 Task: Open a template Informal Letter by  Plum save the file as monologue.odt Remove the following options from template: 'your brand'. Replace Hello Fan with ' Good Morning' and change the date to 21 November, 2023. Replace body of the letter with  I am incredibly grateful for your friendship. Your loyalty and understanding mean everything to me. Thank you for being an amazing friend.; apply Font Style 'Courier New' and font size  18 Add name: Ryan
Action: Mouse moved to (832, 120)
Screenshot: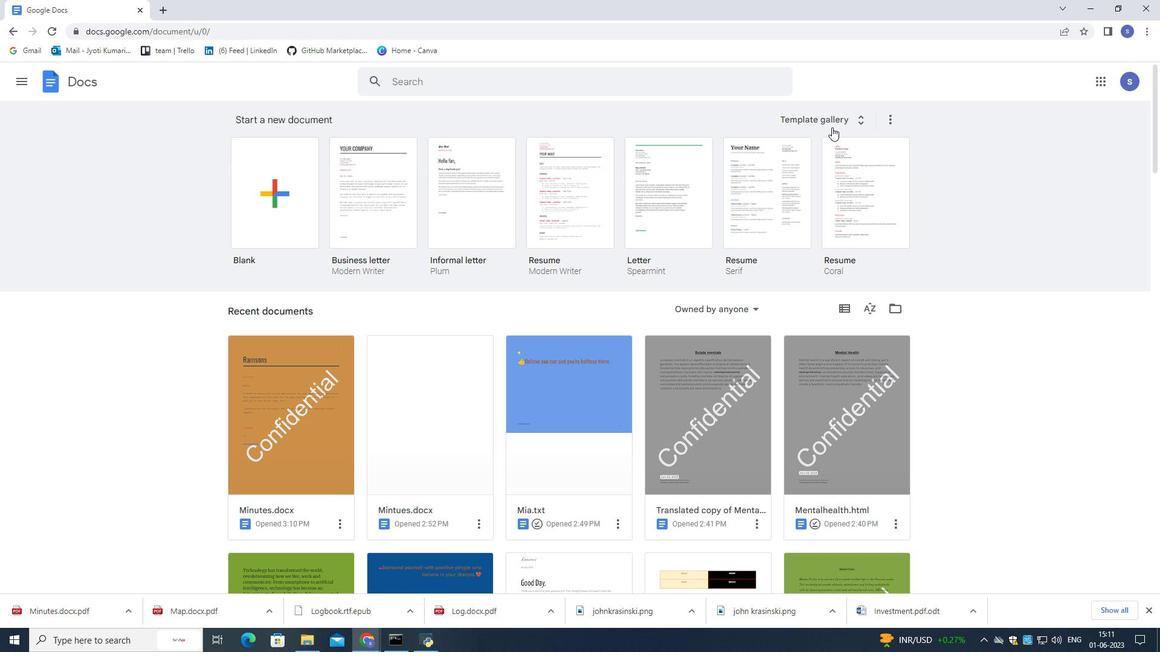 
Action: Mouse pressed left at (832, 120)
Screenshot: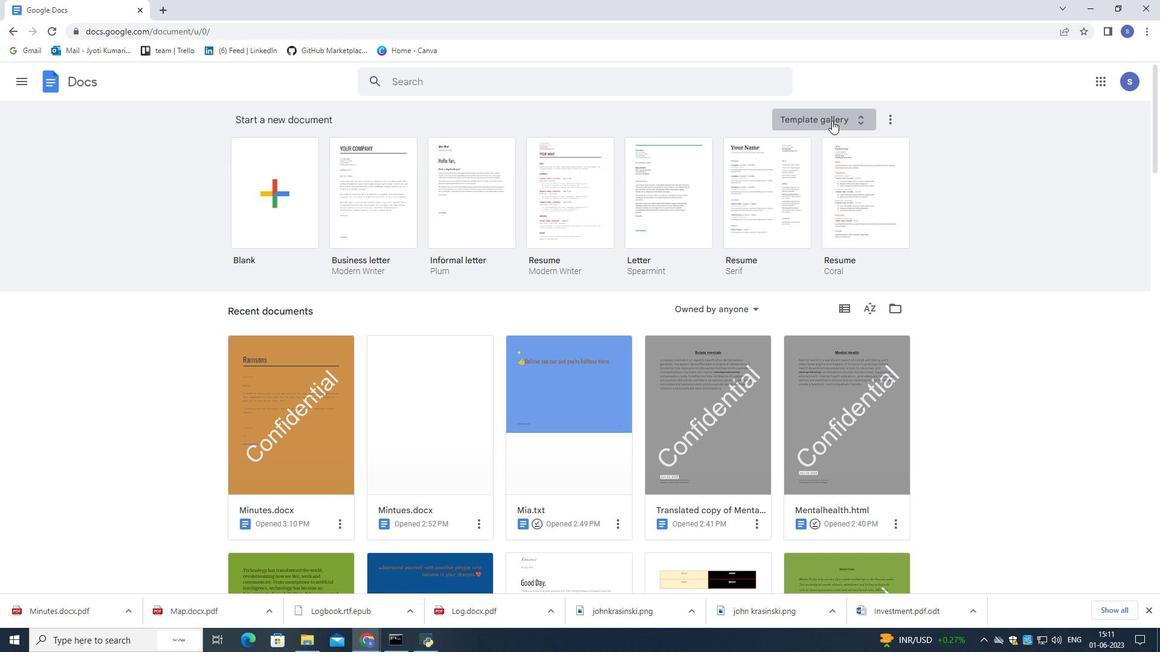 
Action: Mouse moved to (662, 382)
Screenshot: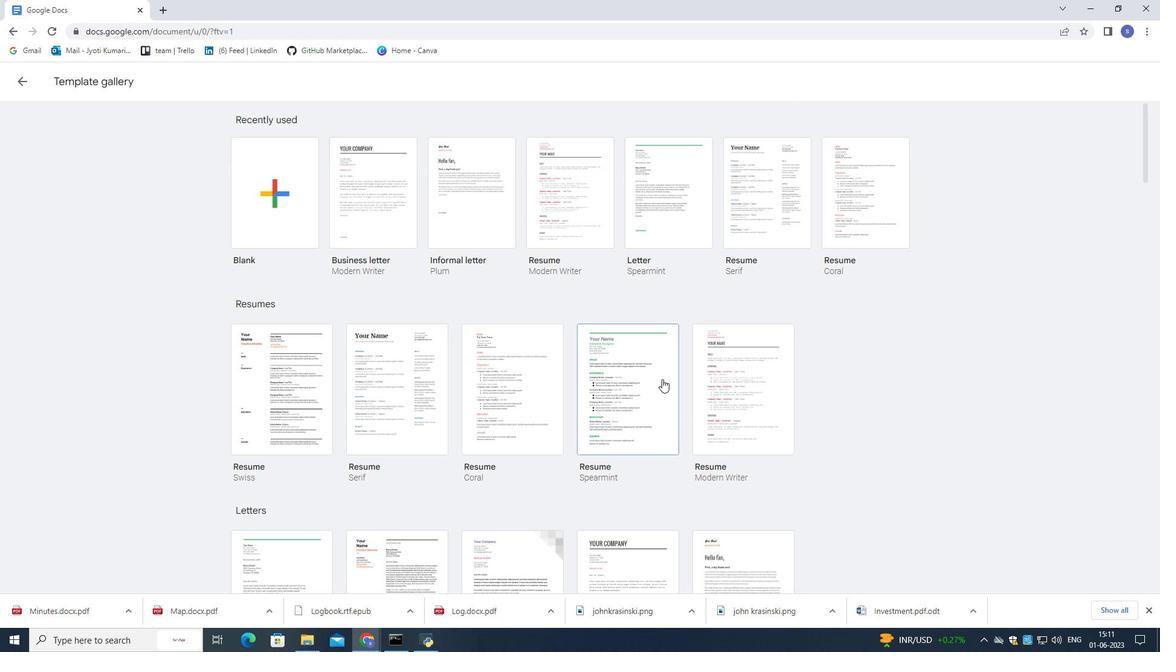 
Action: Mouse scrolled (662, 381) with delta (0, 0)
Screenshot: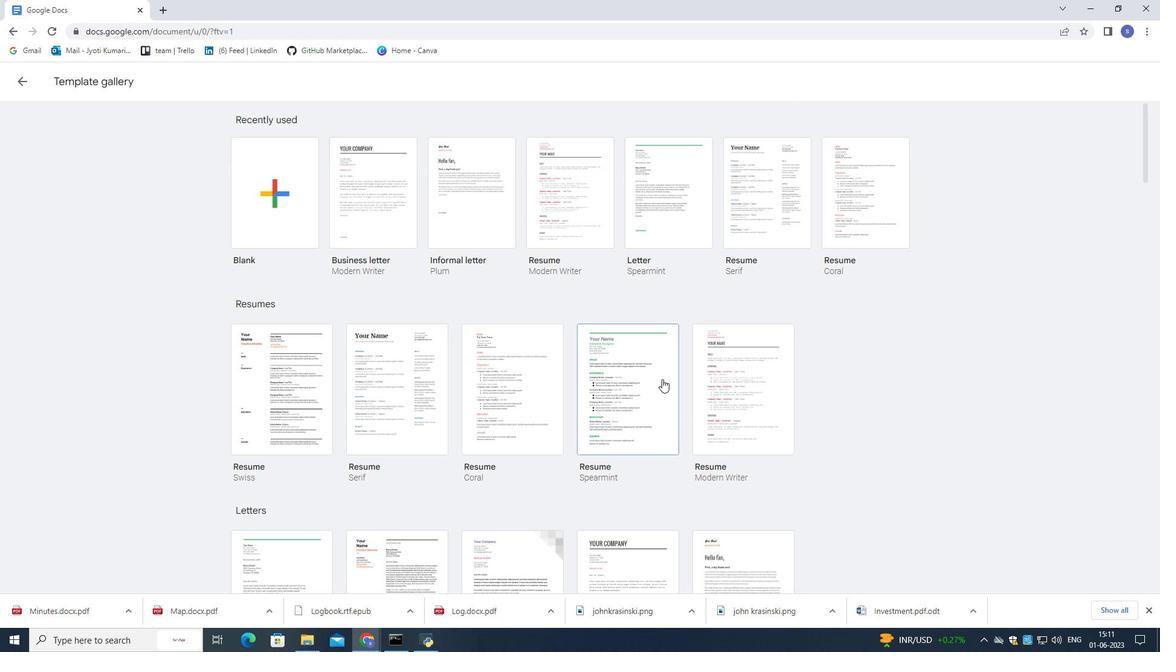 
Action: Mouse moved to (662, 373)
Screenshot: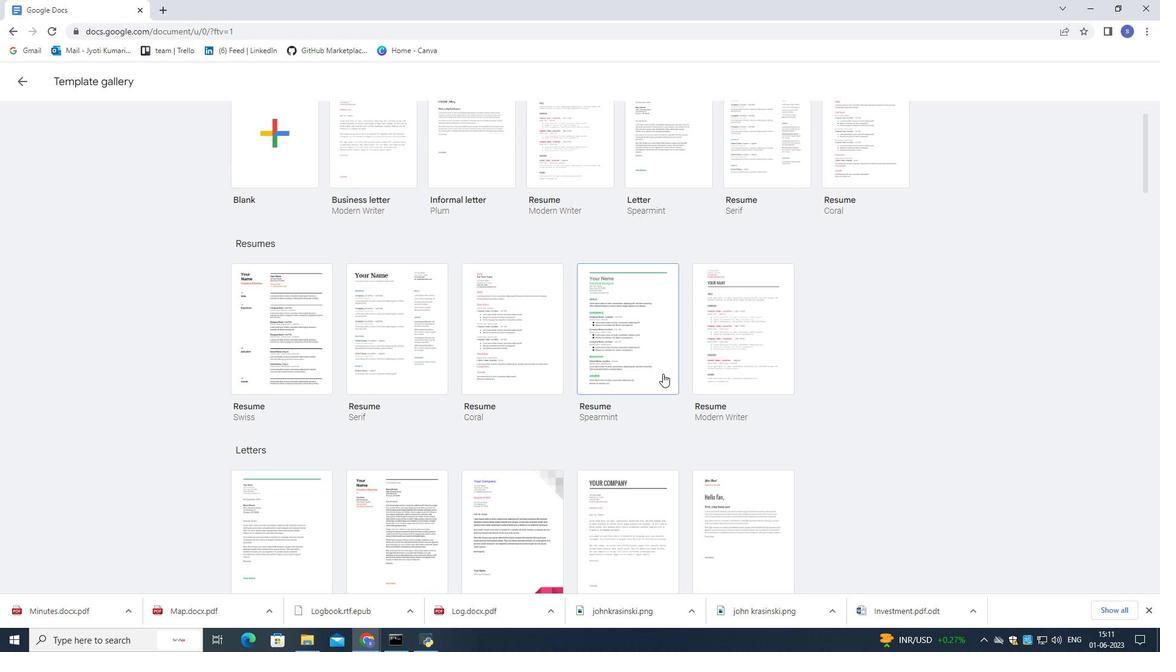 
Action: Mouse scrolled (662, 372) with delta (0, 0)
Screenshot: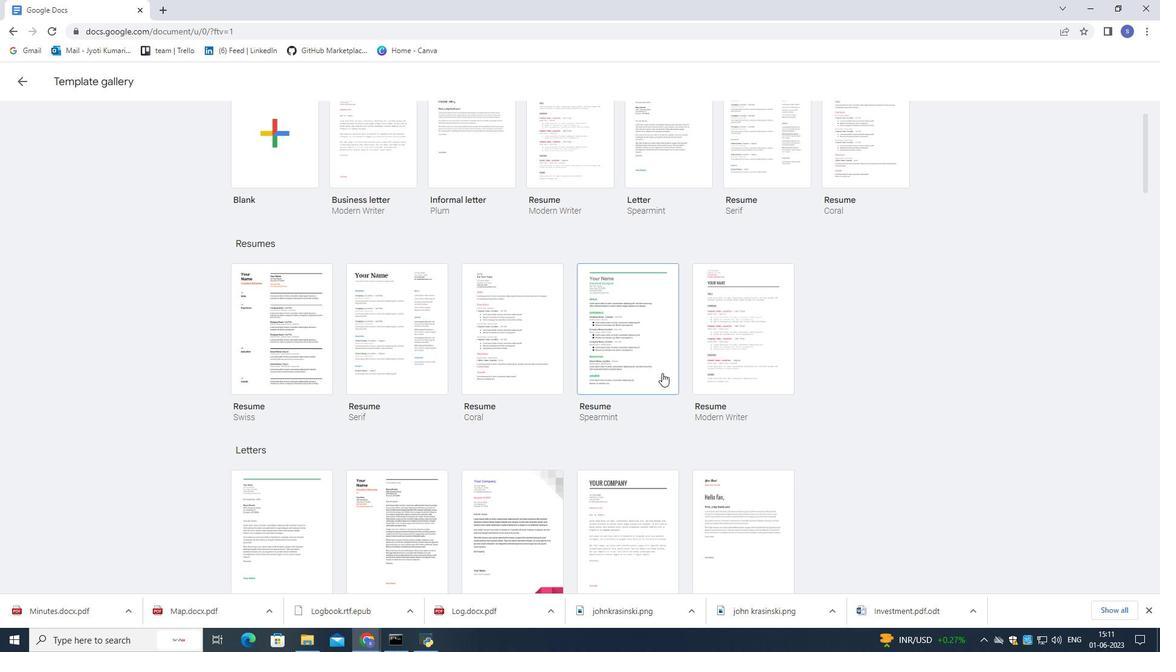 
Action: Mouse scrolled (662, 372) with delta (0, 0)
Screenshot: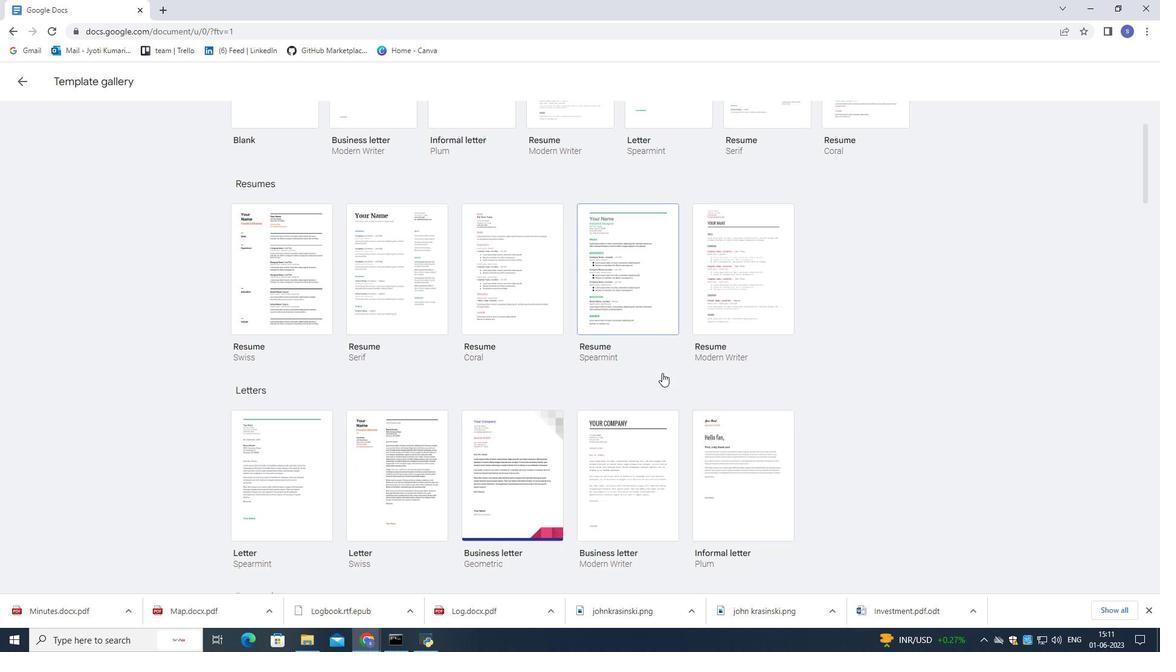 
Action: Mouse scrolled (662, 372) with delta (0, 0)
Screenshot: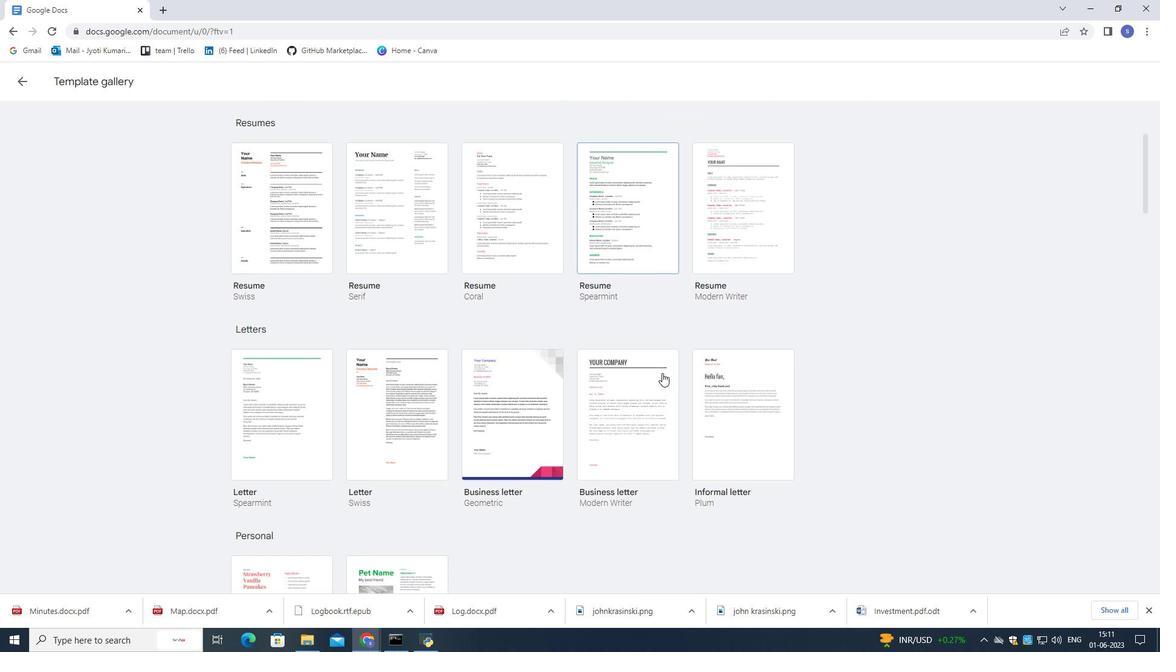 
Action: Mouse moved to (738, 354)
Screenshot: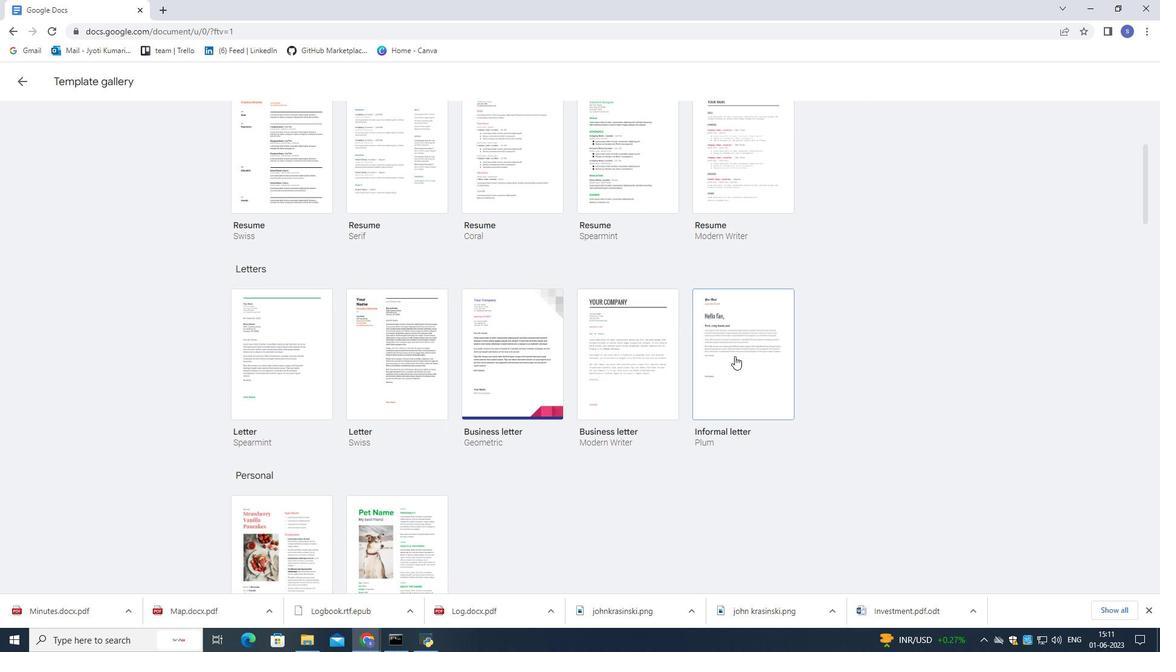 
Action: Mouse pressed left at (738, 354)
Screenshot: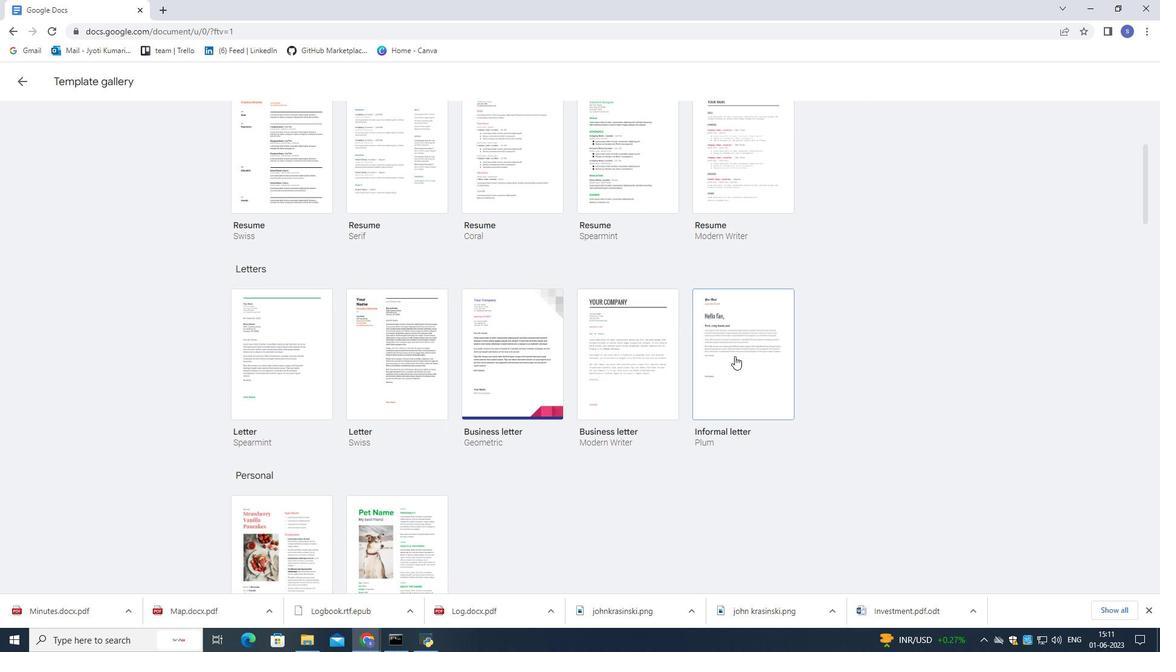 
Action: Mouse moved to (719, 350)
Screenshot: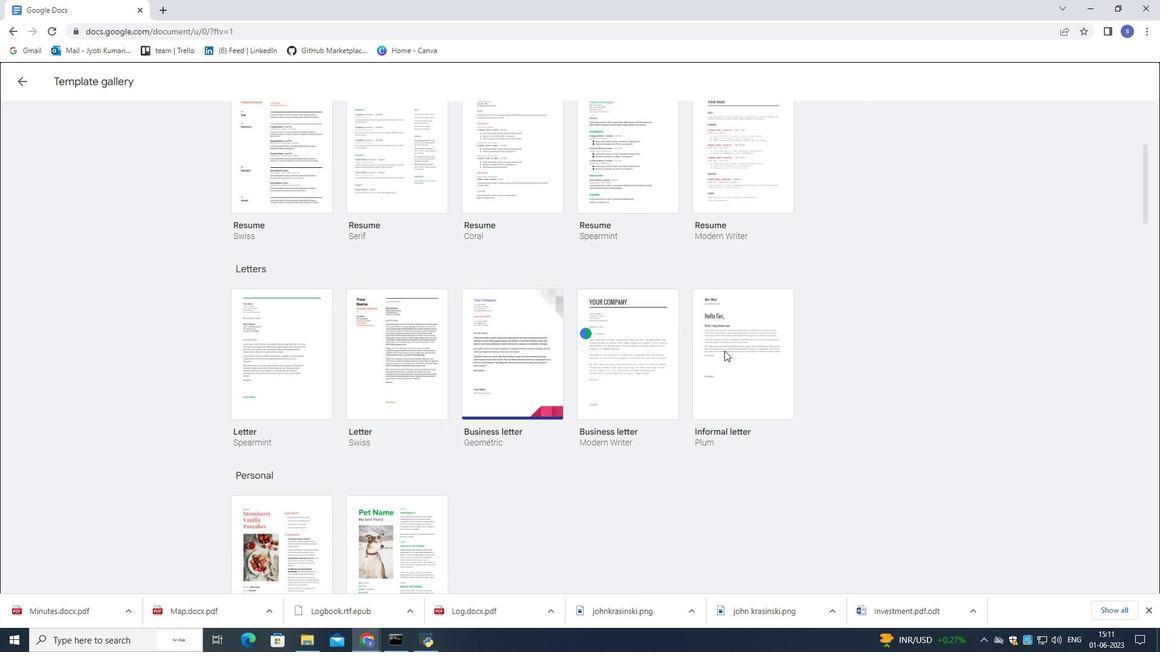 
Action: Mouse pressed left at (719, 350)
Screenshot: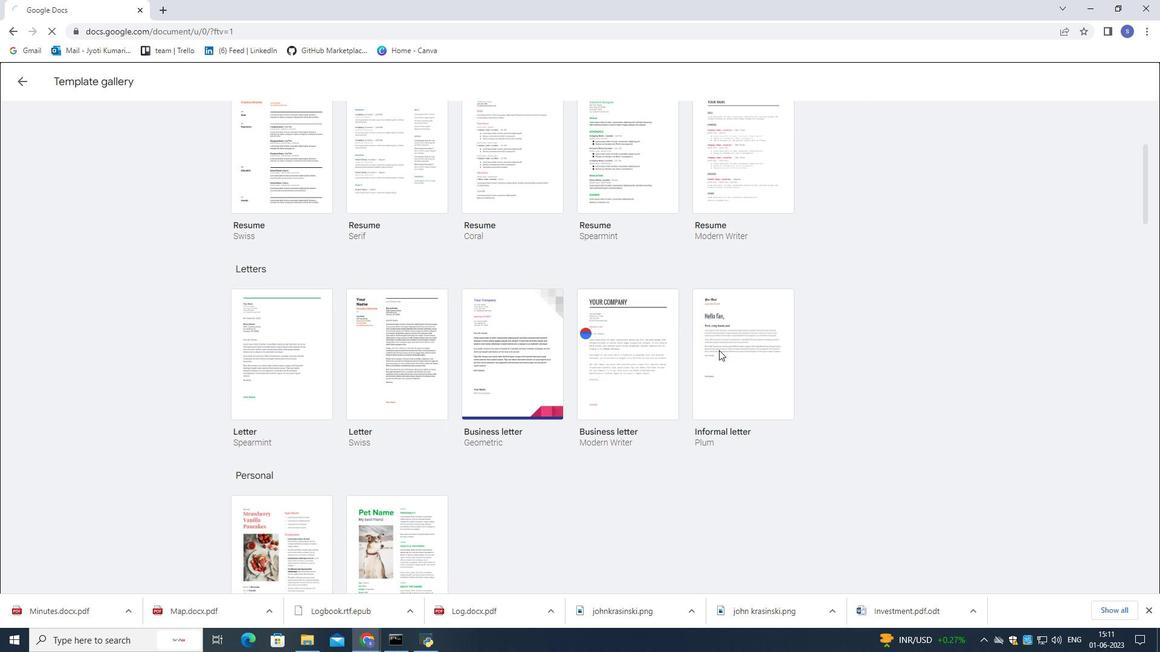 
Action: Mouse pressed left at (719, 350)
Screenshot: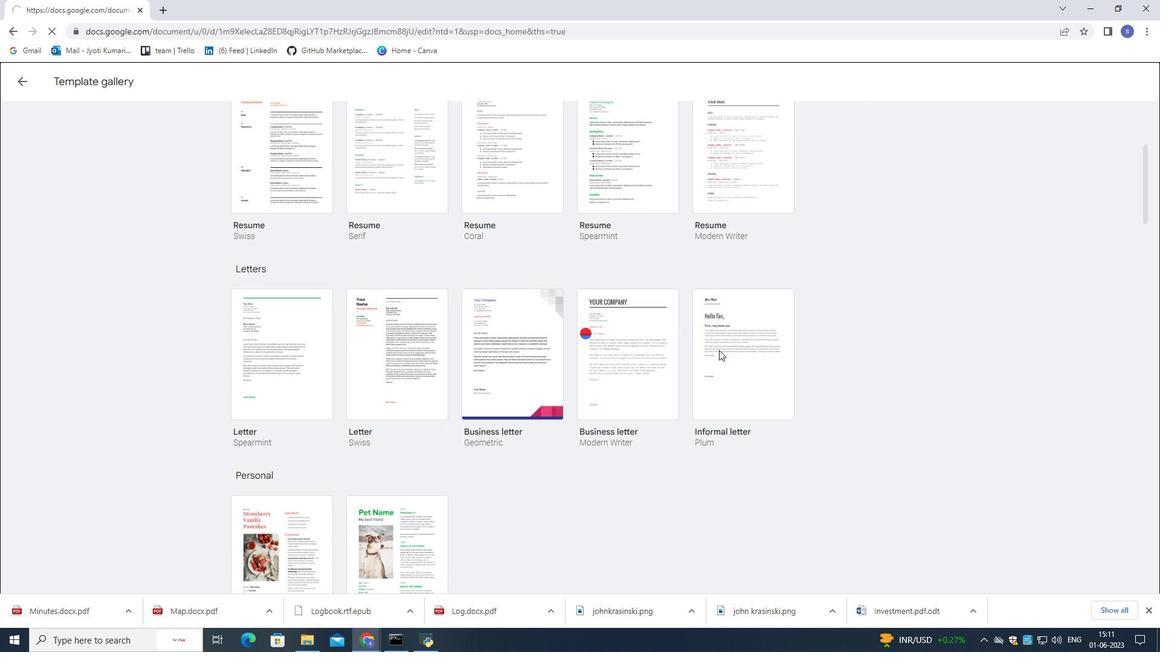 
Action: Mouse moved to (464, 197)
Screenshot: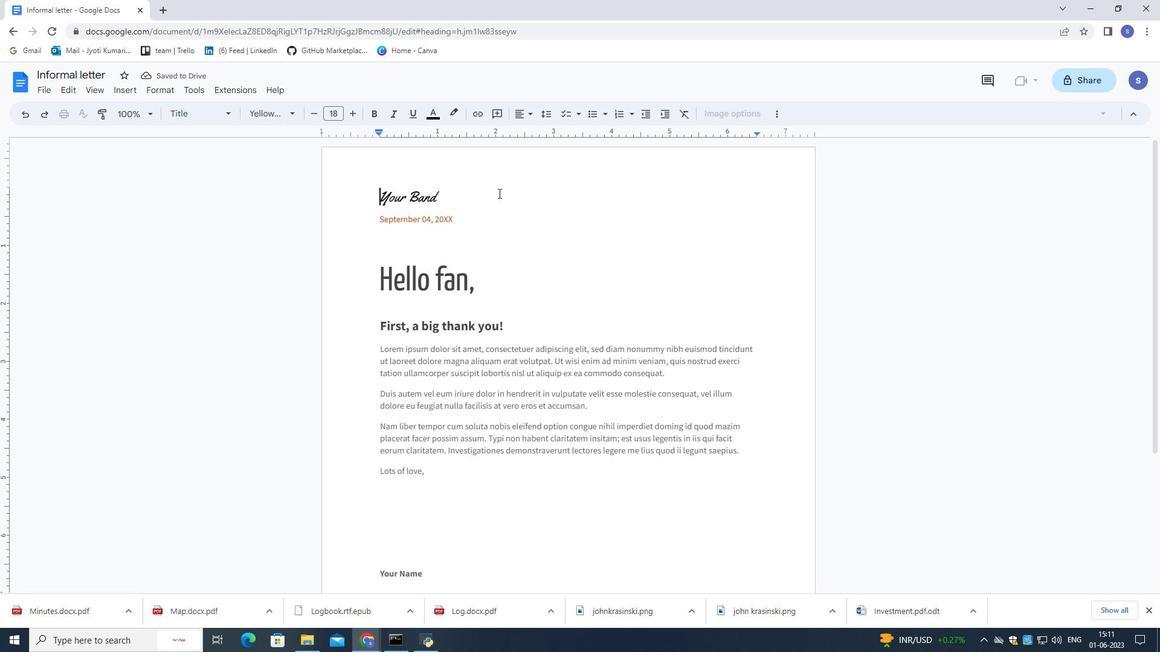 
Action: Mouse pressed left at (464, 197)
Screenshot: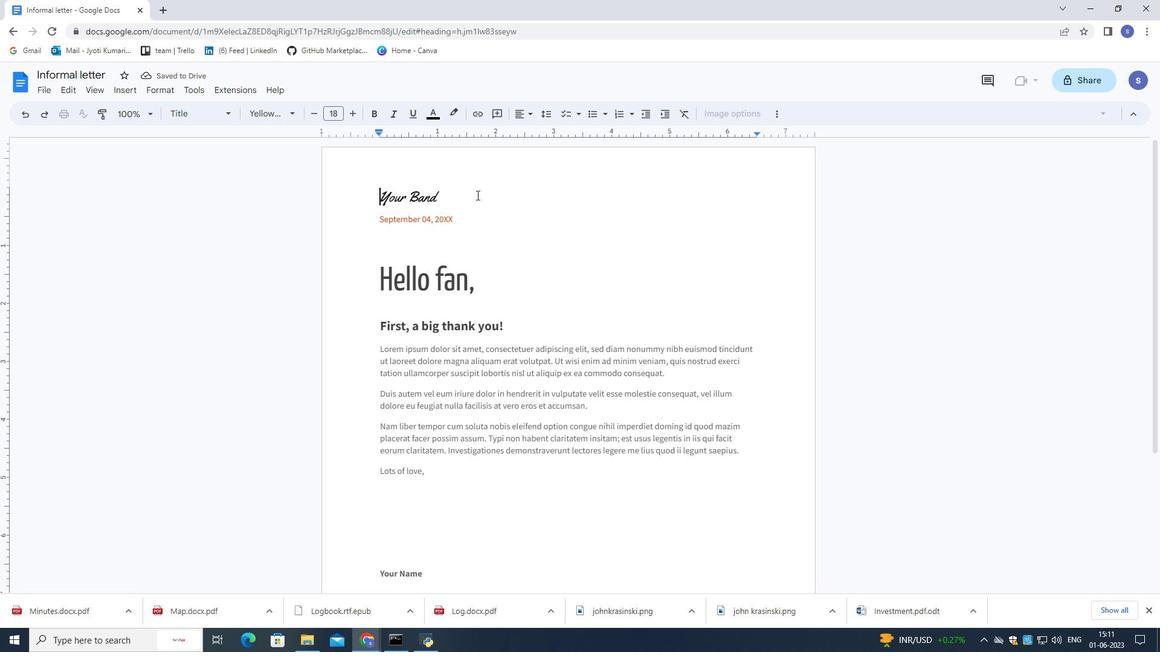 
Action: Mouse pressed left at (464, 197)
Screenshot: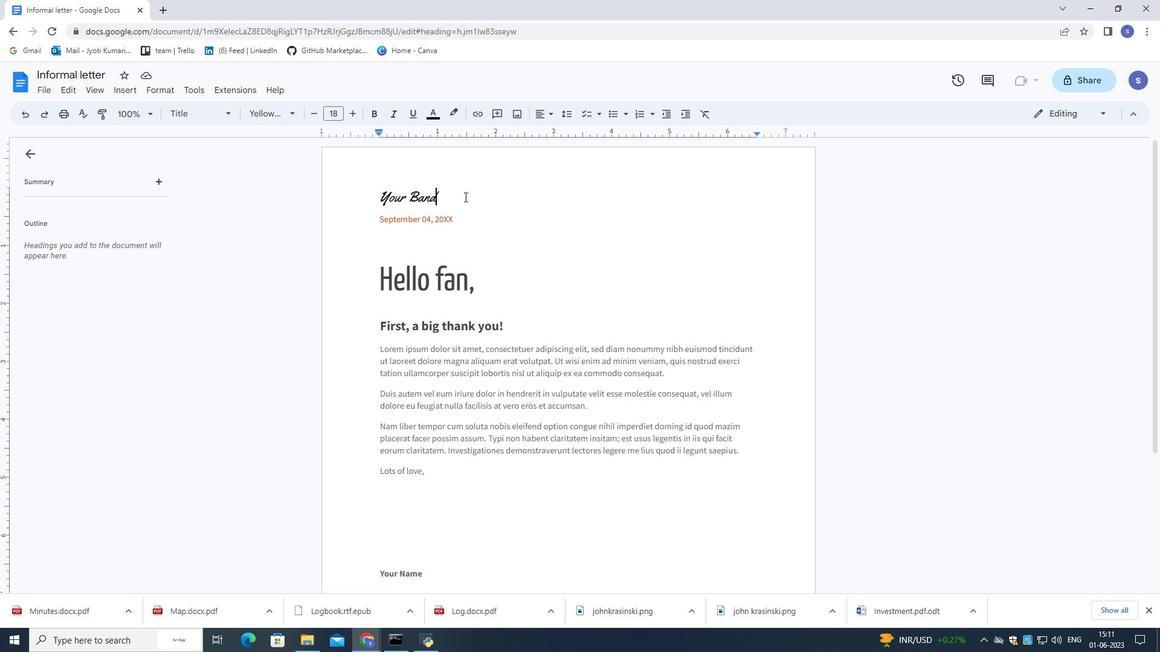 
Action: Mouse pressed left at (464, 197)
Screenshot: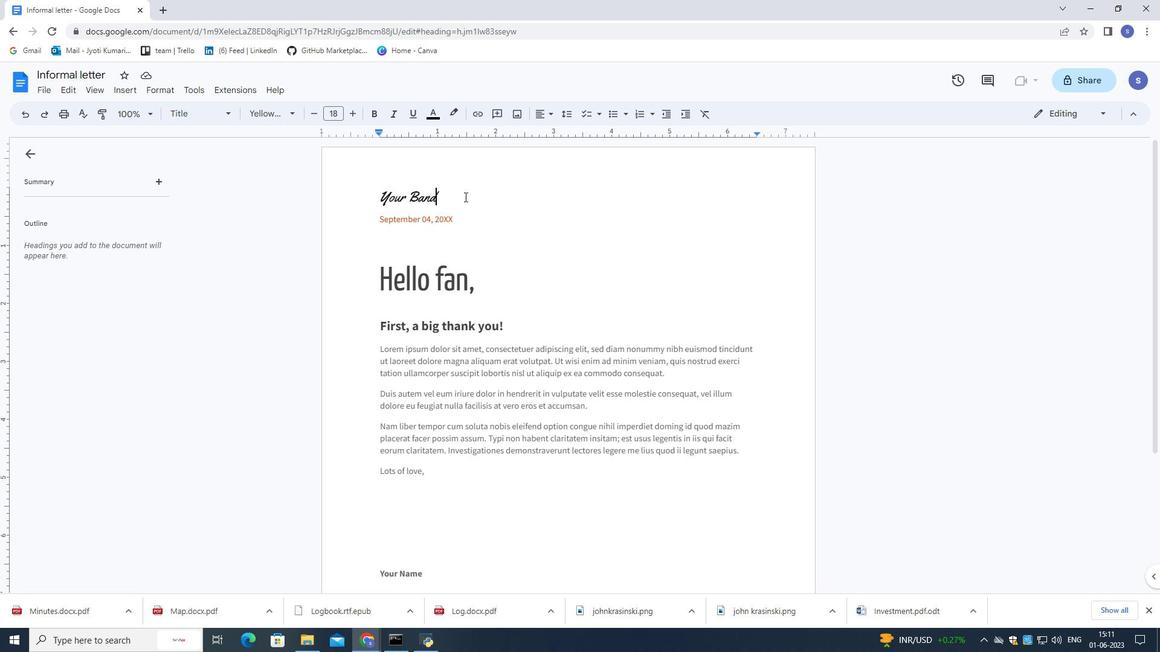 
Action: Mouse moved to (464, 197)
Screenshot: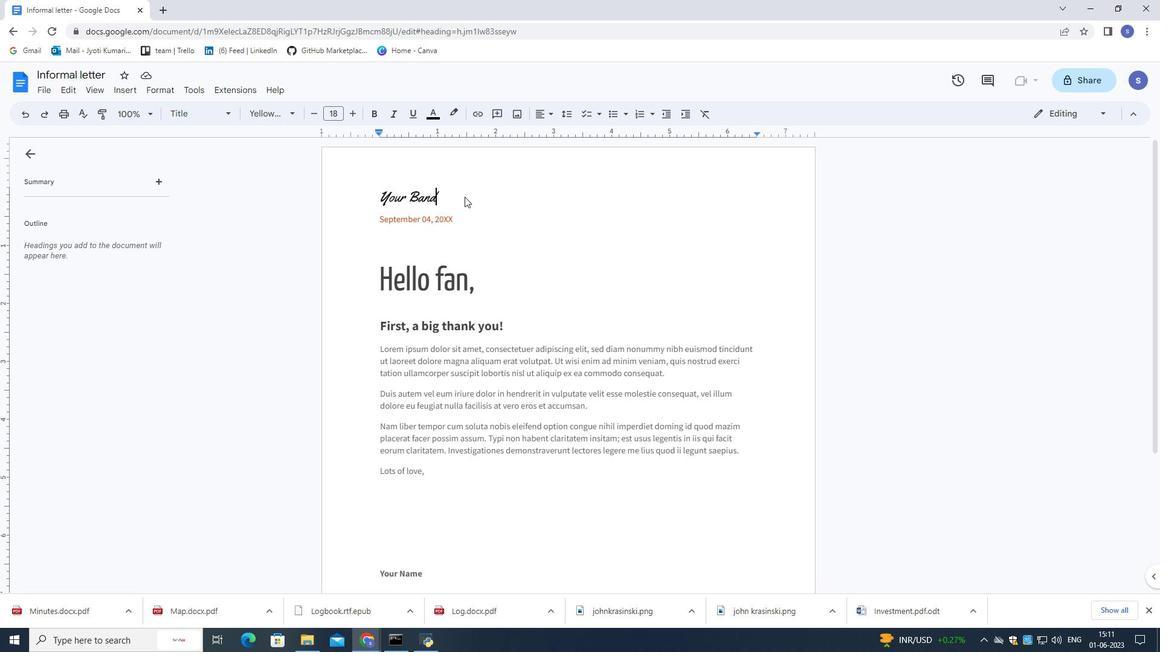 
Action: Mouse pressed left at (464, 197)
Screenshot: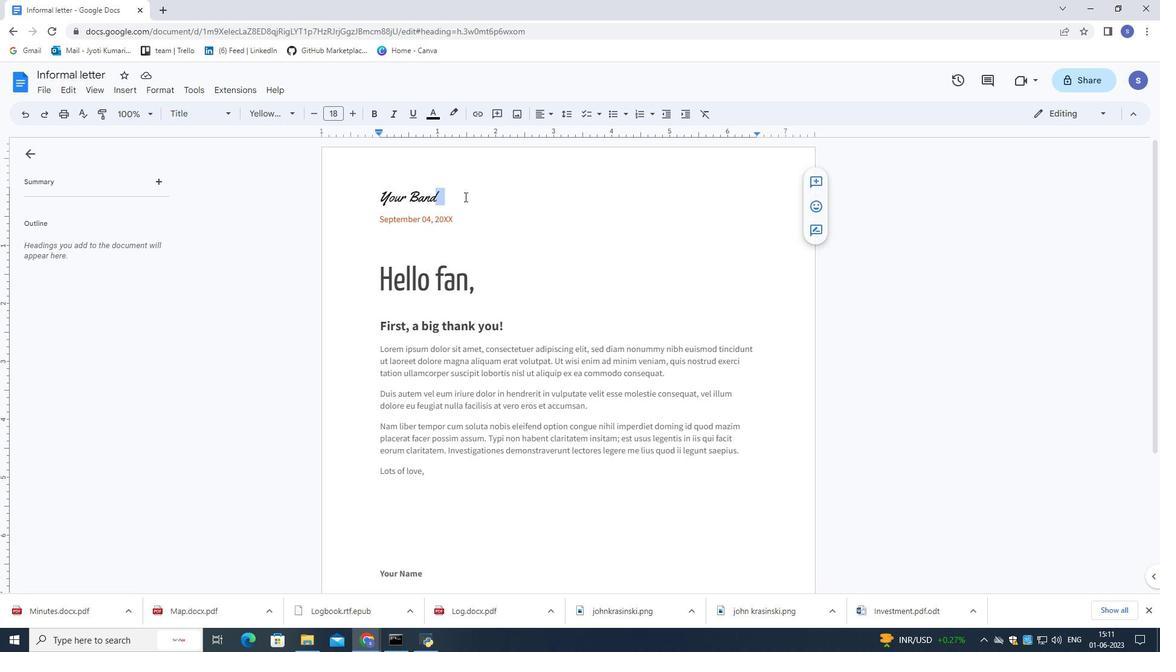 
Action: Mouse pressed left at (464, 197)
Screenshot: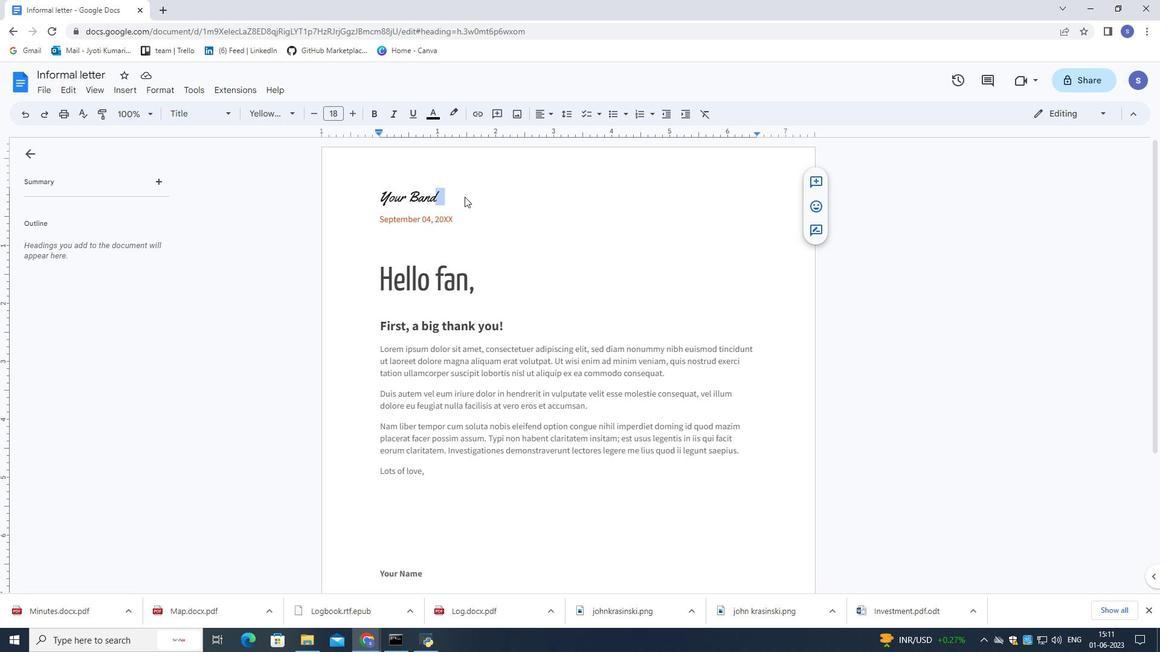 
Action: Mouse moved to (461, 199)
Screenshot: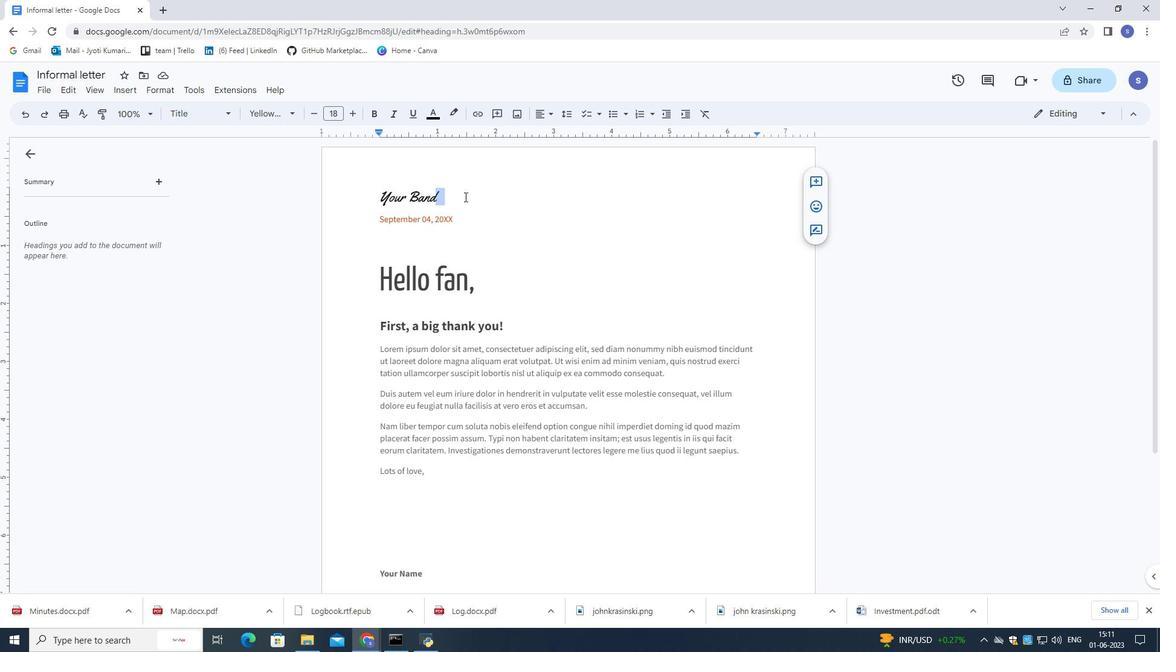 
Action: Mouse pressed left at (461, 199)
Screenshot: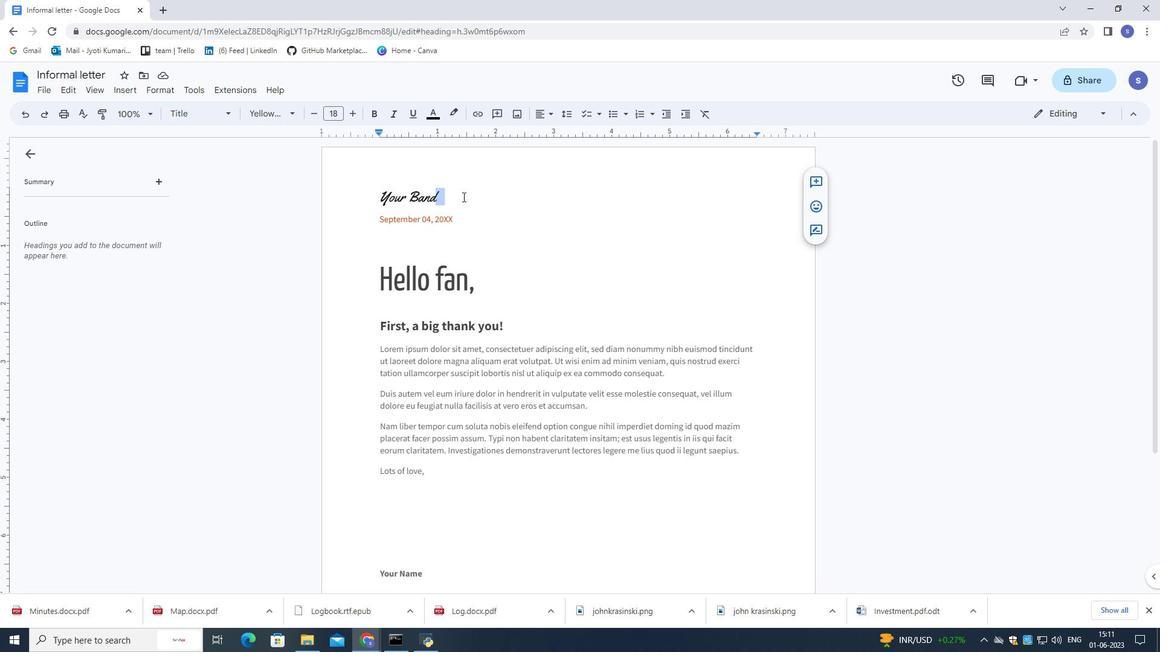 
Action: Mouse moved to (461, 200)
Screenshot: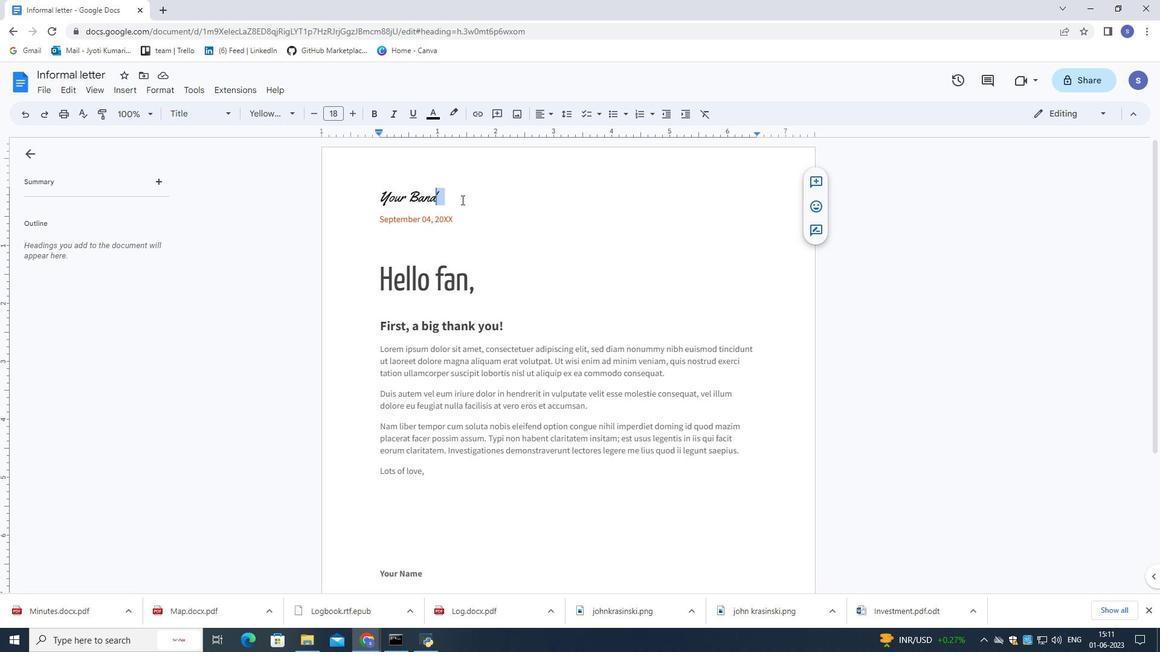 
Action: Mouse pressed left at (461, 200)
Screenshot: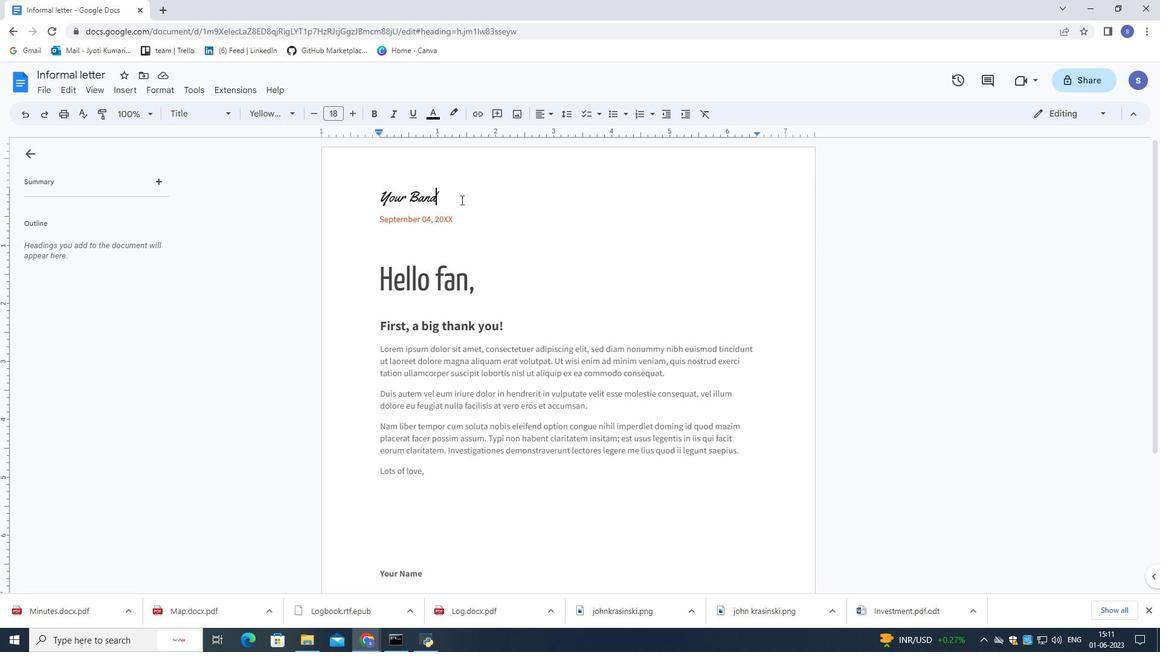 
Action: Mouse pressed left at (461, 200)
Screenshot: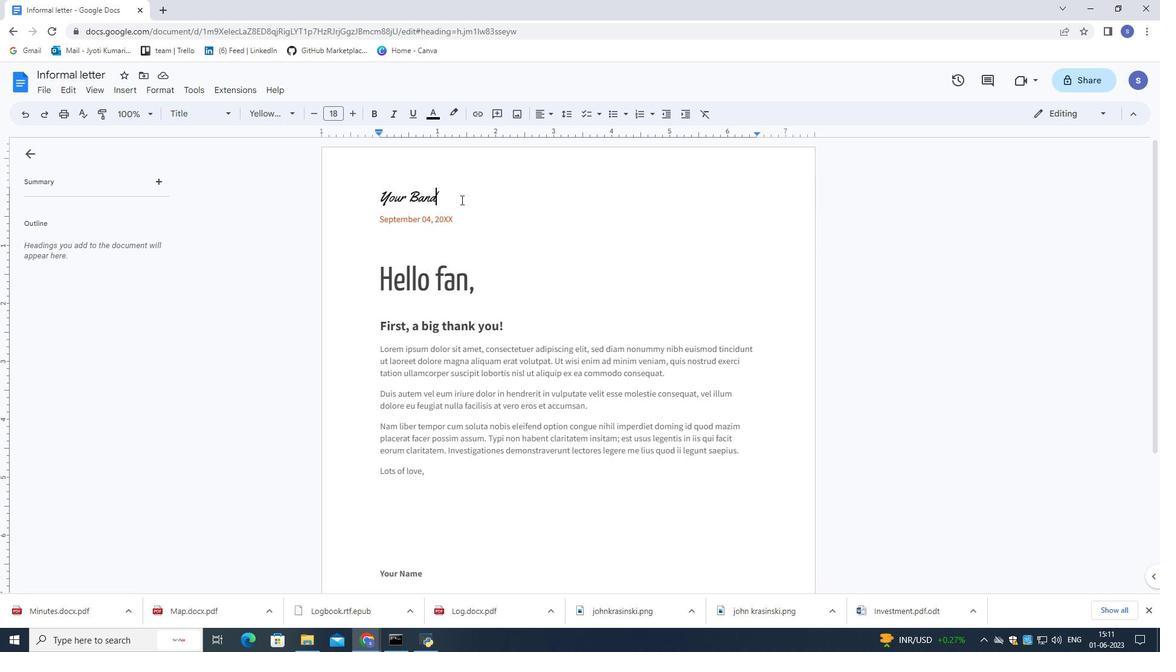 
Action: Mouse moved to (460, 199)
Screenshot: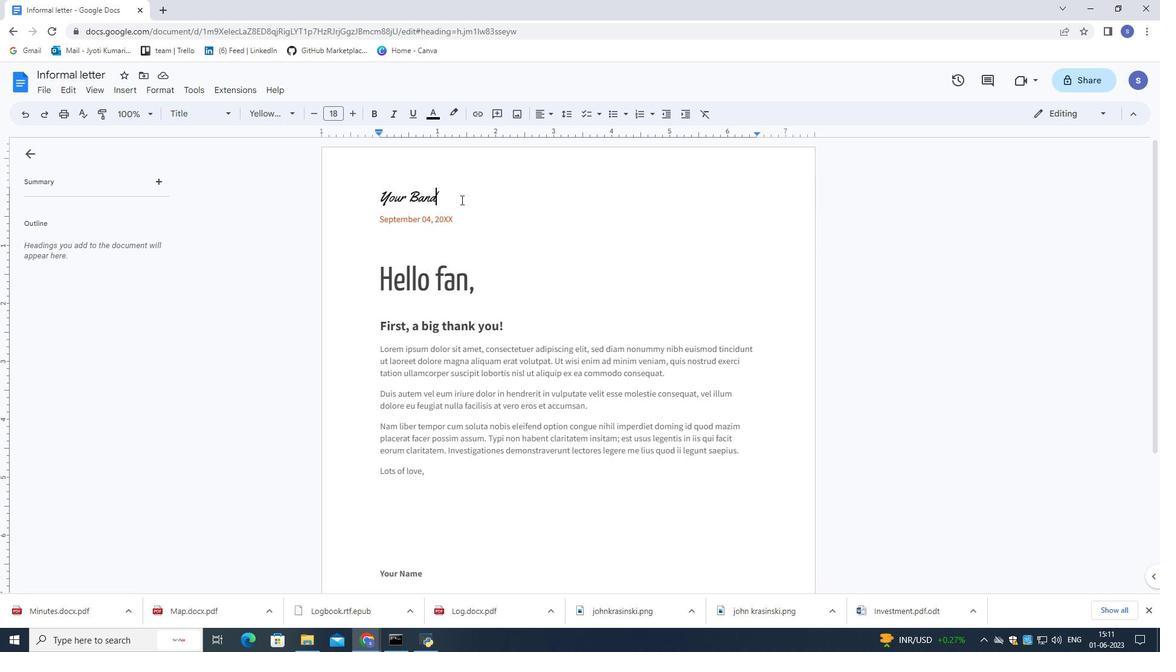 
Action: Mouse pressed left at (460, 199)
Screenshot: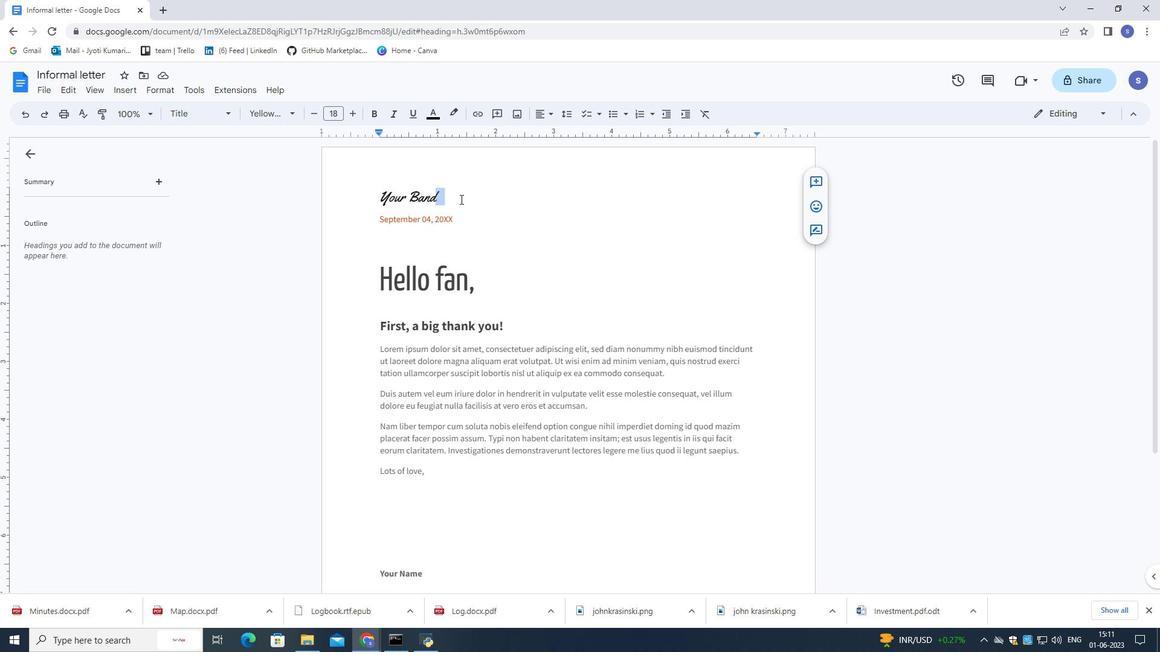 
Action: Mouse pressed left at (460, 199)
Screenshot: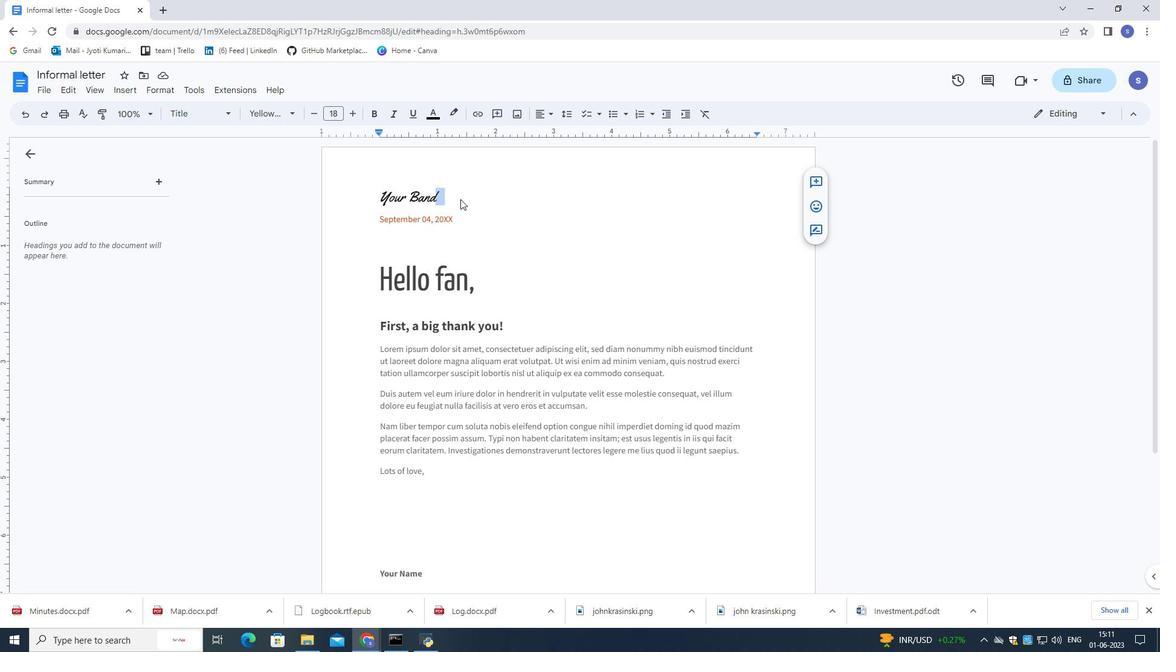 
Action: Mouse pressed left at (460, 199)
Screenshot: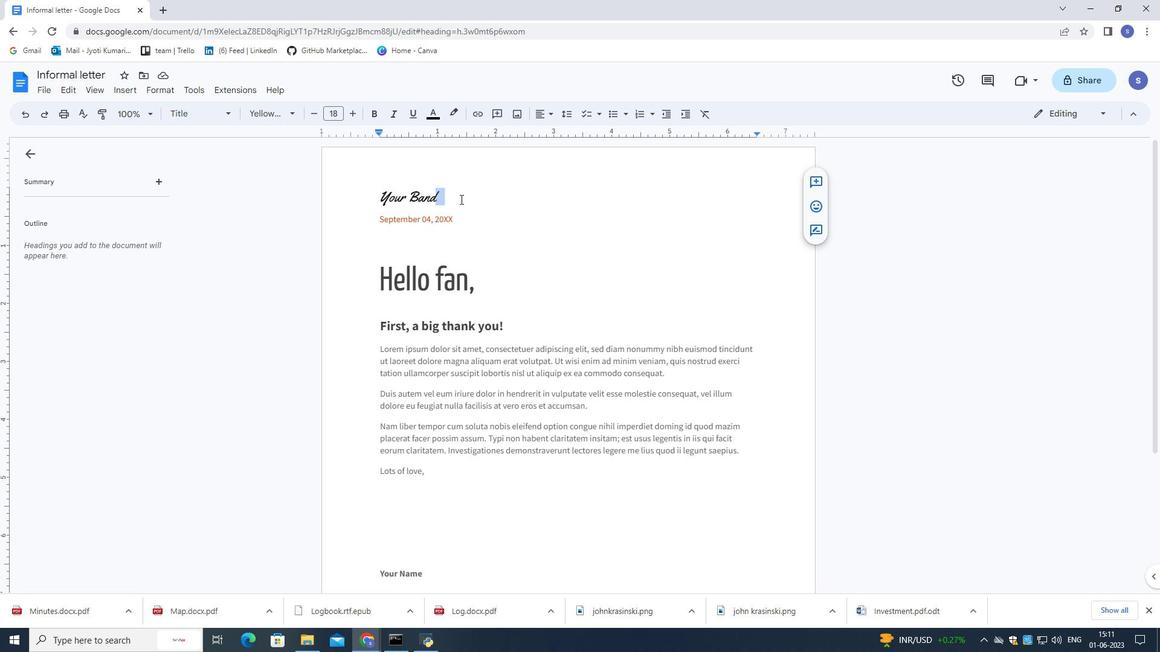 
Action: Mouse moved to (445, 180)
Screenshot: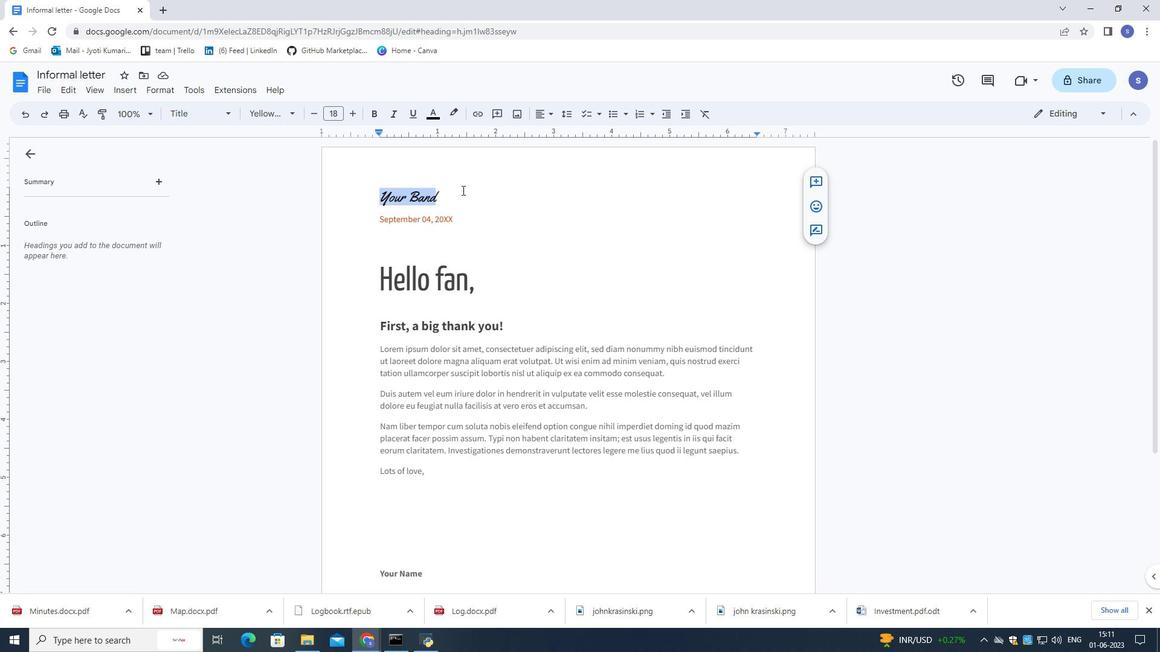 
Action: Key pressed <Key.delete>
Screenshot: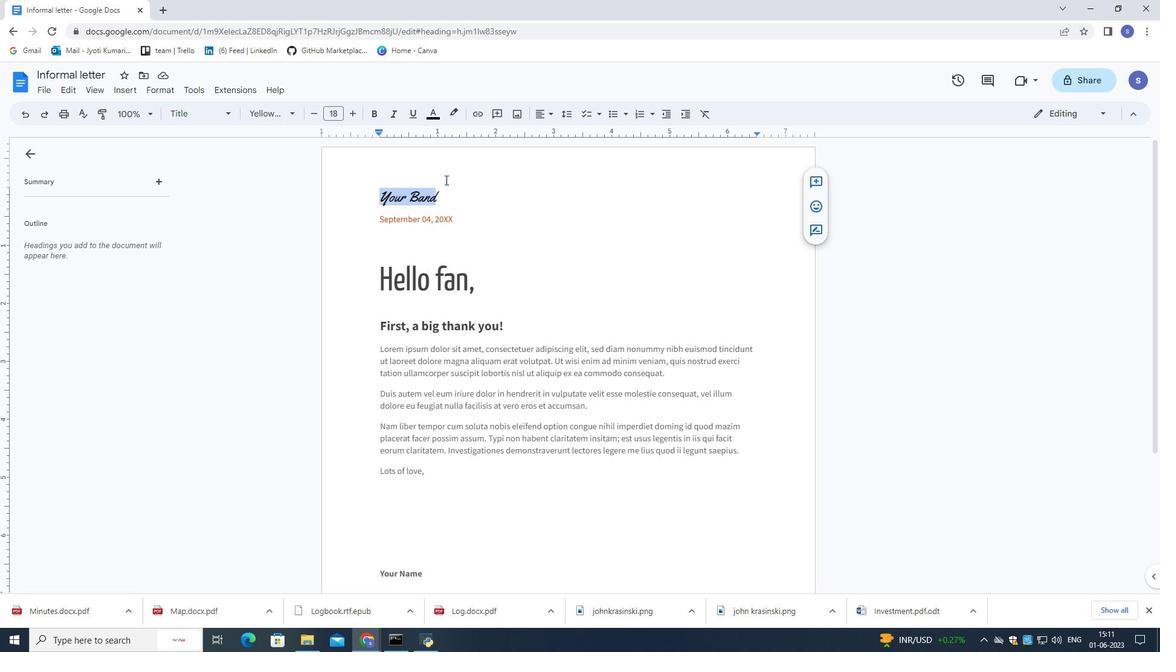 
Action: Mouse moved to (479, 288)
Screenshot: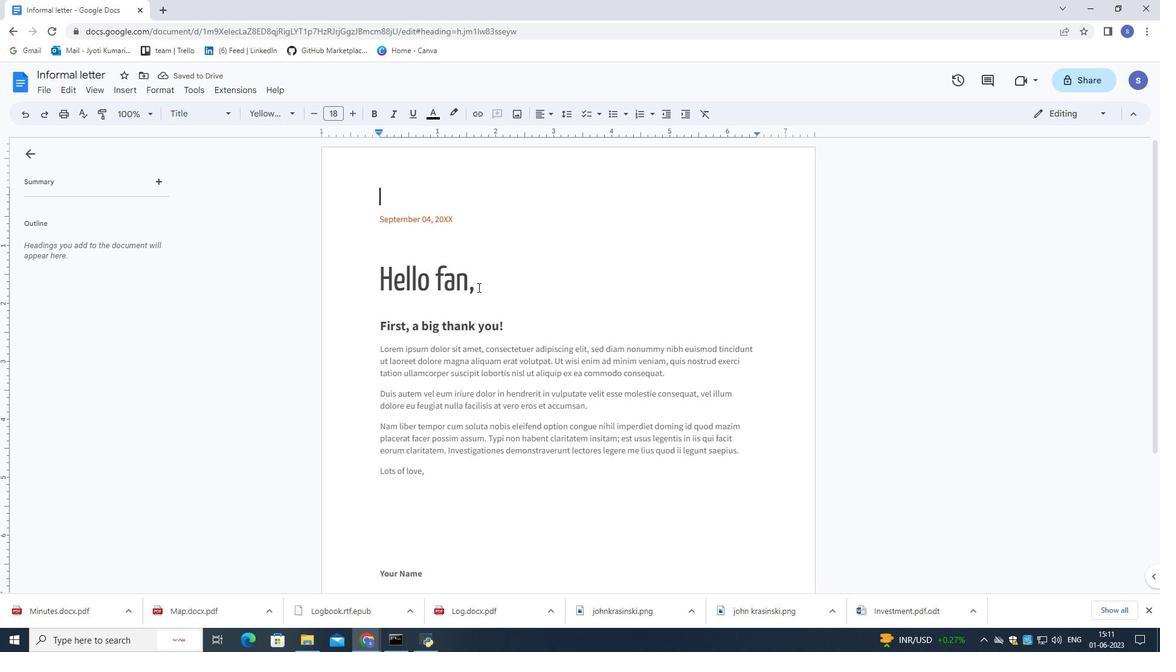 
Action: Mouse pressed left at (479, 288)
Screenshot: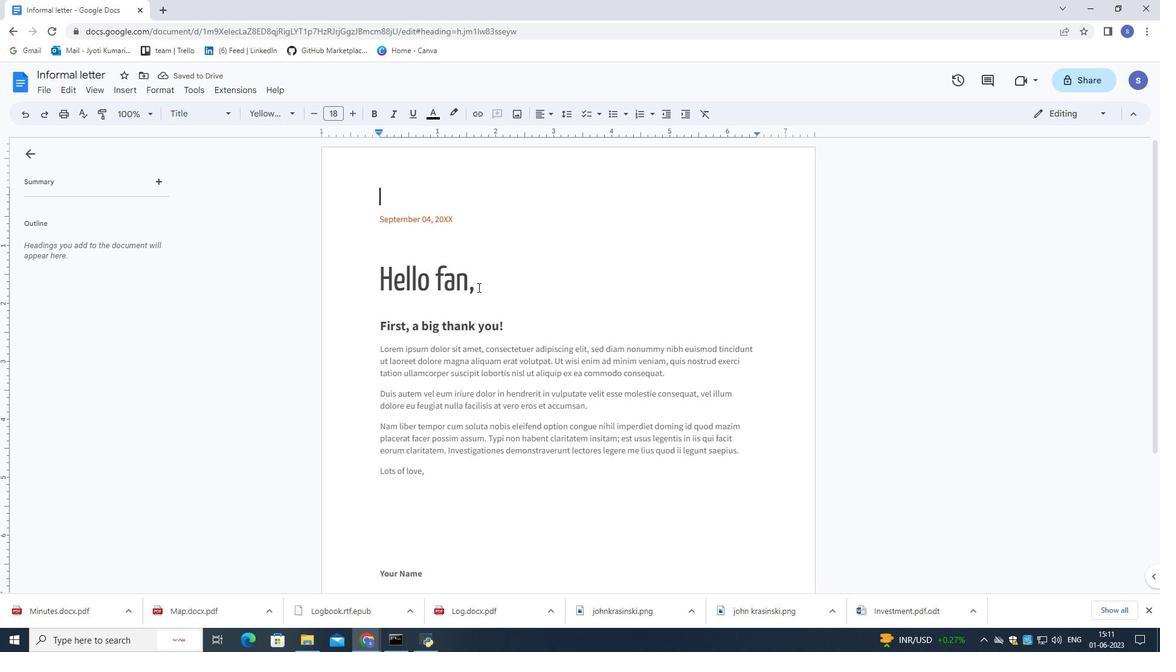 
Action: Mouse pressed left at (479, 288)
Screenshot: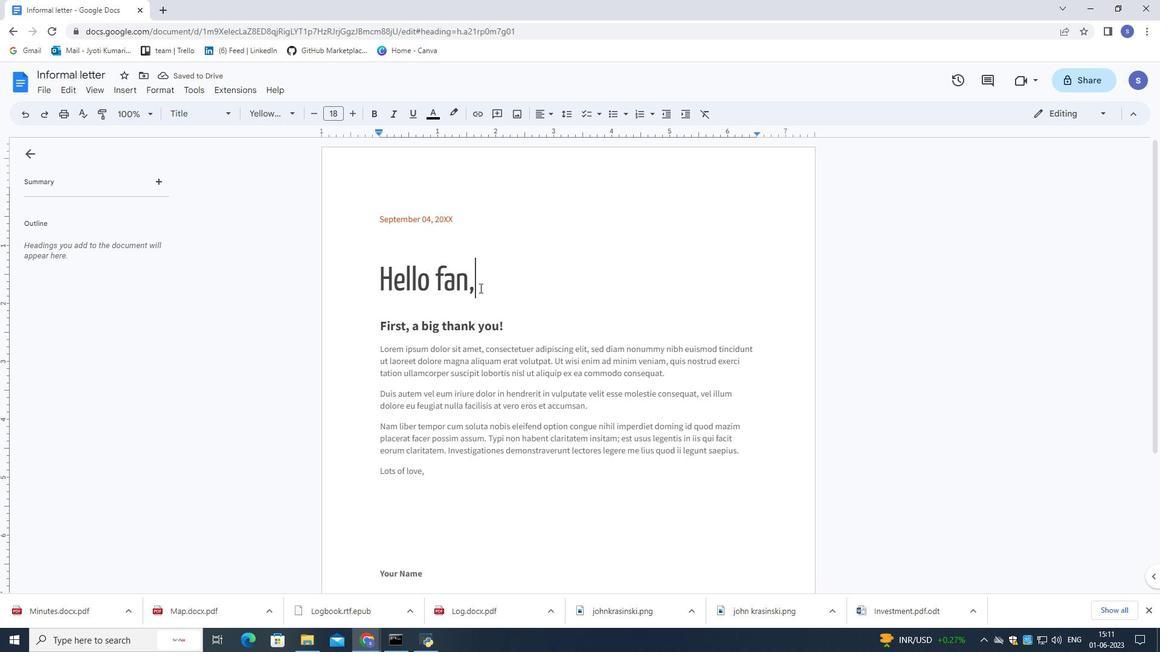 
Action: Mouse moved to (480, 288)
Screenshot: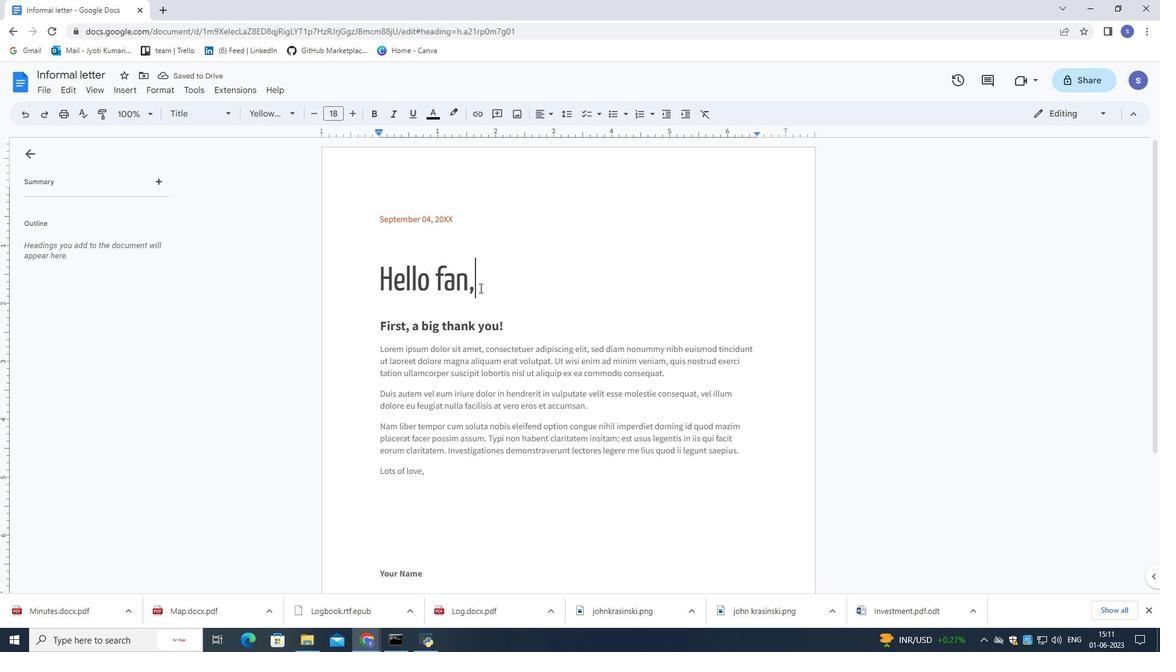 
Action: Mouse pressed left at (480, 288)
Screenshot: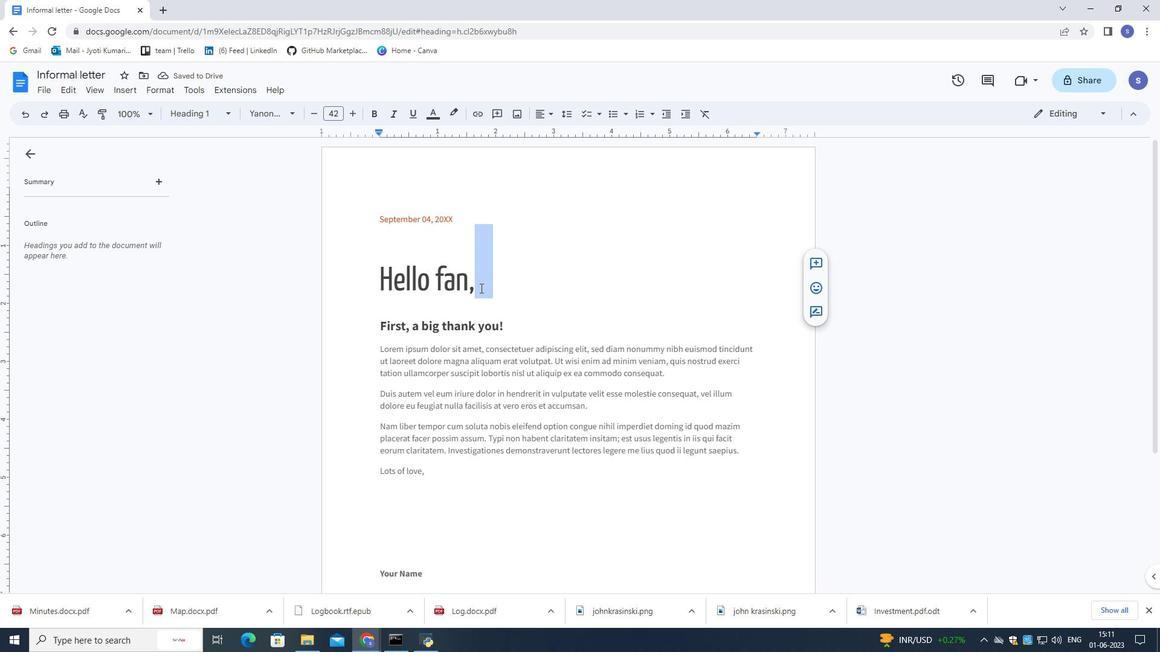 
Action: Mouse pressed left at (480, 288)
Screenshot: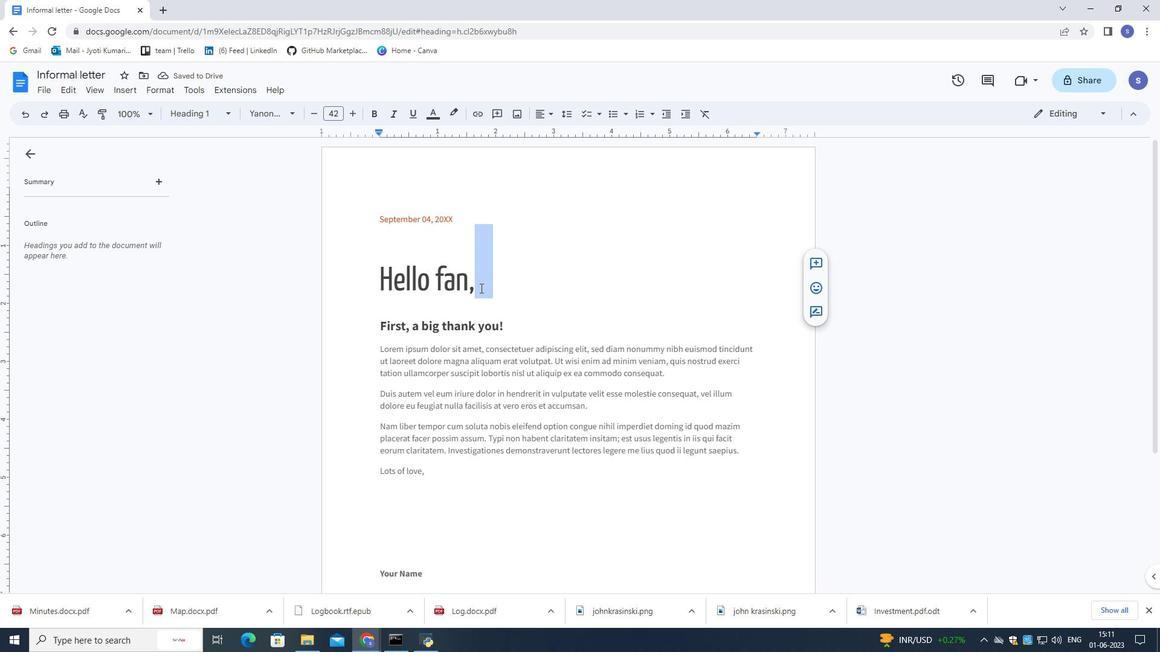 
Action: Mouse pressed left at (480, 288)
Screenshot: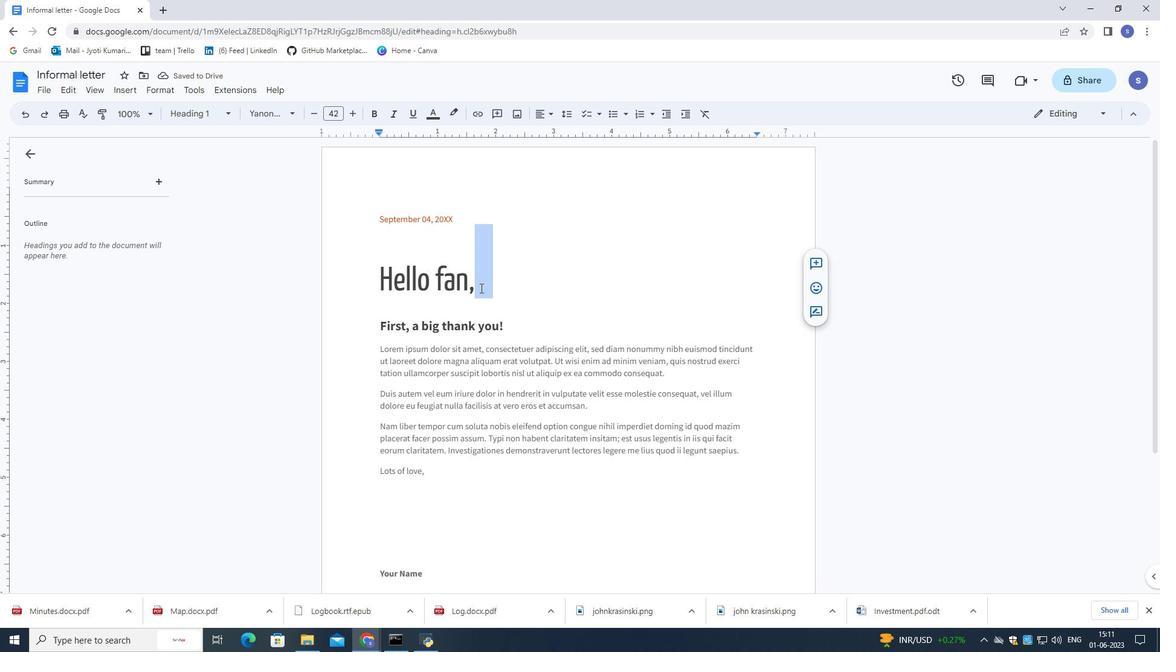 
Action: Mouse pressed left at (480, 288)
Screenshot: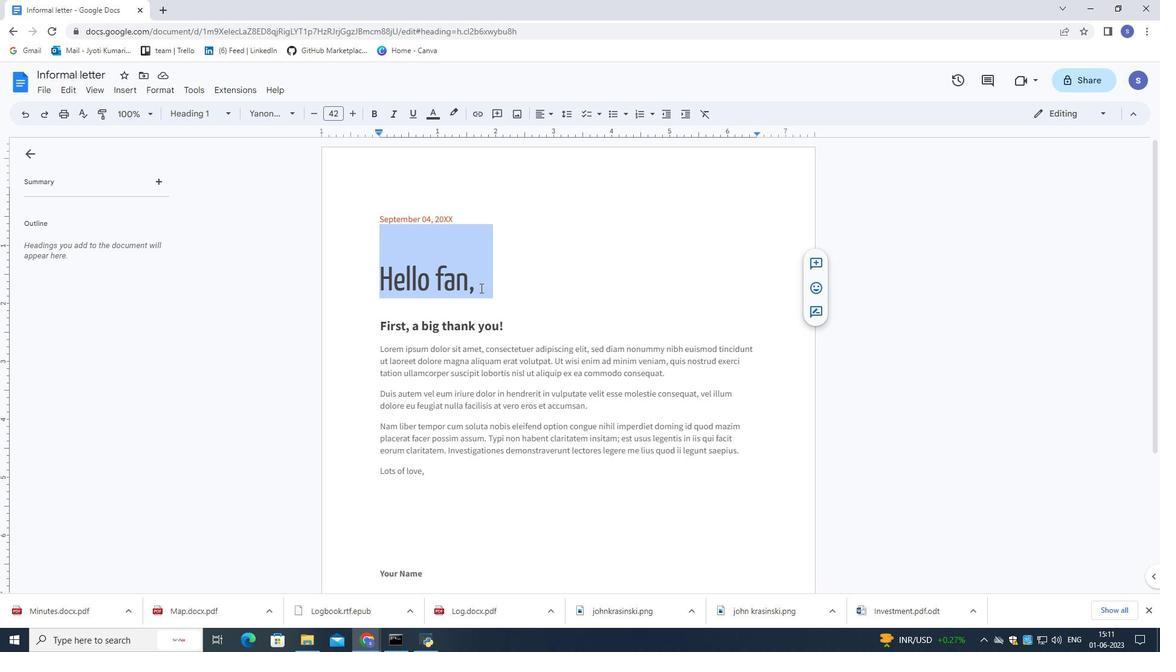 
Action: Mouse pressed left at (480, 288)
Screenshot: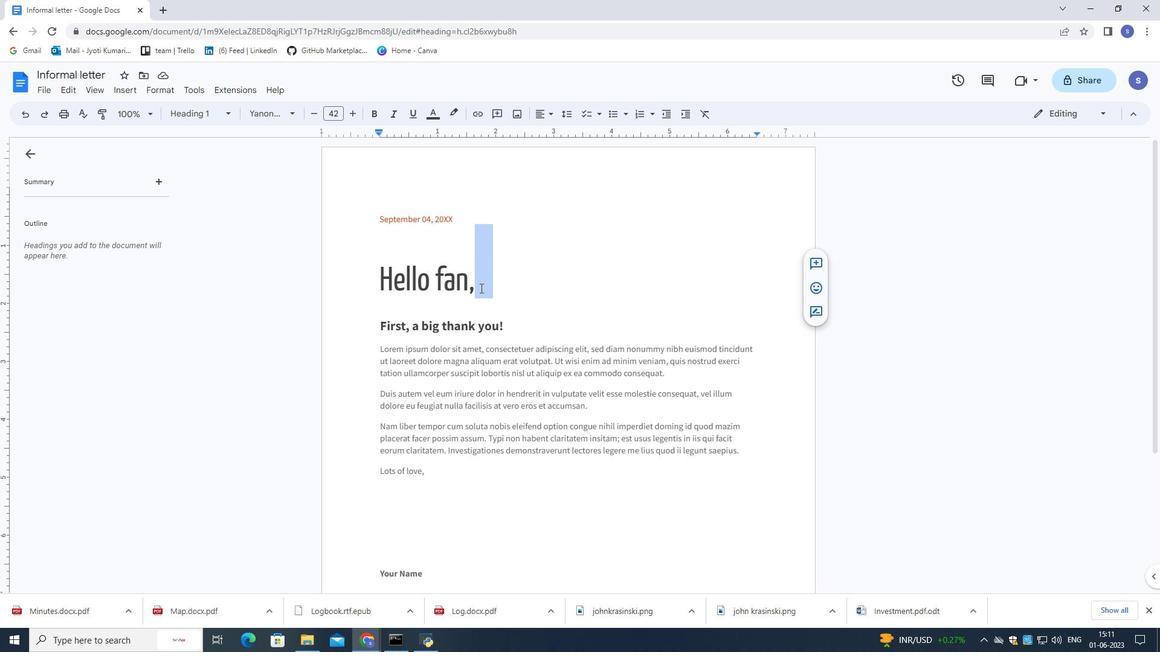 
Action: Mouse moved to (480, 288)
Screenshot: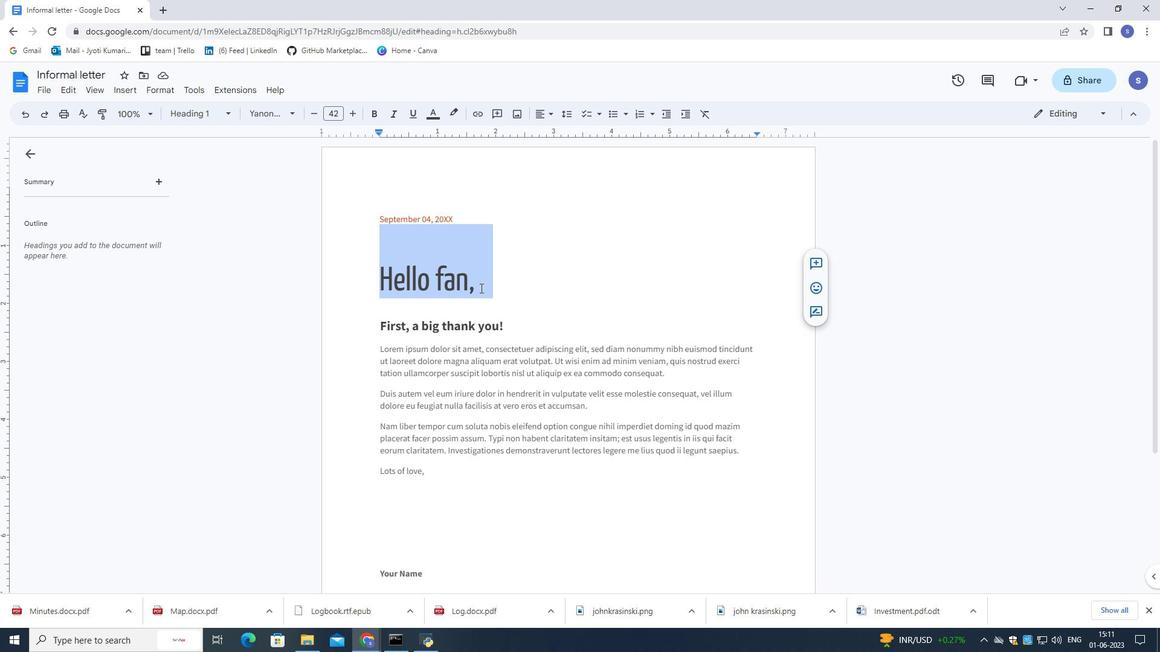 
Action: Key pressed <Key.shift>Good<Key.space><Key.shift>Morning
Screenshot: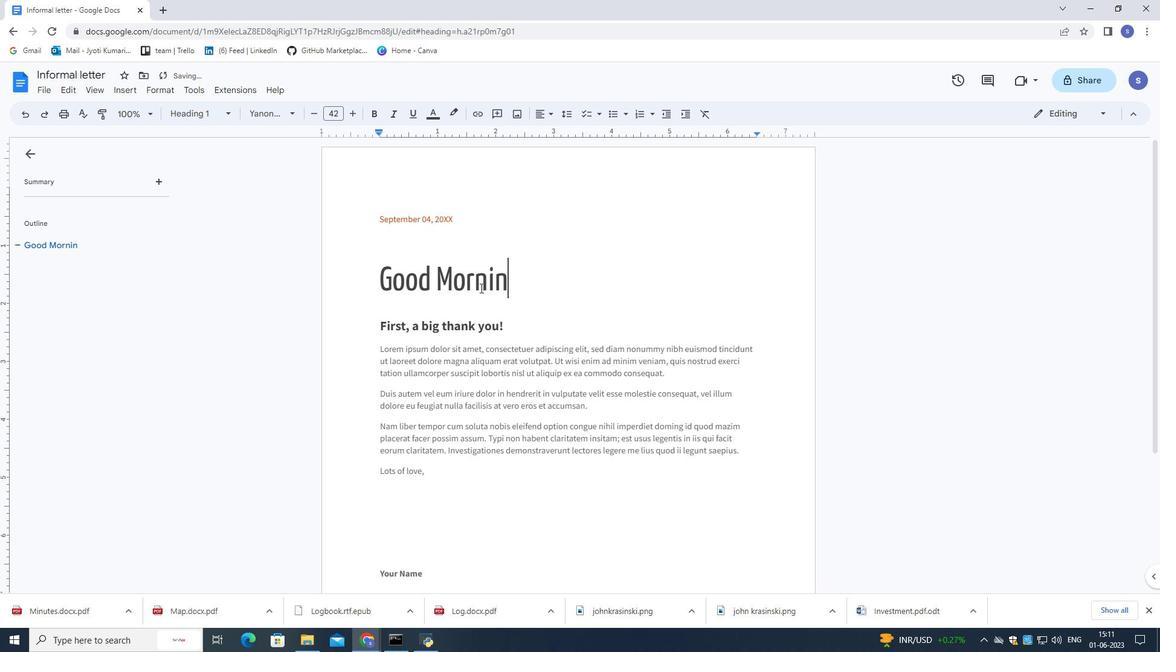 
Action: Mouse moved to (538, 325)
Screenshot: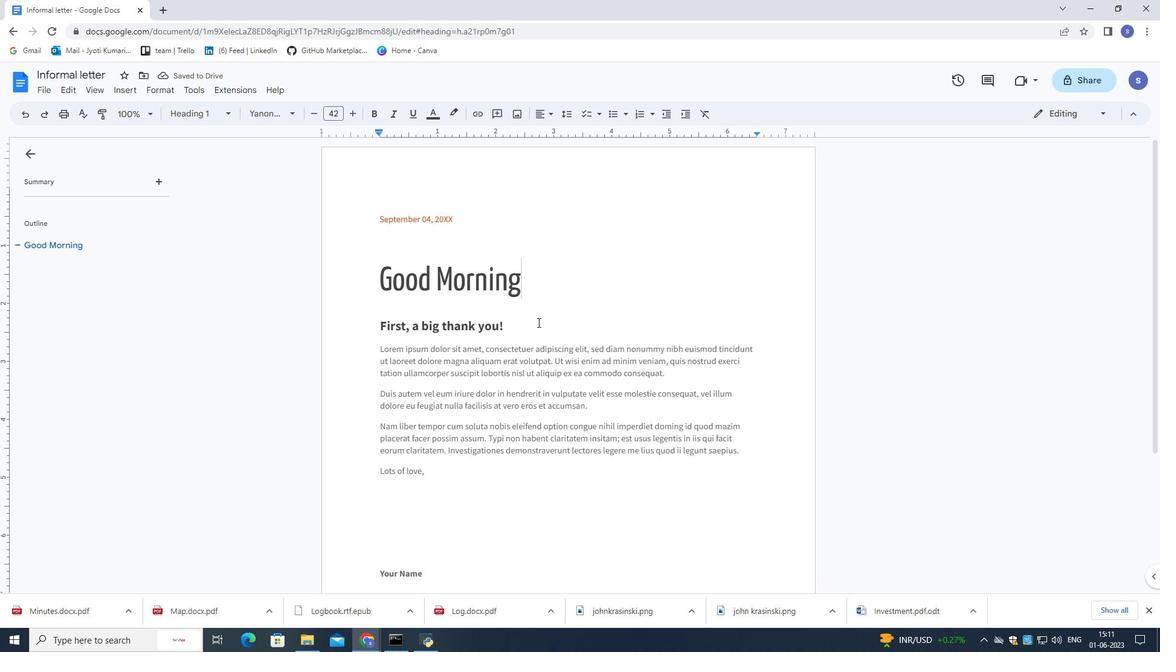 
Action: Mouse pressed left at (538, 325)
Screenshot: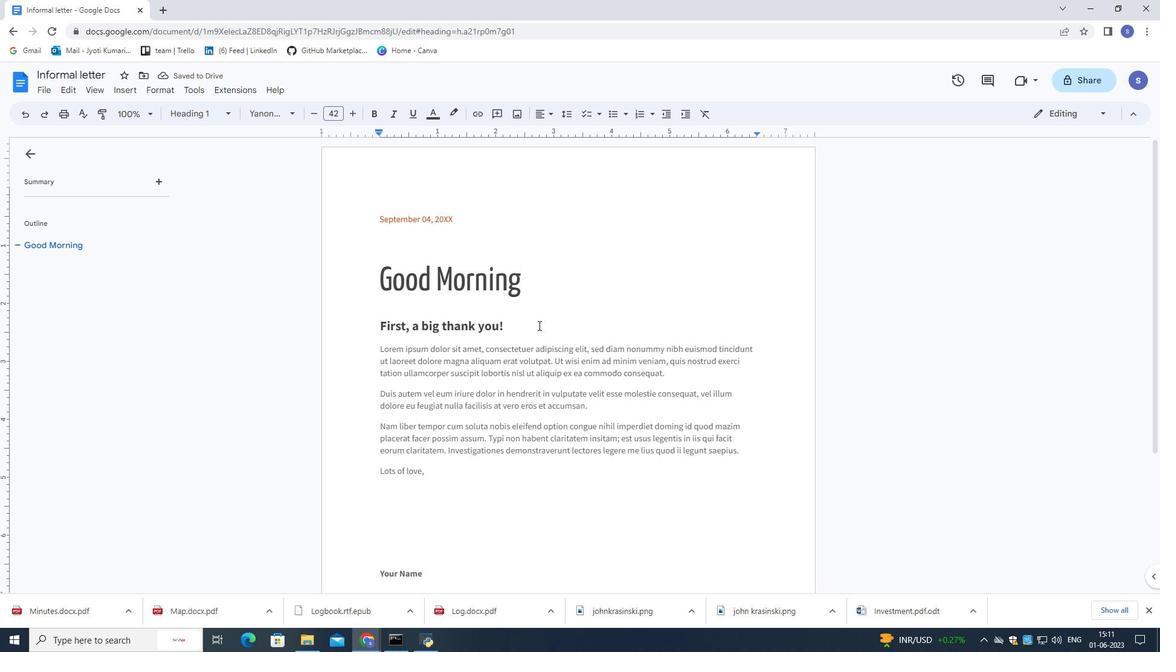 
Action: Mouse moved to (464, 218)
Screenshot: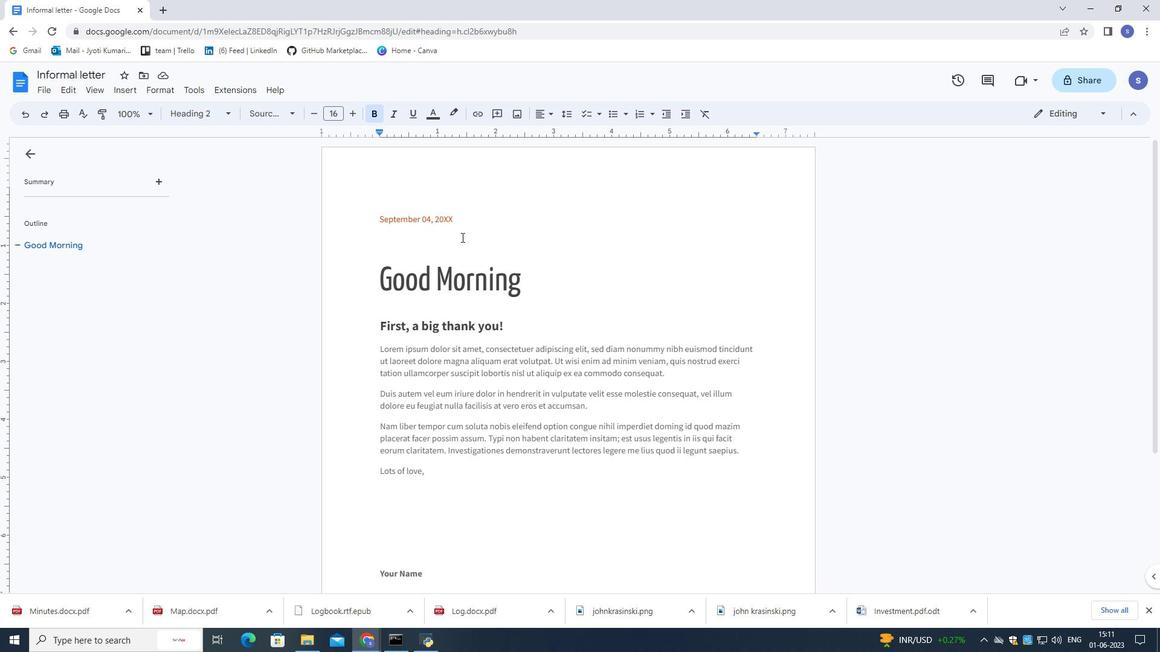 
Action: Mouse pressed left at (464, 218)
Screenshot: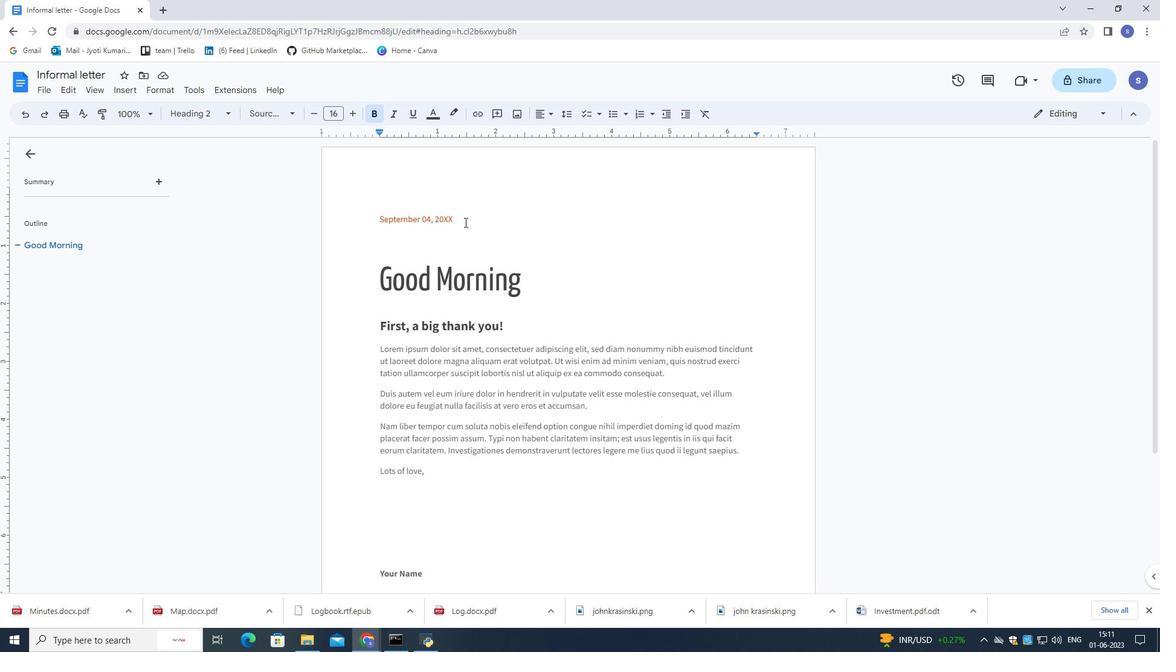 
Action: Mouse pressed left at (464, 218)
Screenshot: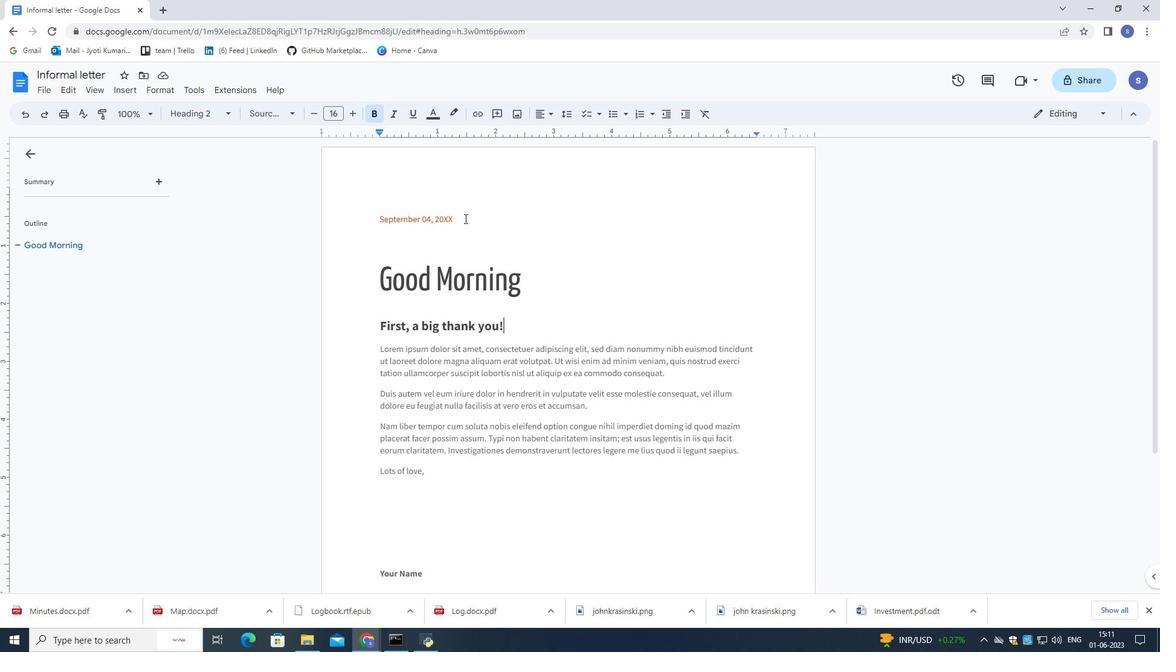 
Action: Mouse pressed left at (464, 218)
Screenshot: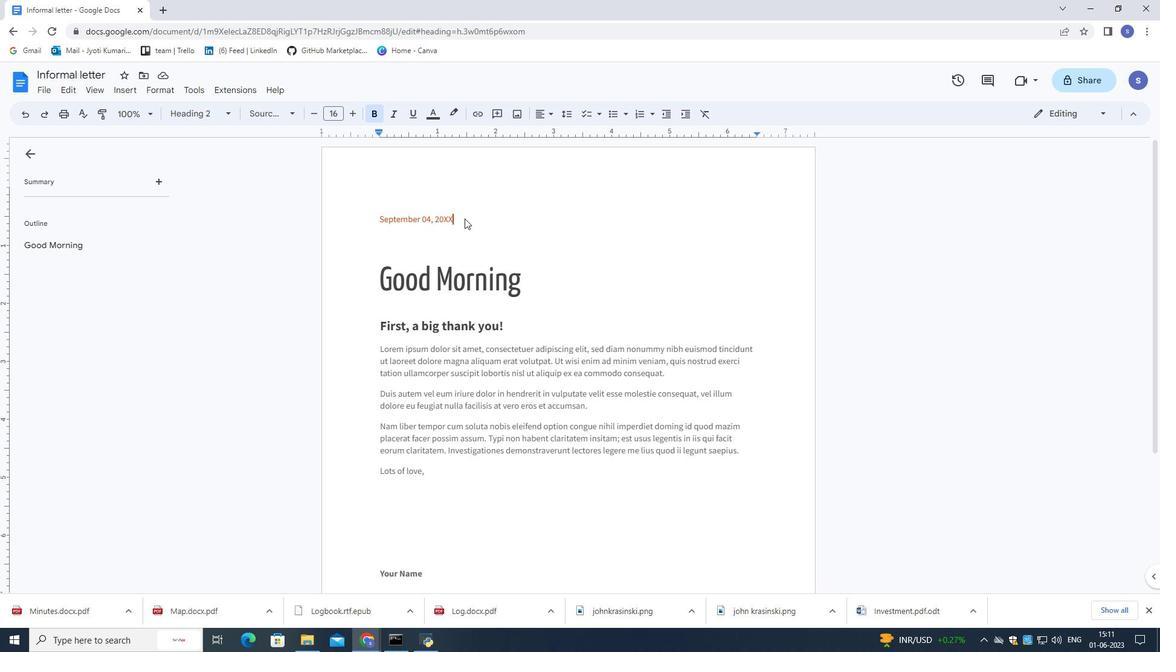 
Action: Mouse moved to (464, 218)
Screenshot: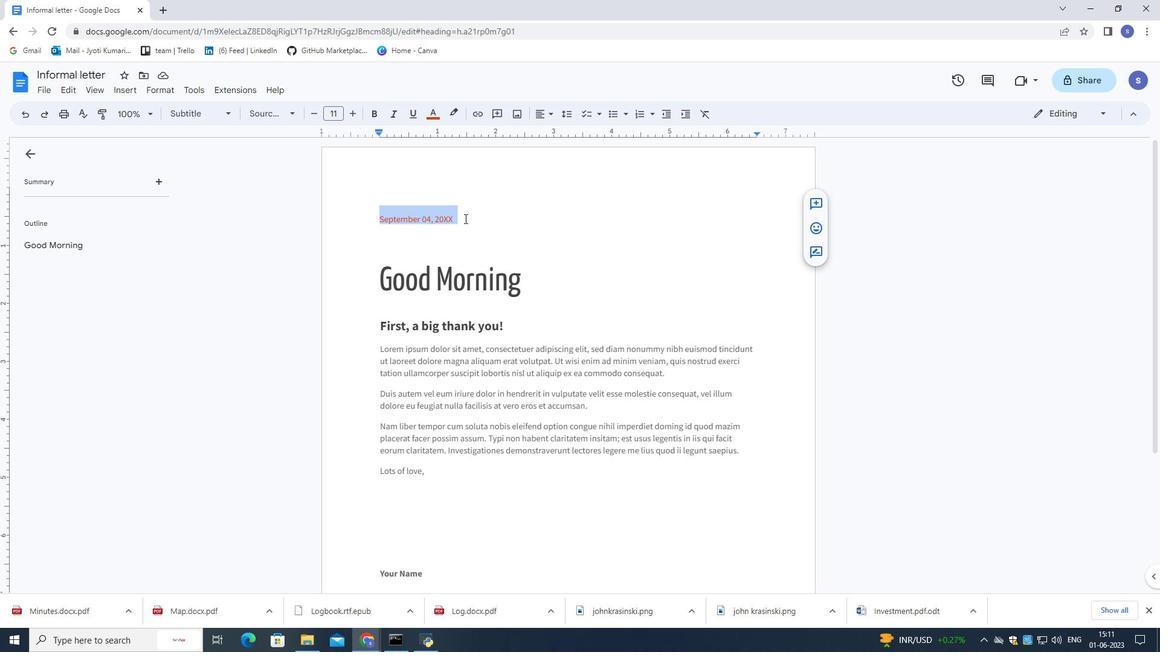
Action: Key pressed 21<Key.space><Key.shift>November,<Key.space>2023
Screenshot: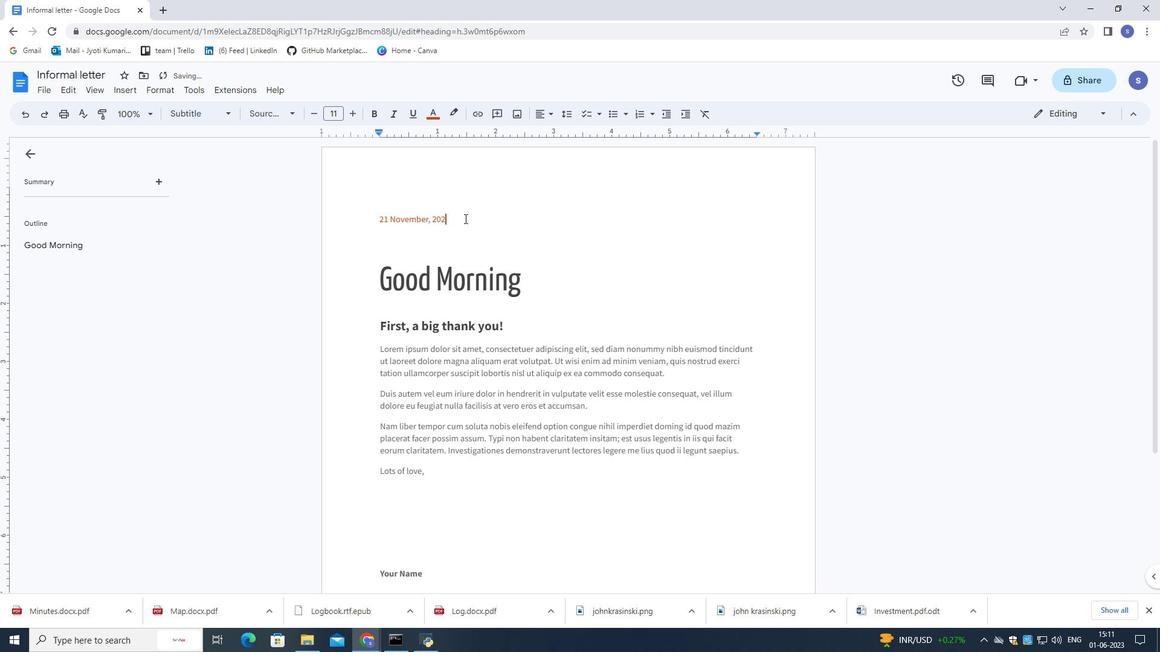 
Action: Mouse moved to (375, 328)
Screenshot: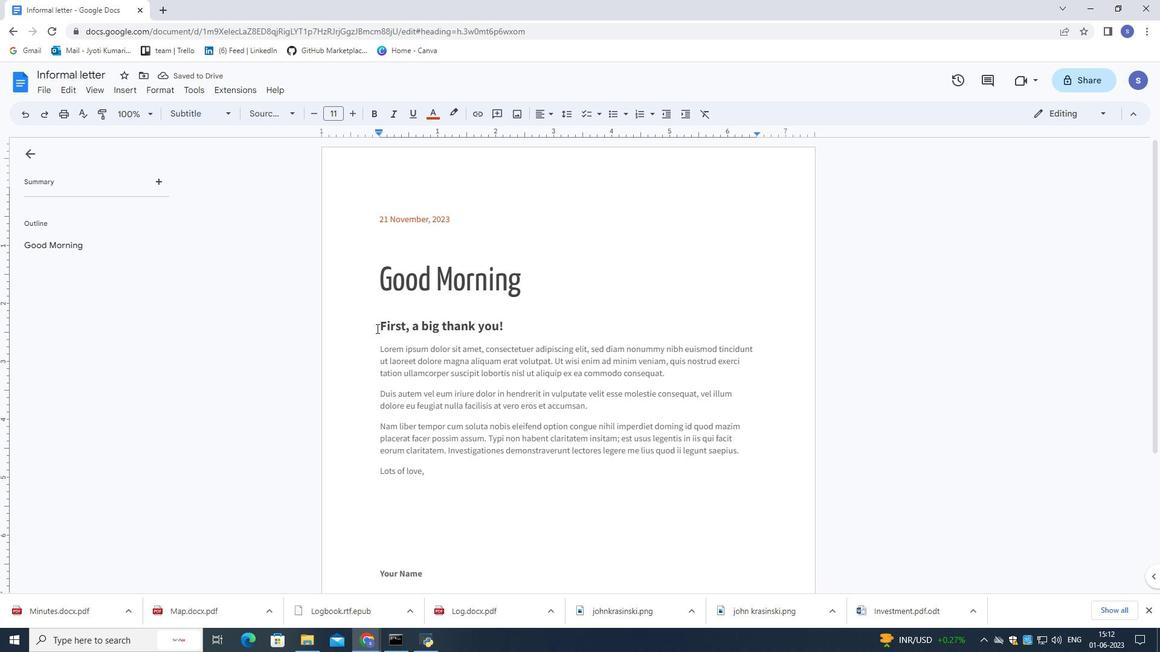 
Action: Mouse pressed left at (375, 328)
Screenshot: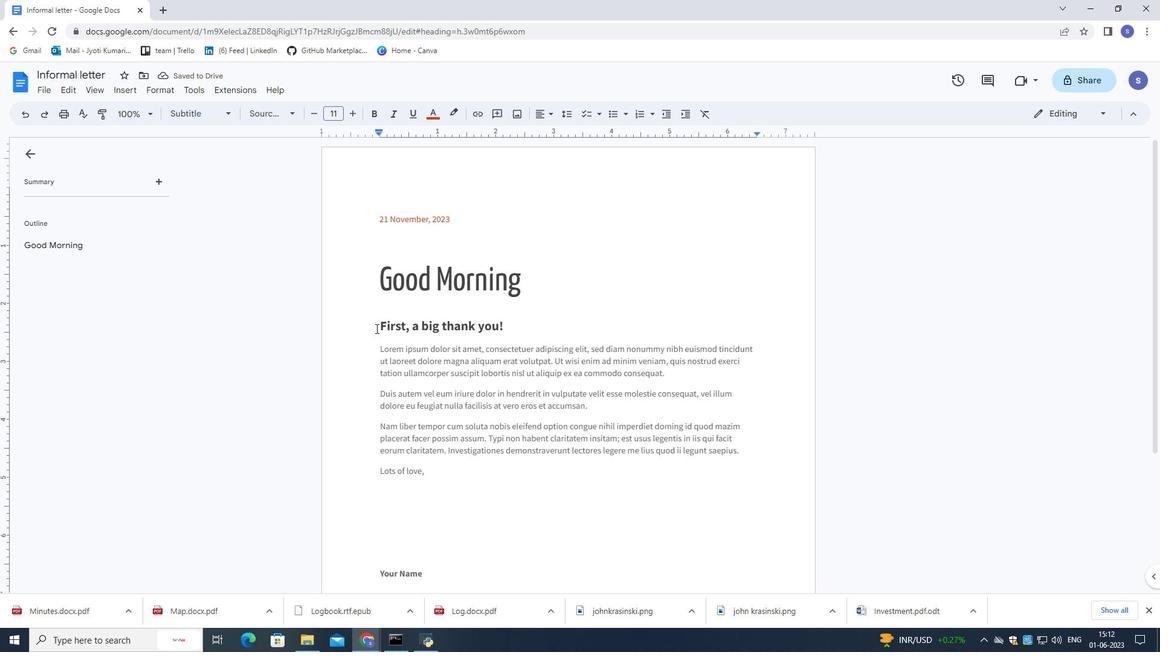 
Action: Mouse moved to (441, 472)
Screenshot: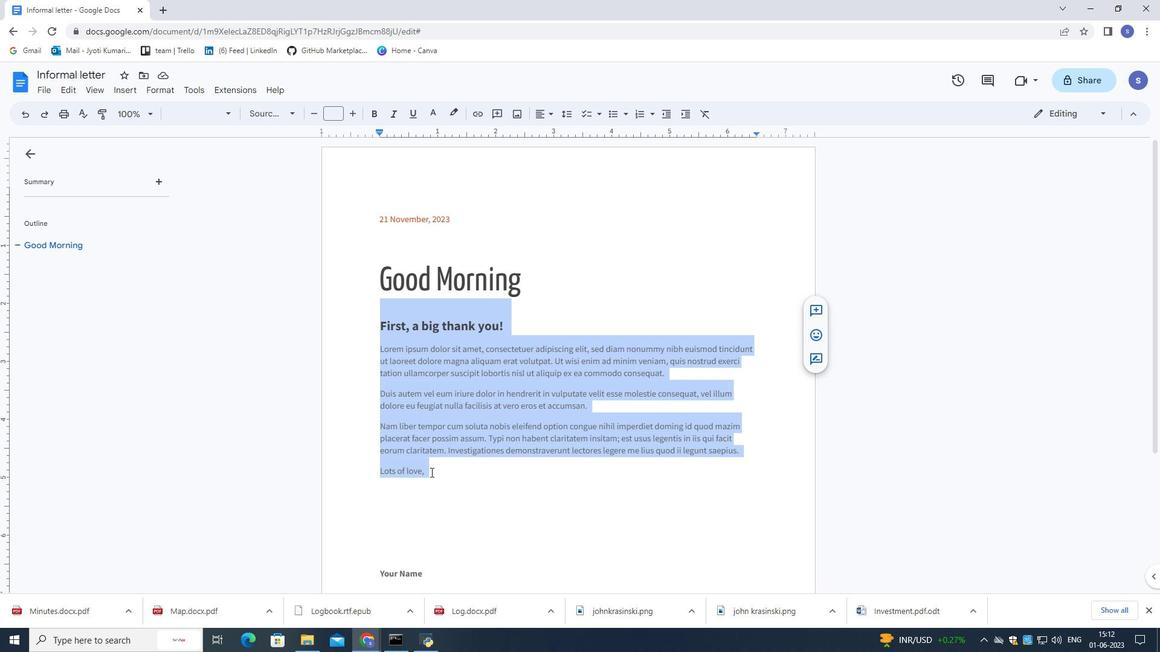 
Action: Key pressed <Key.delete><Key.shift>I<Key.space>am<Key.space>incredibly<Key.space>grateful<Key.space>for<Key.space>your<Key.space>friendship.<Key.space><Key.shift>Your<Key.space>loyalty<Key.space>and<Key.space>understanding<Key.space>mean<Key.space>everything<Key.space>to<Key.space>me.<Key.space><Key.shift>Thank<Key.space>you<Key.space>for<Key.space>being<Key.space>an<Key.space>amazing<Key.space>friiend.
Screenshot: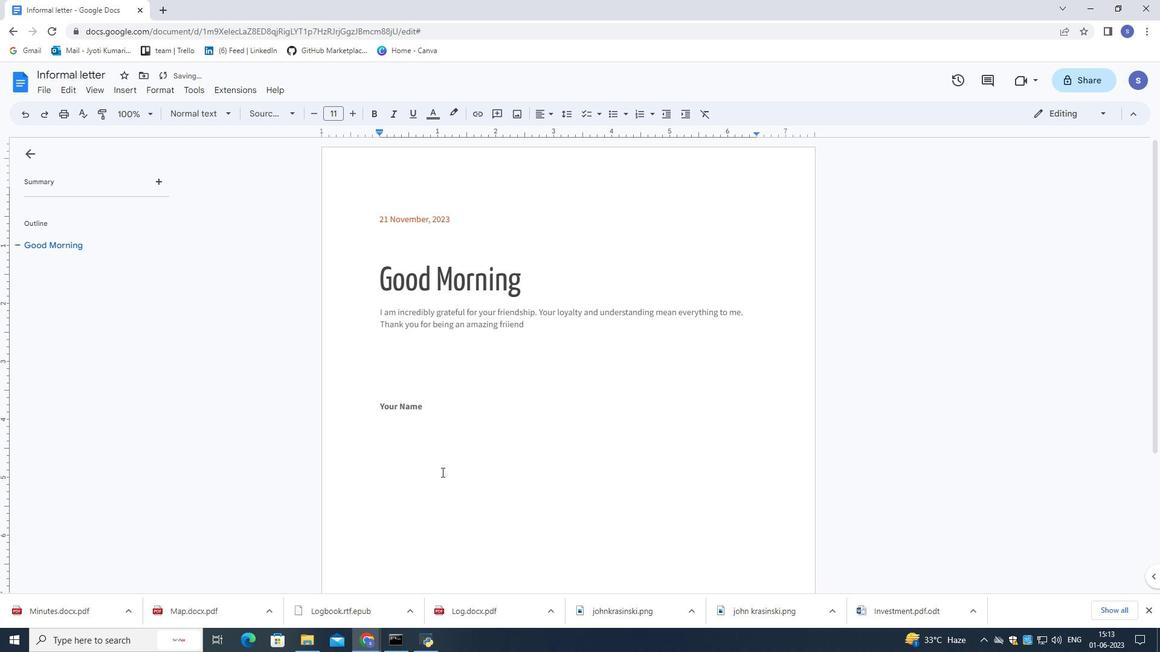 
Action: Mouse moved to (513, 328)
Screenshot: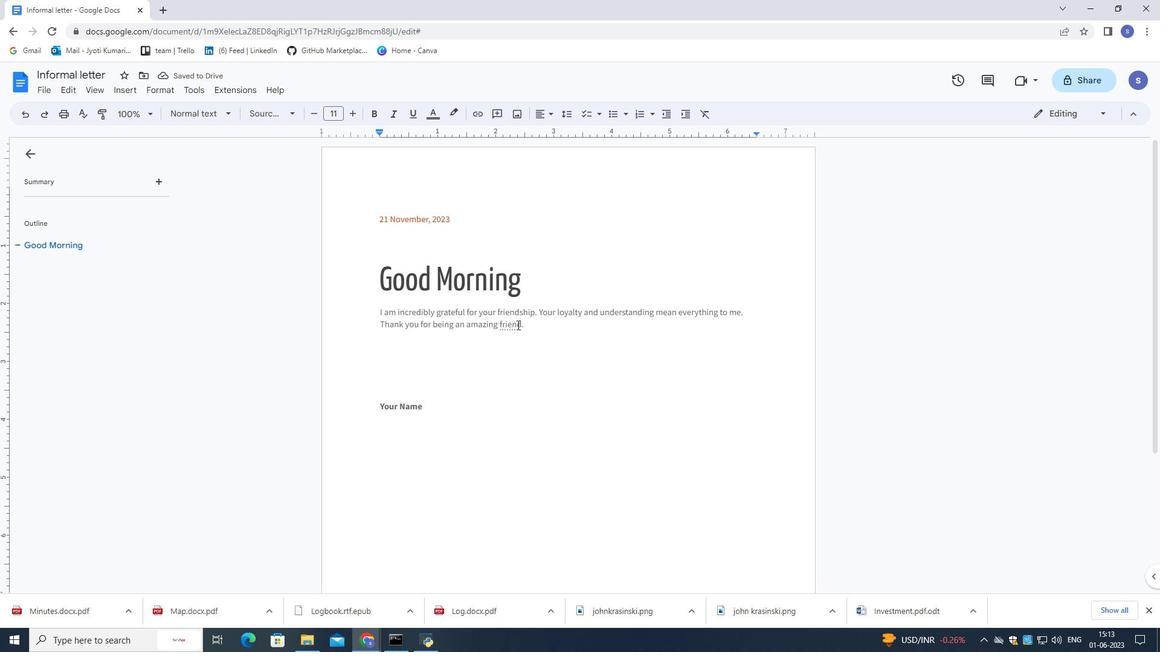 
Action: Mouse pressed left at (513, 328)
Screenshot: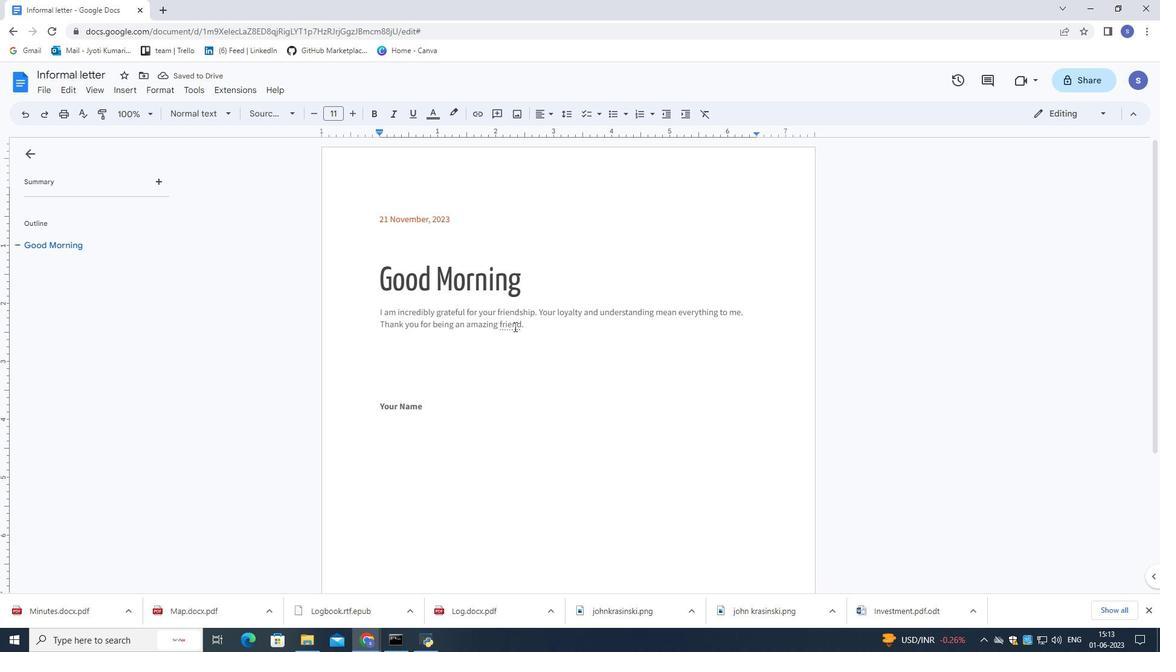 
Action: Mouse moved to (534, 322)
Screenshot: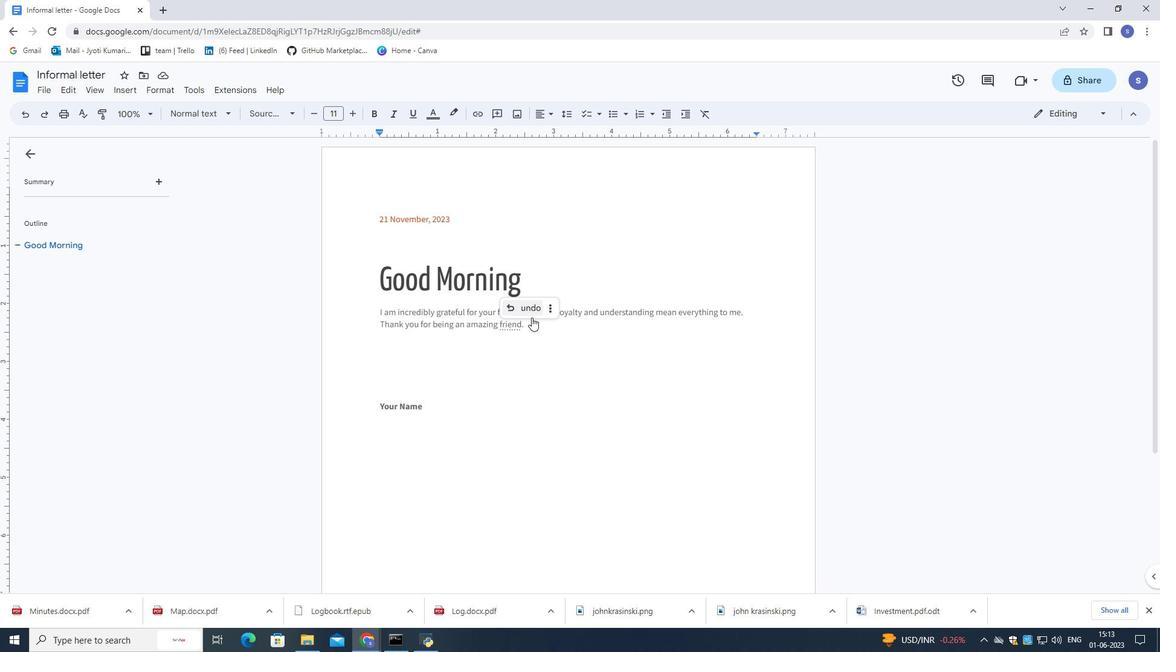 
Action: Mouse pressed left at (534, 322)
Screenshot: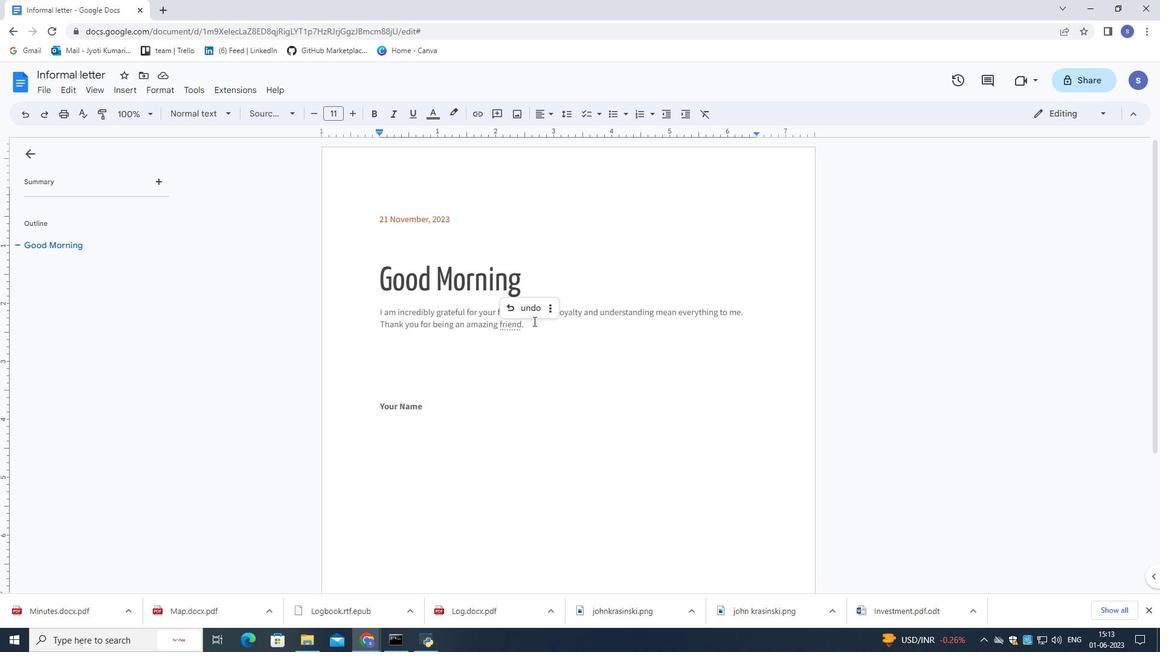 
Action: Mouse moved to (542, 332)
Screenshot: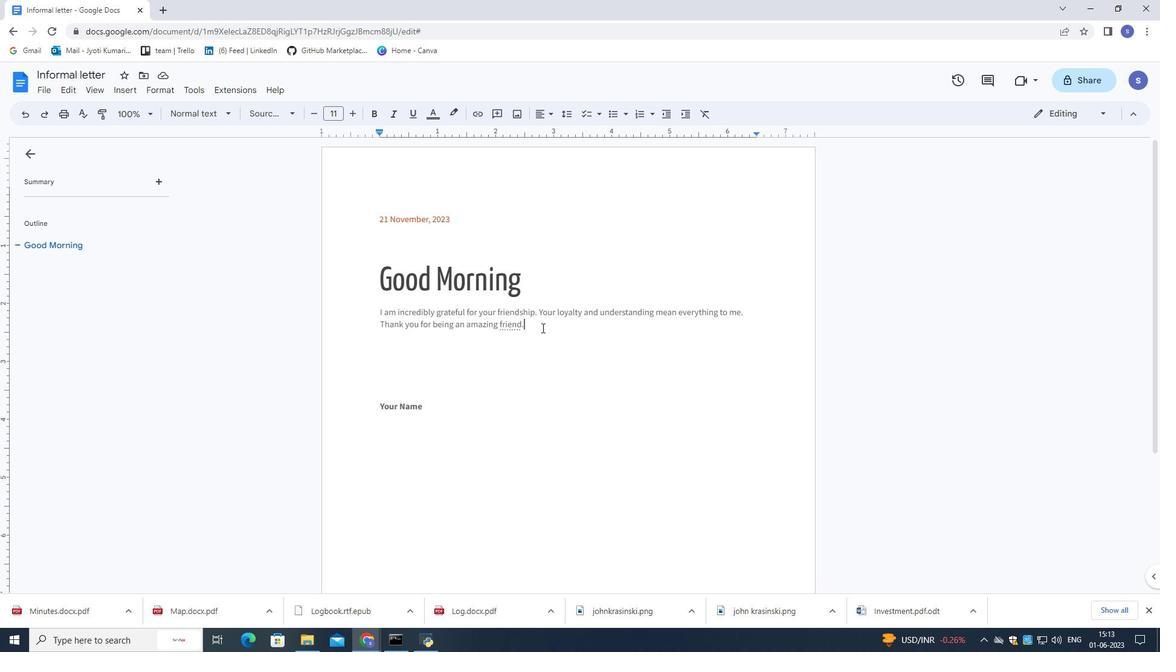 
Action: Key pressed <Key.backspace>
Screenshot: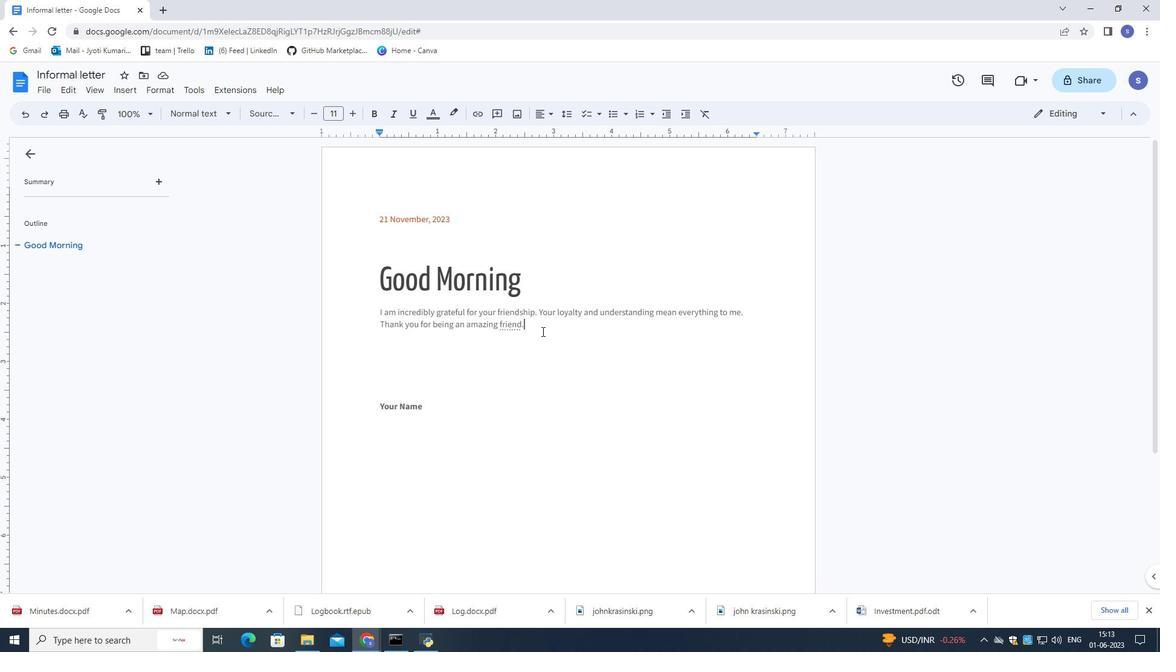 
Action: Mouse moved to (566, 347)
Screenshot: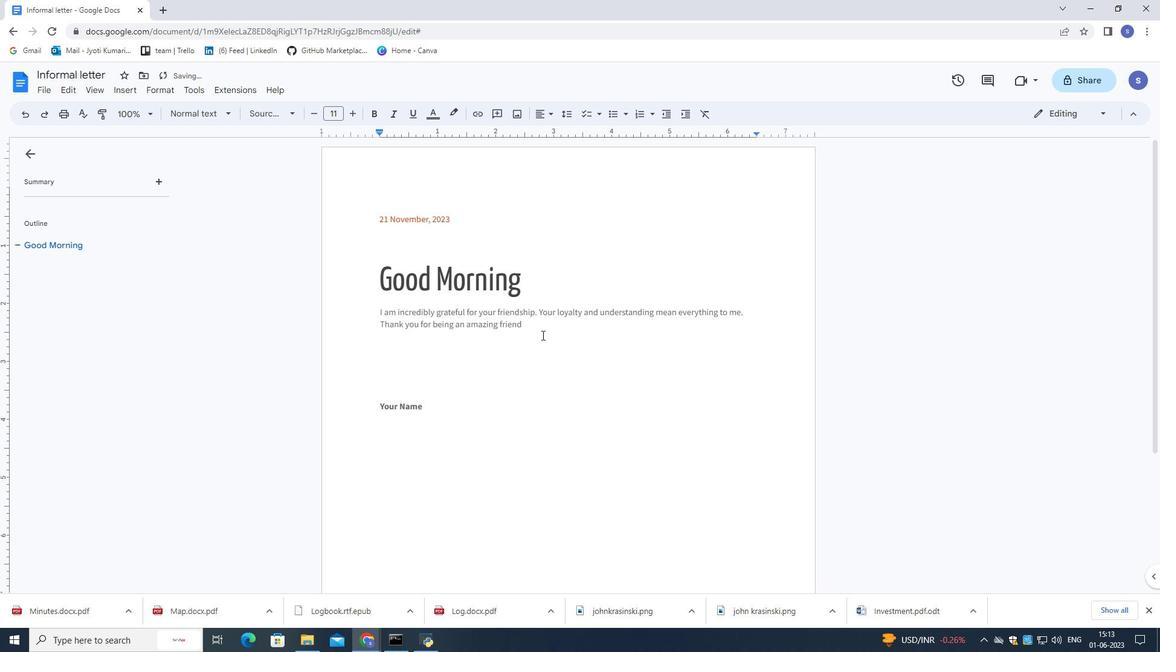 
Action: Key pressed <Key.space>.
Screenshot: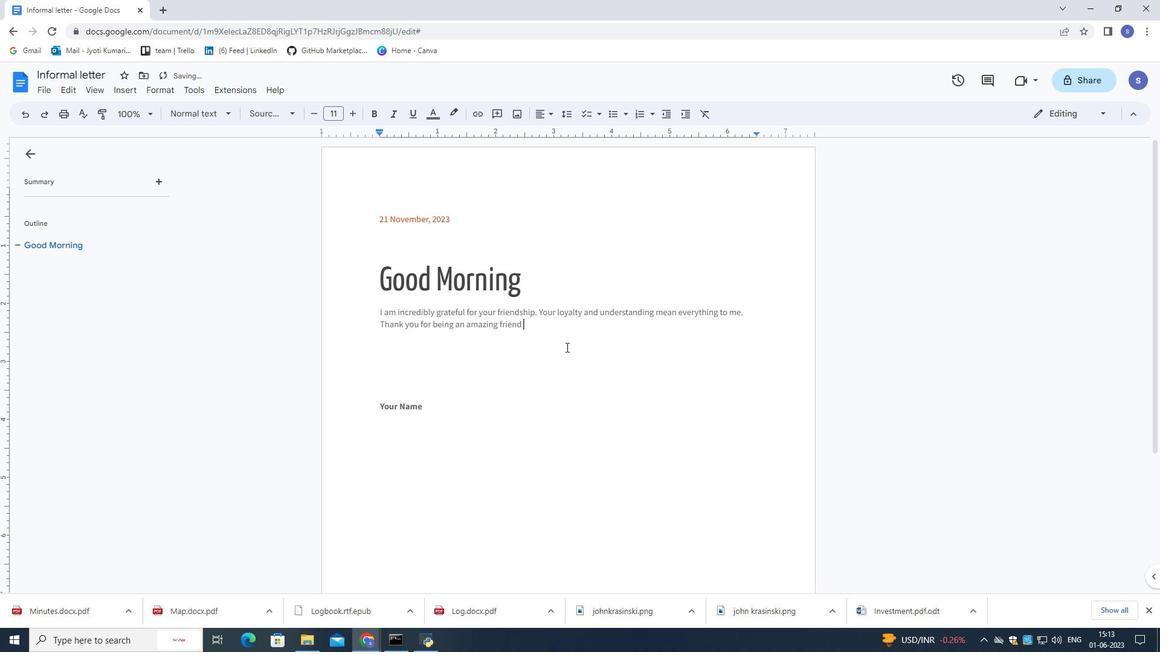 
Action: Mouse moved to (547, 326)
Screenshot: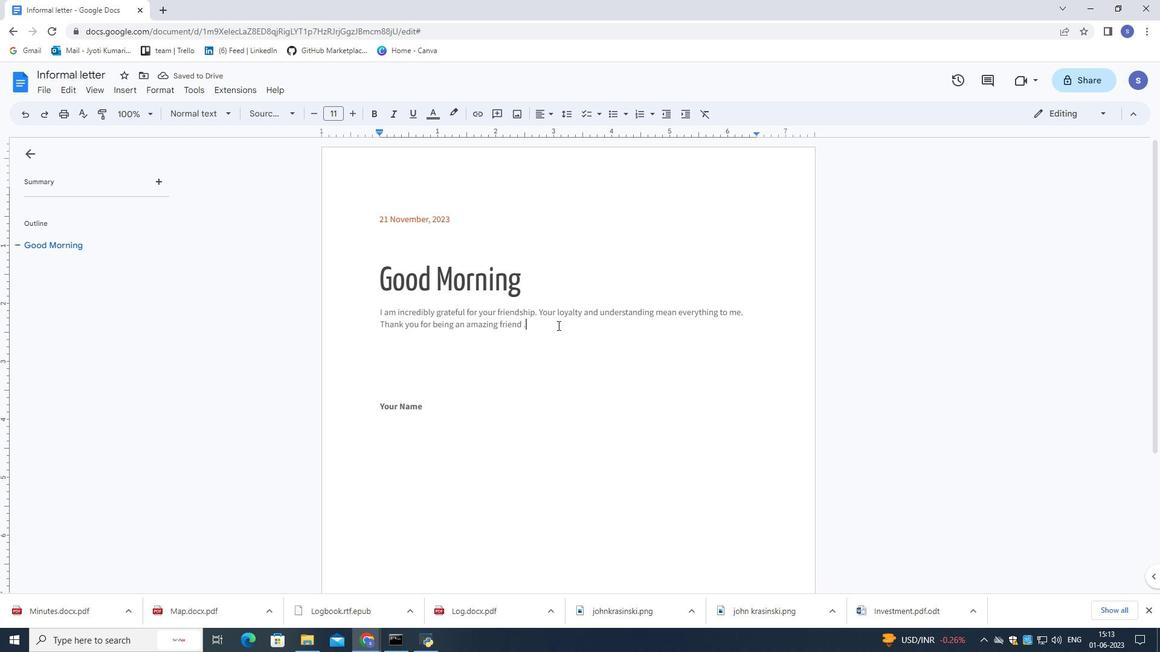 
Action: Mouse pressed left at (547, 326)
Screenshot: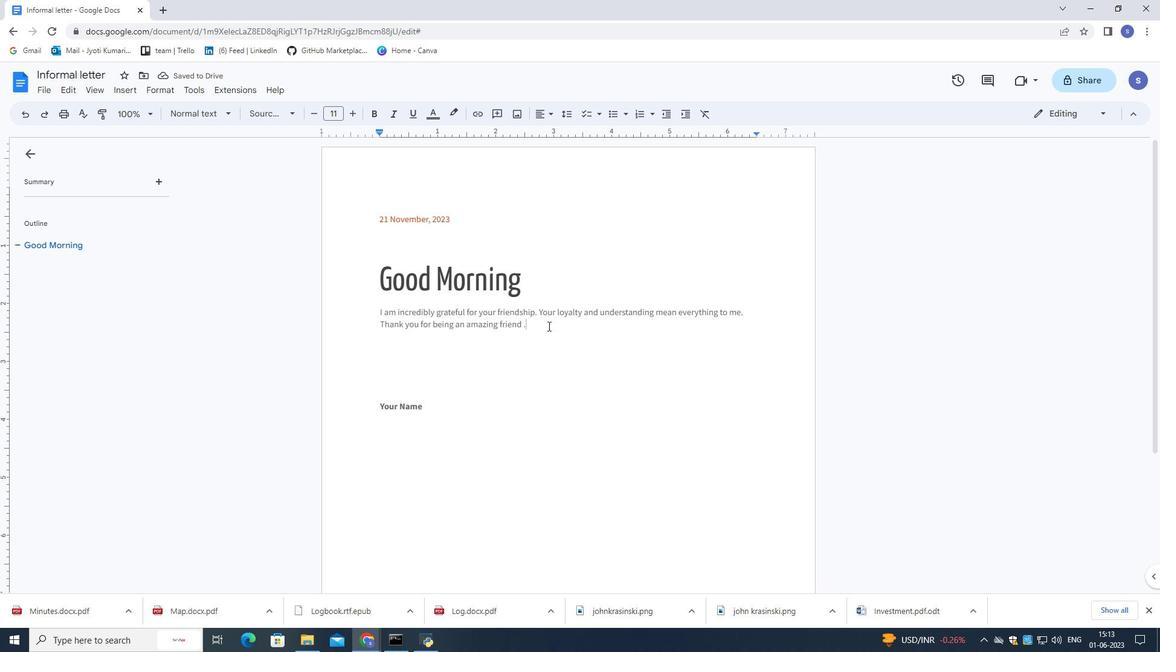 
Action: Mouse moved to (536, 359)
Screenshot: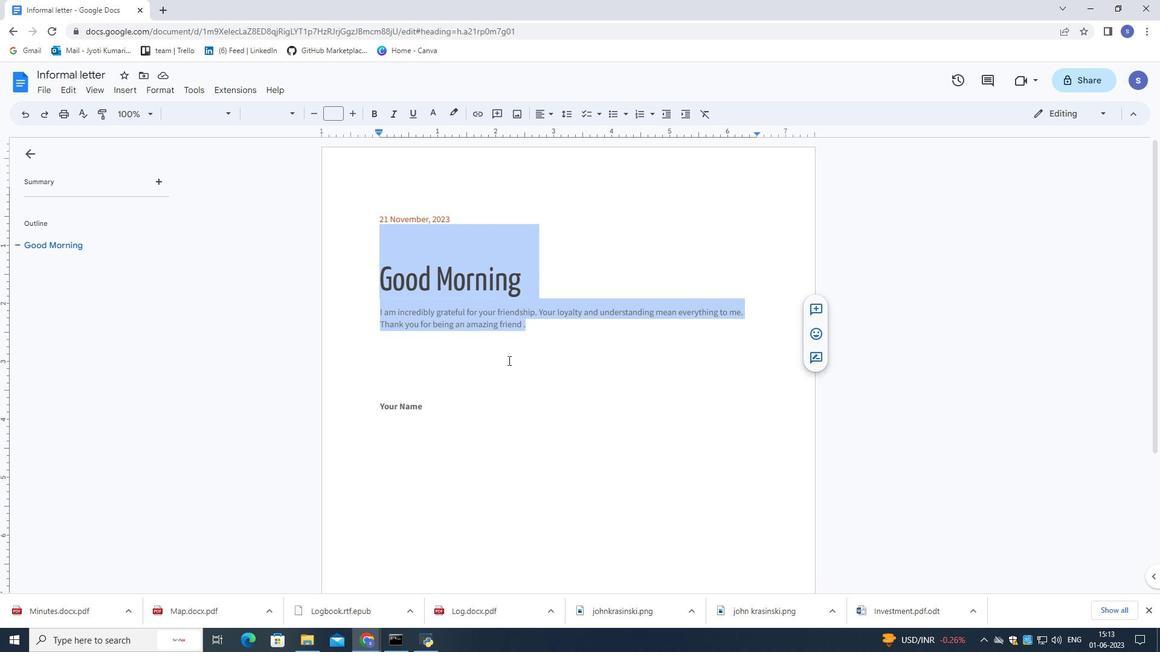 
Action: Mouse pressed left at (536, 359)
Screenshot: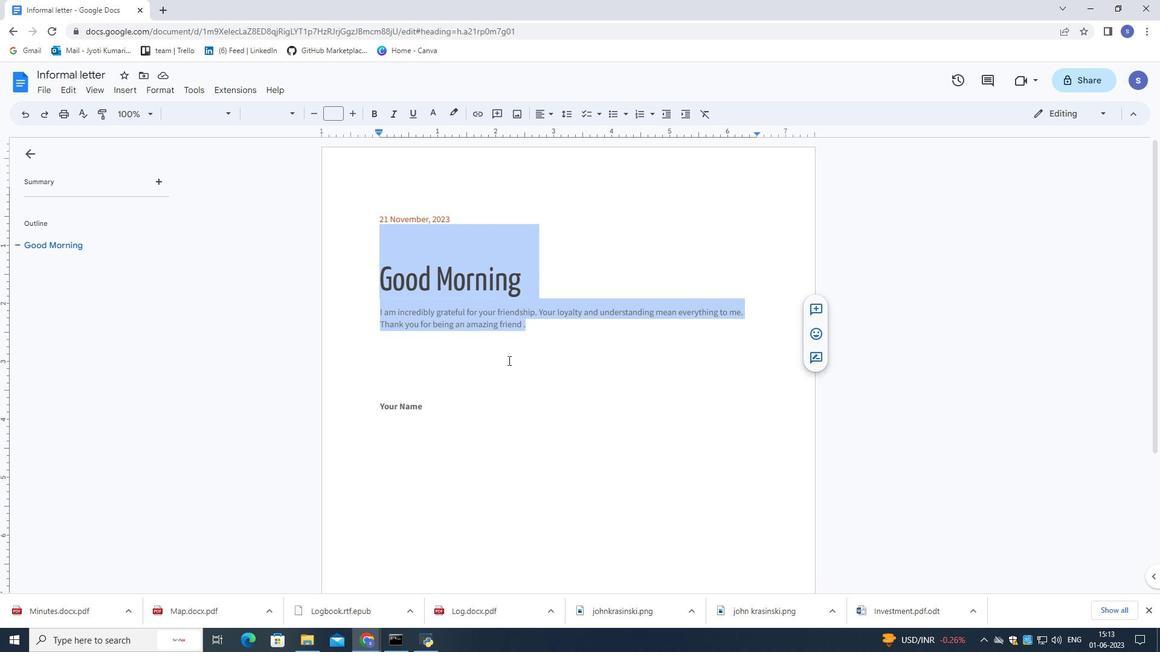 
Action: Mouse moved to (526, 325)
Screenshot: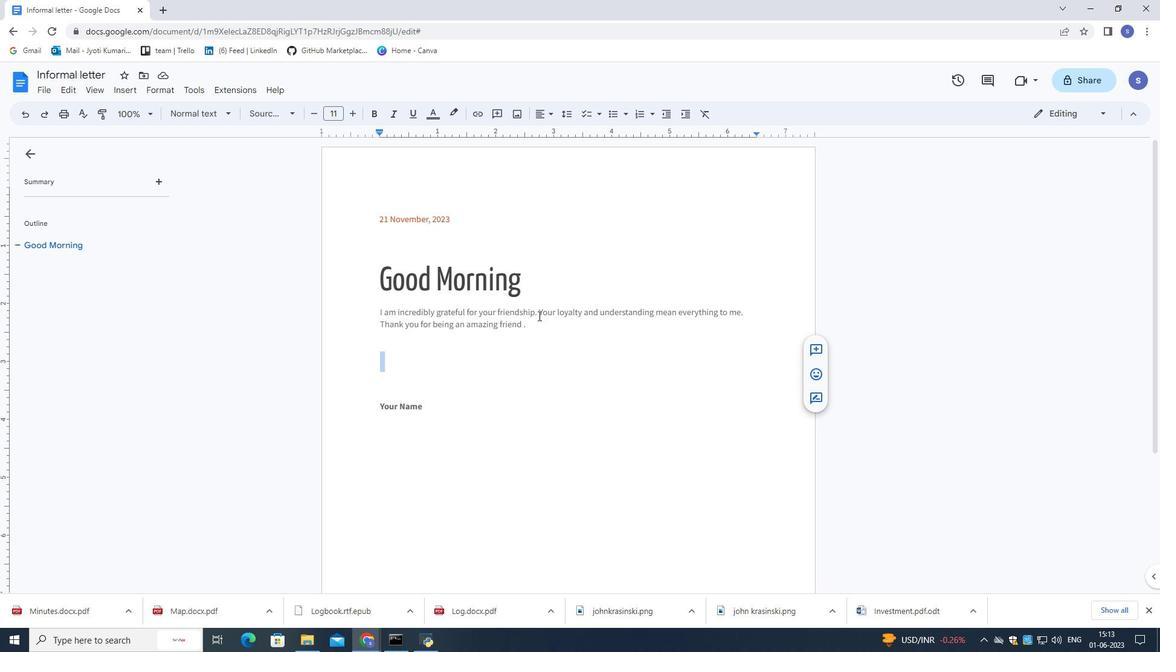 
Action: Mouse pressed left at (526, 325)
Screenshot: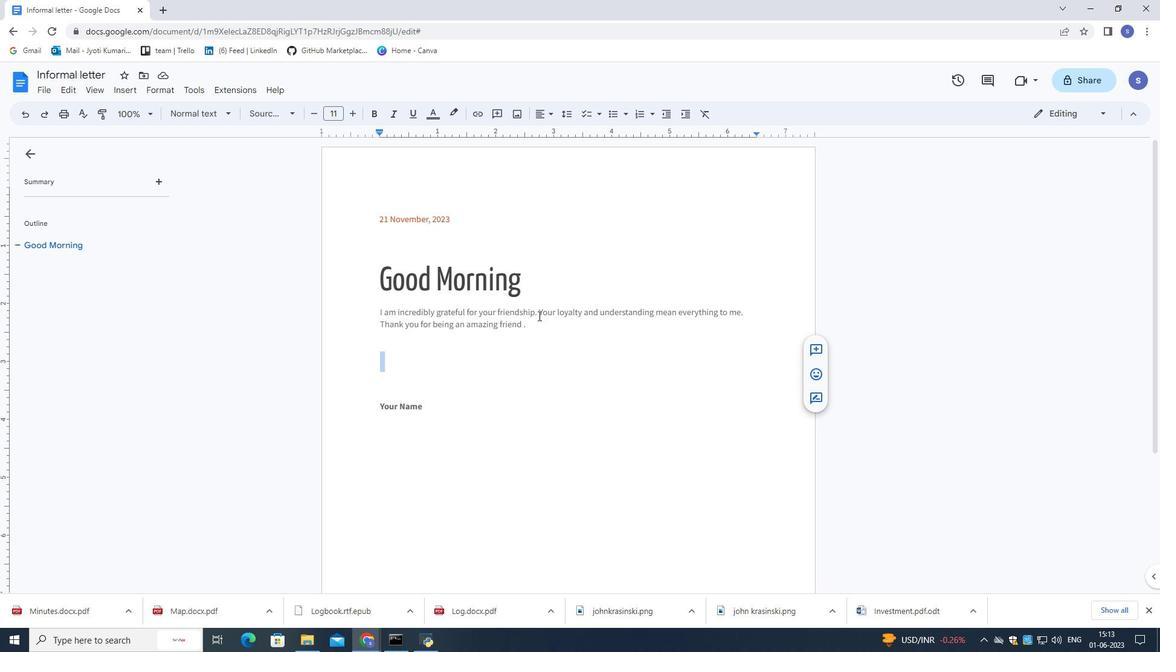 
Action: Mouse moved to (269, 112)
Screenshot: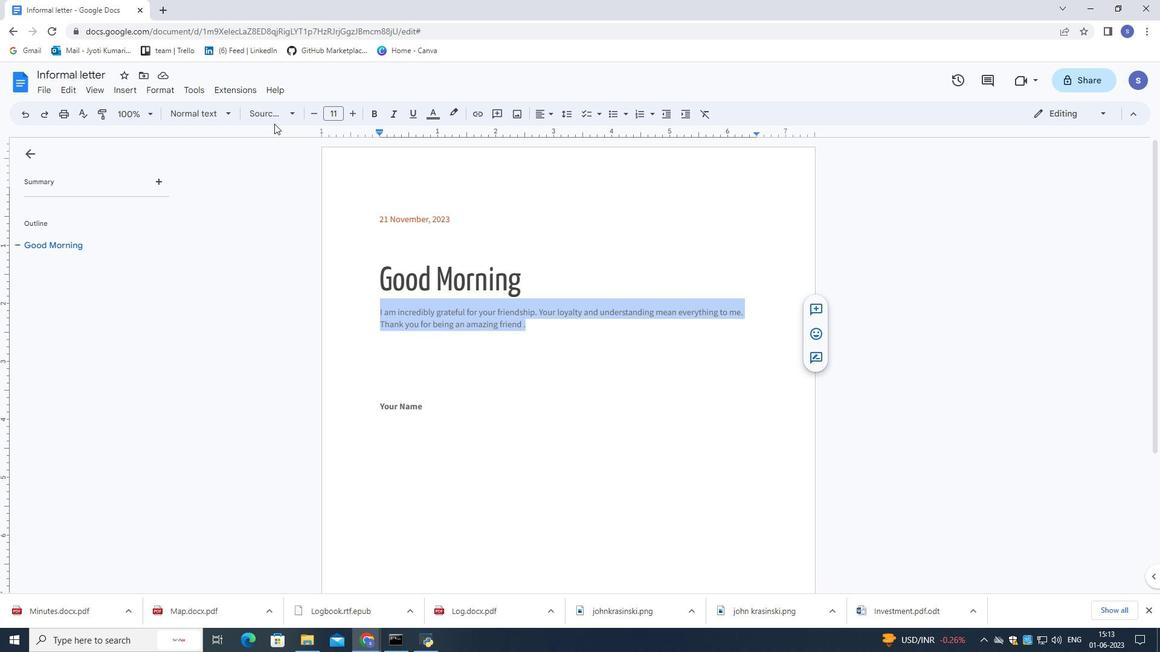 
Action: Mouse pressed left at (269, 112)
Screenshot: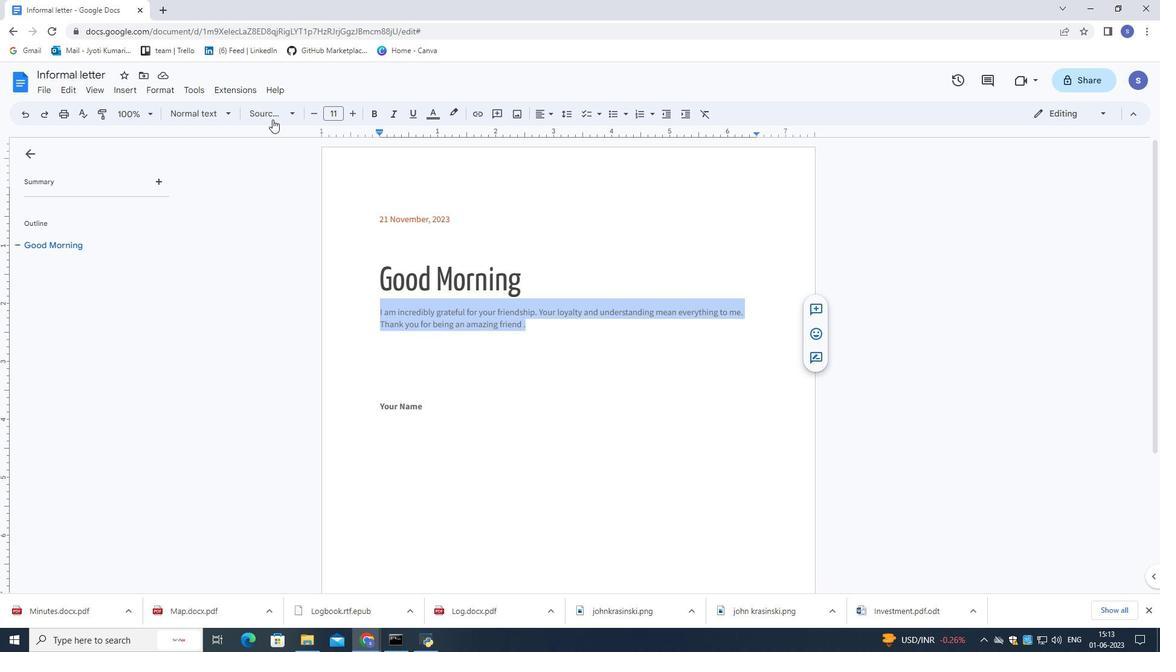
Action: Mouse moved to (288, 129)
Screenshot: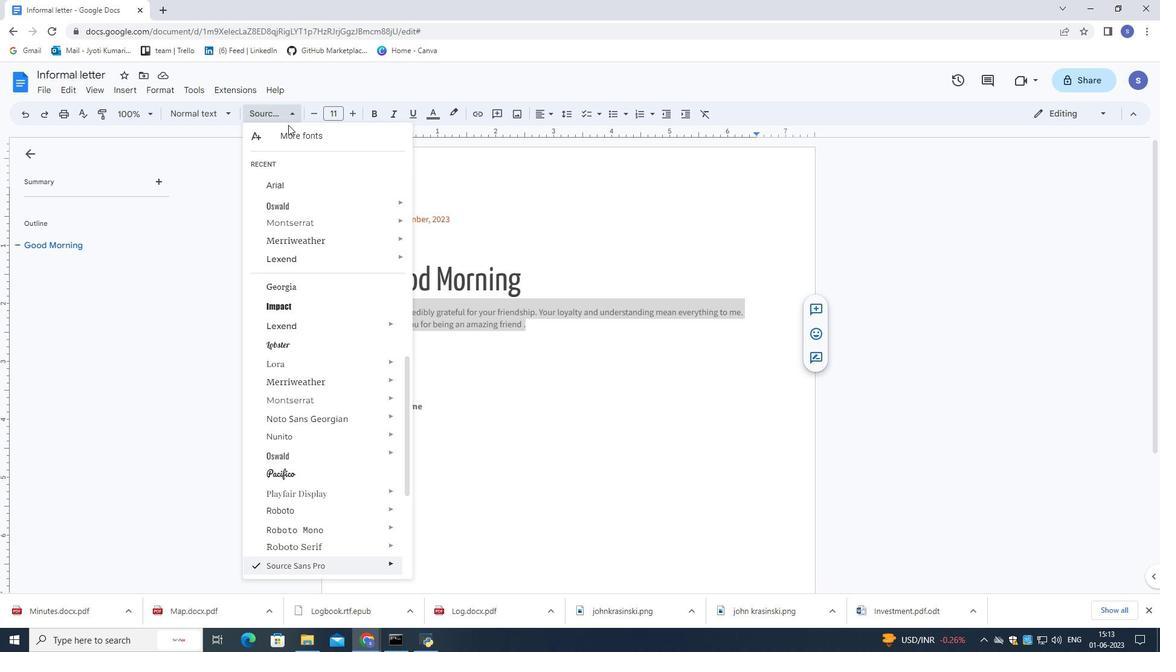 
Action: Mouse pressed left at (288, 129)
Screenshot: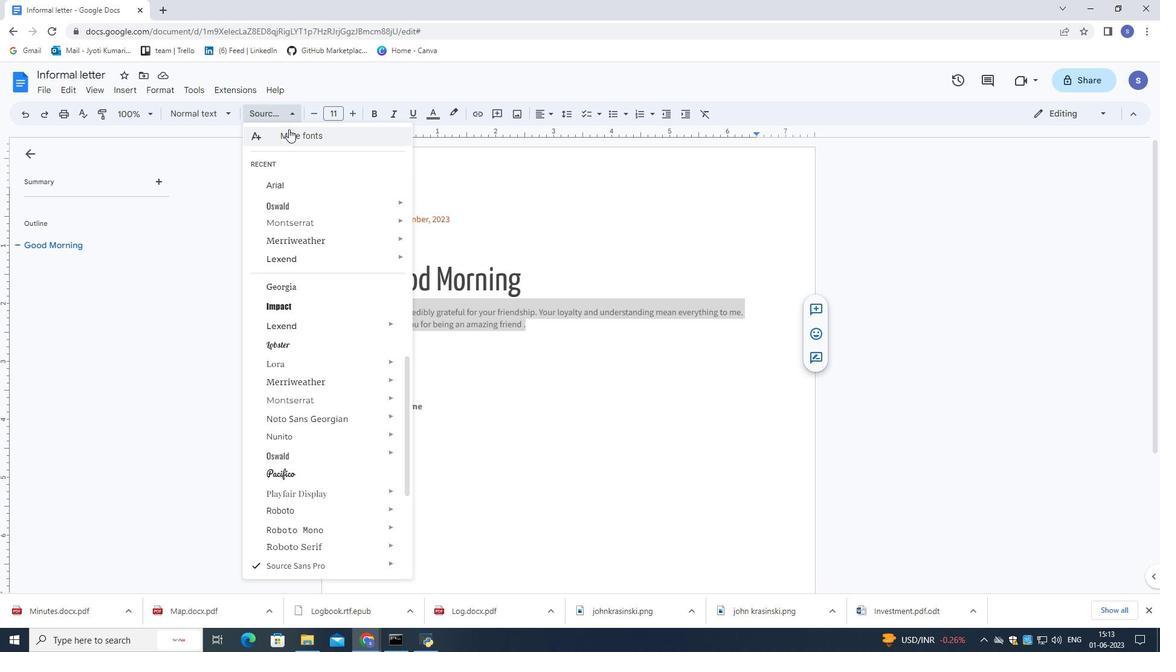 
Action: Mouse moved to (382, 186)
Screenshot: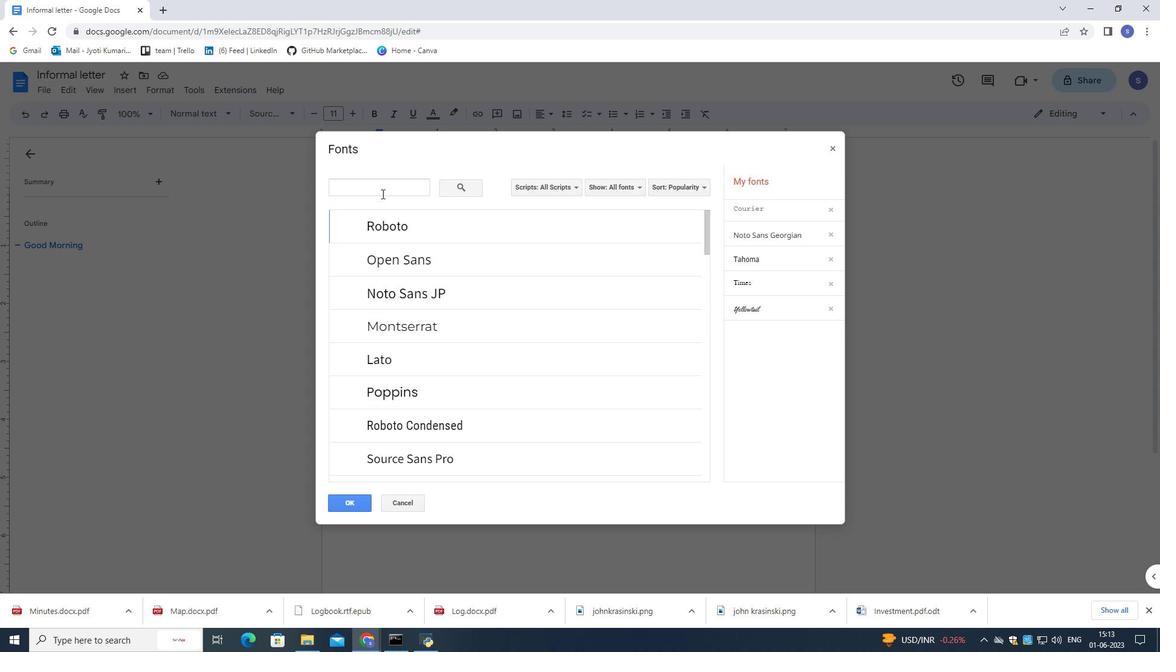
Action: Mouse pressed left at (382, 186)
Screenshot: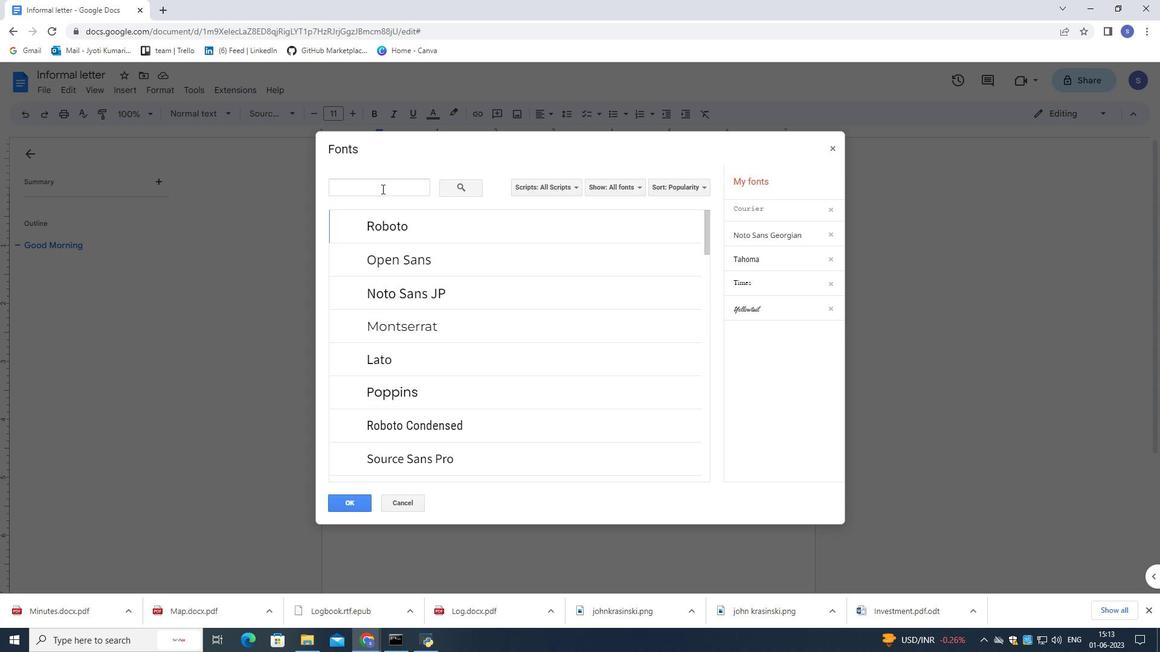 
Action: Mouse moved to (379, 180)
Screenshot: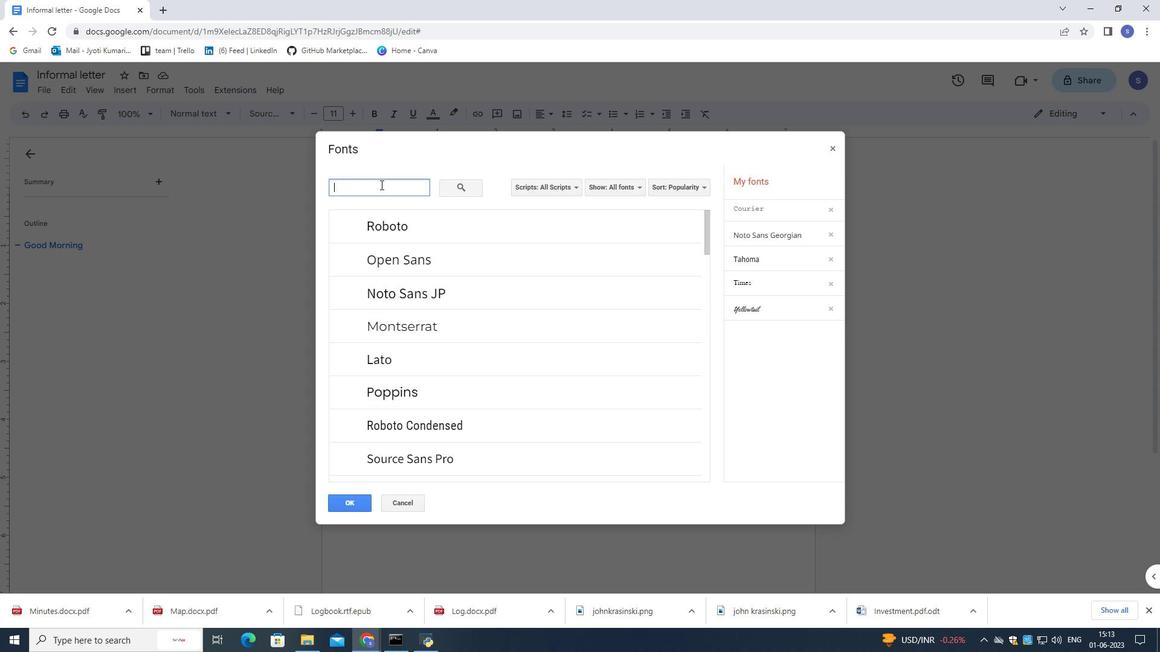 
Action: Key pressed c
Screenshot: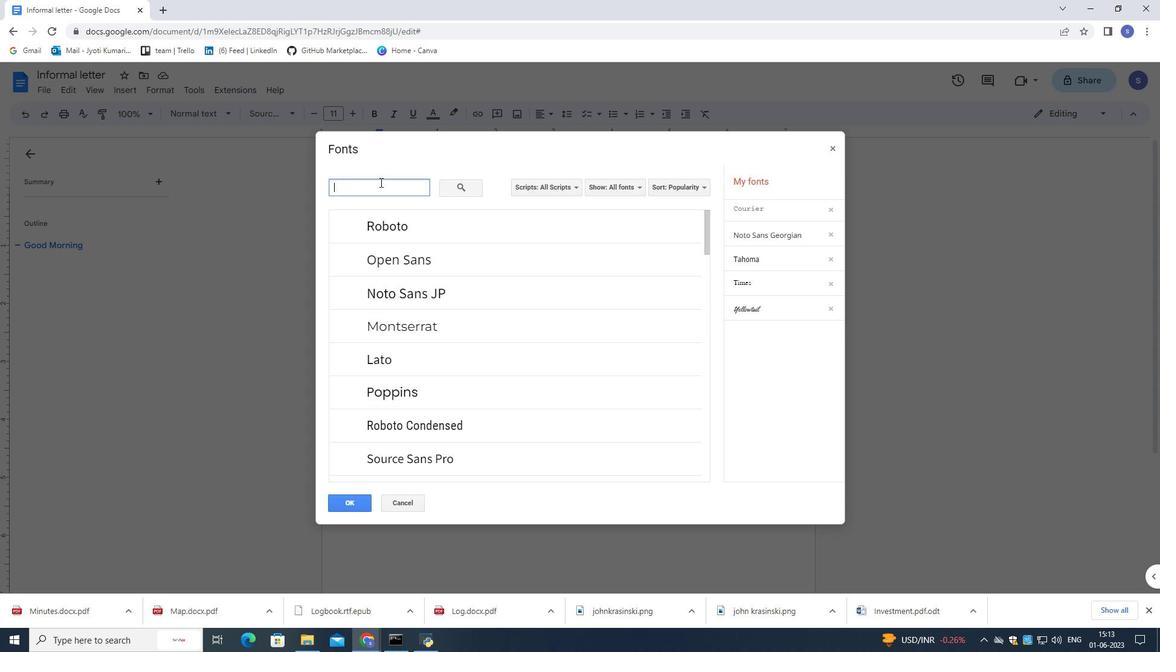 
Action: Mouse moved to (378, 179)
Screenshot: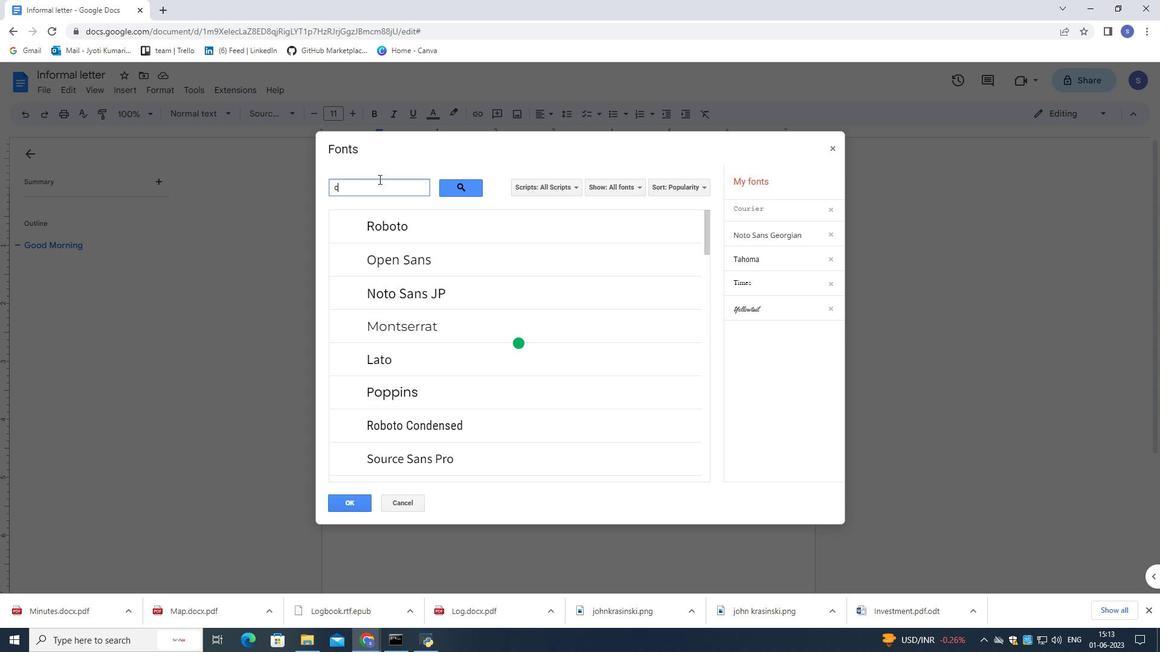 
Action: Key pressed ou
Screenshot: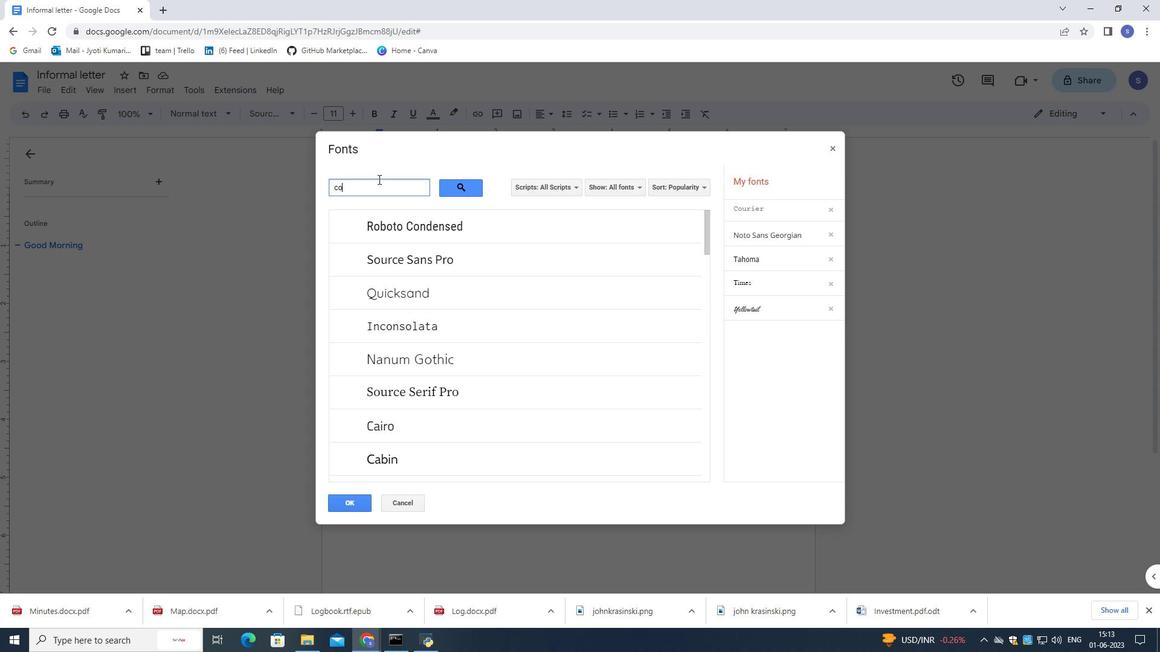 
Action: Mouse moved to (377, 178)
Screenshot: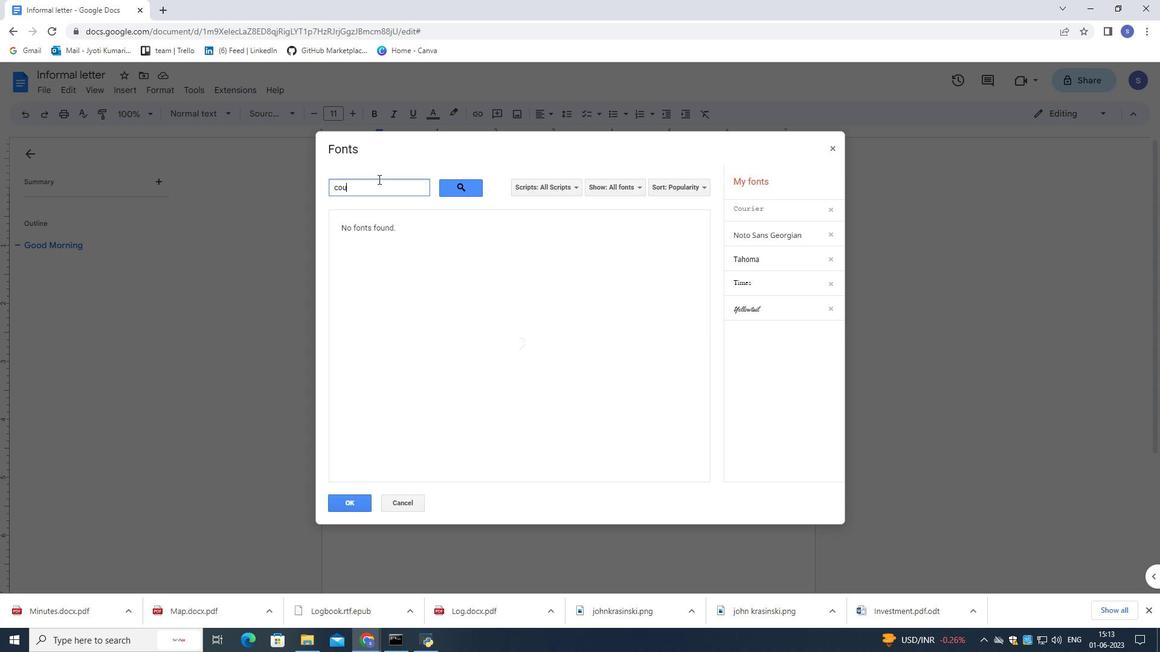 
Action: Key pressed ri
Screenshot: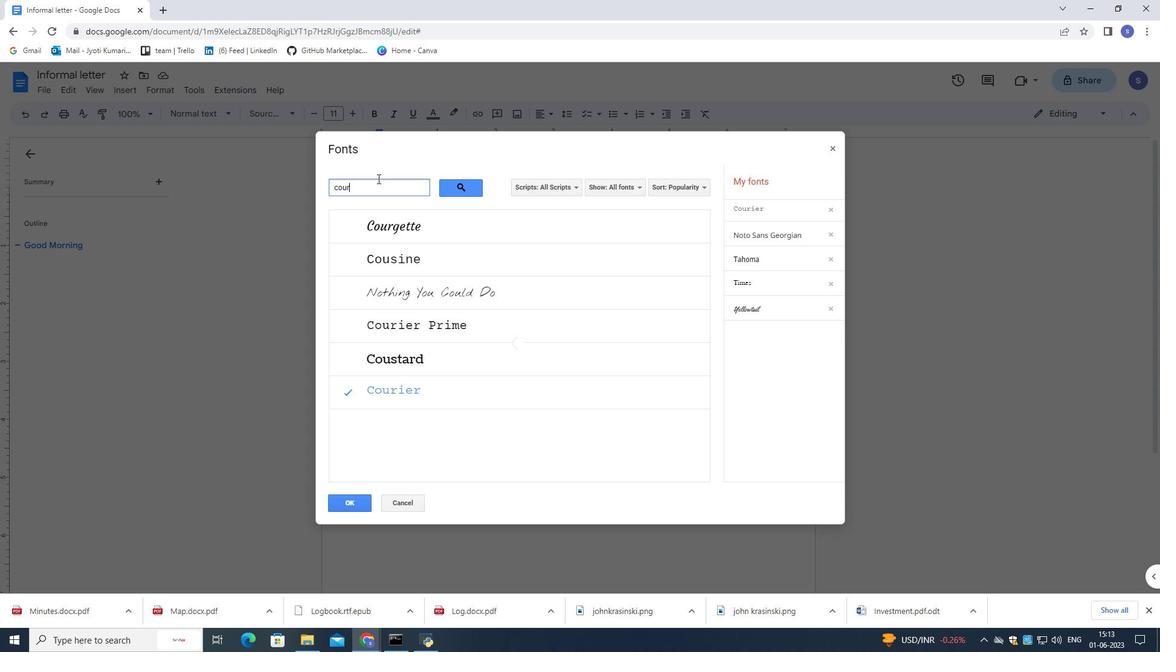 
Action: Mouse moved to (376, 181)
Screenshot: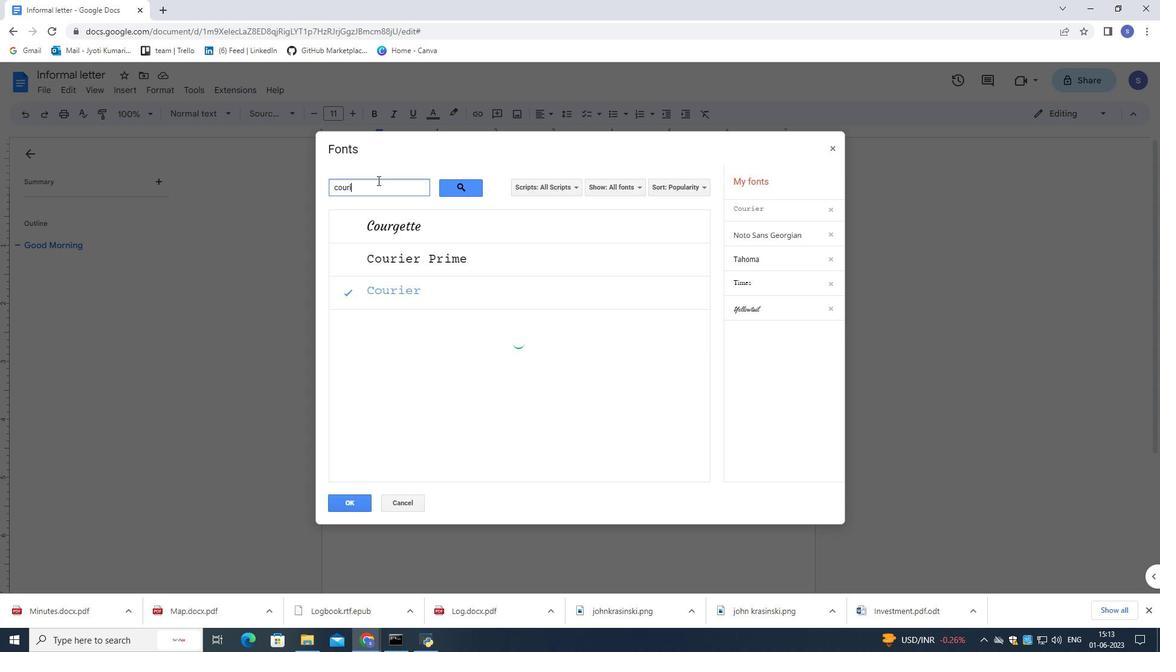 
Action: Key pressed e
Screenshot: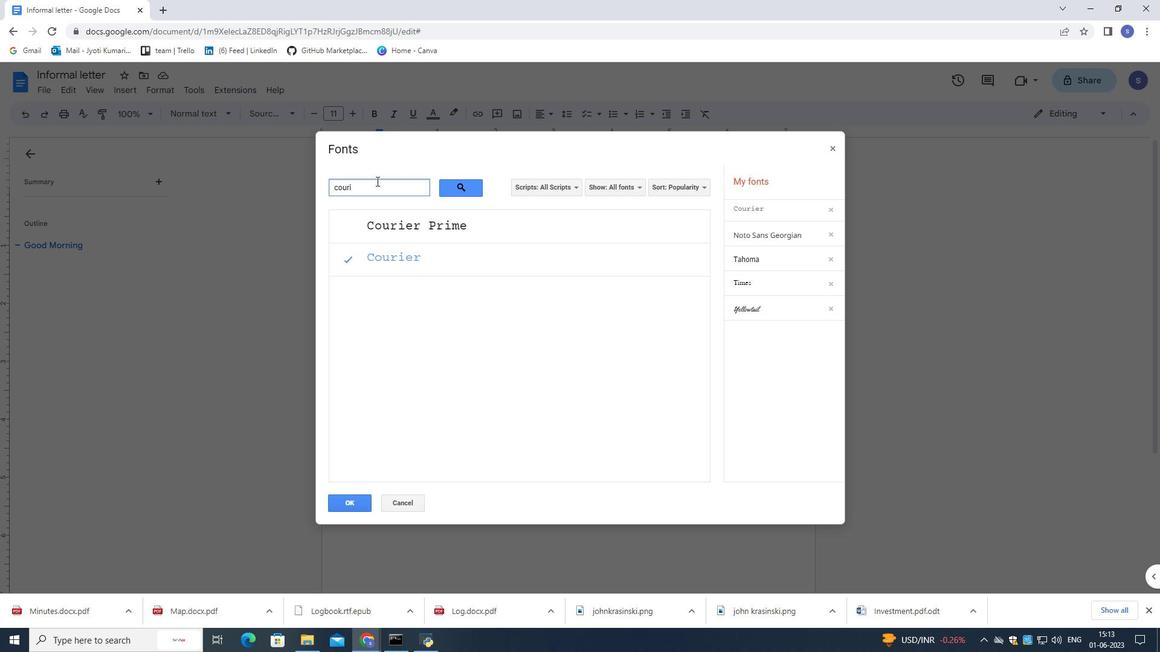 
Action: Mouse moved to (376, 181)
Screenshot: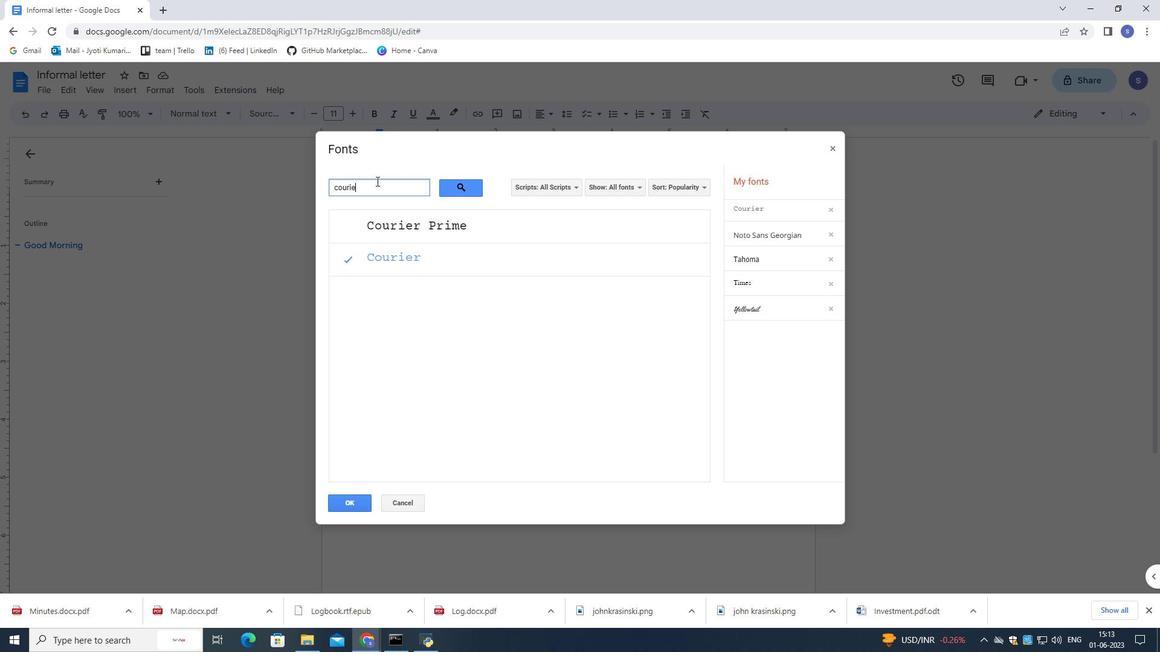 
Action: Key pressed r
Screenshot: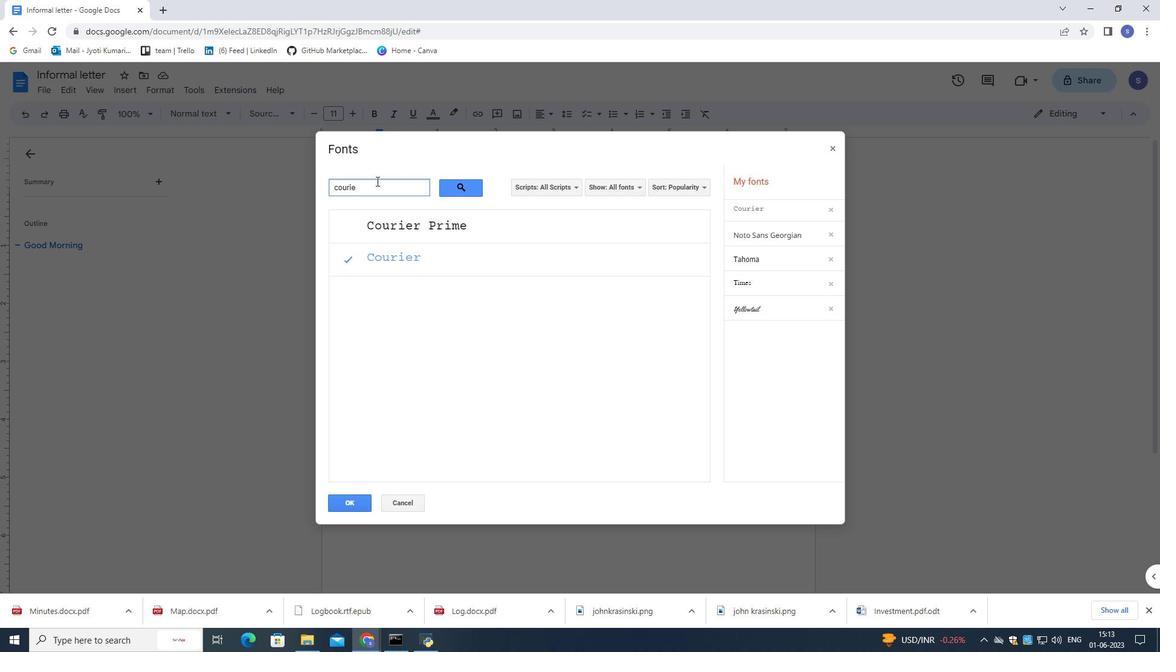 
Action: Mouse moved to (472, 252)
Screenshot: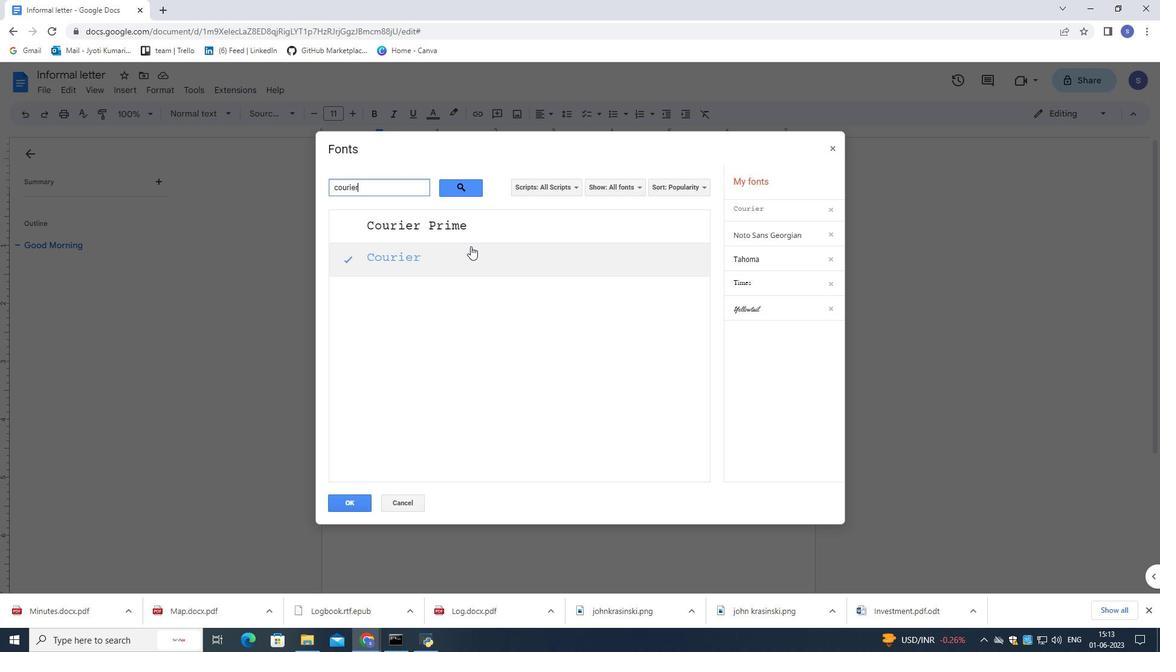 
Action: Mouse pressed left at (472, 252)
Screenshot: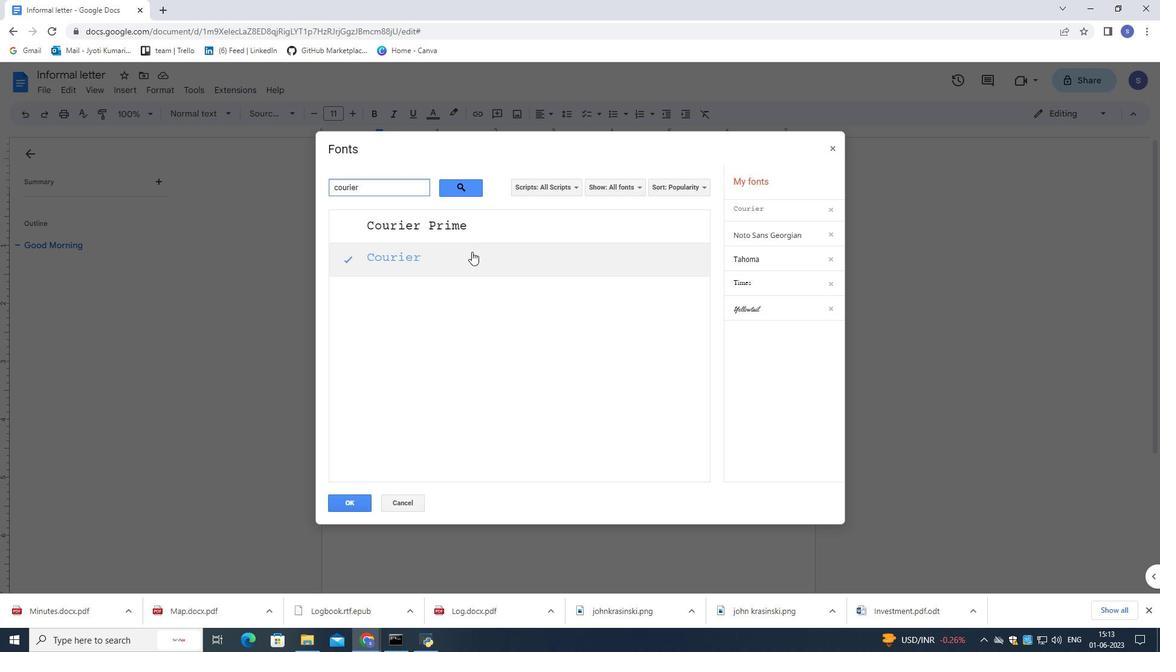 
Action: Mouse moved to (426, 270)
Screenshot: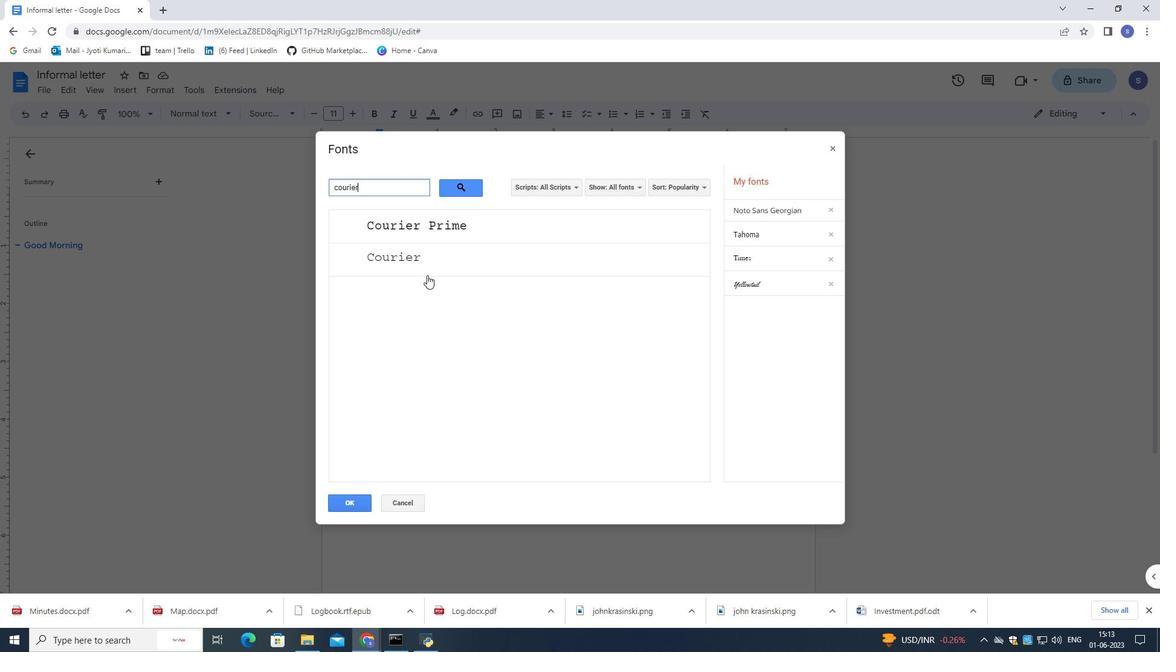 
Action: Mouse pressed left at (426, 270)
Screenshot: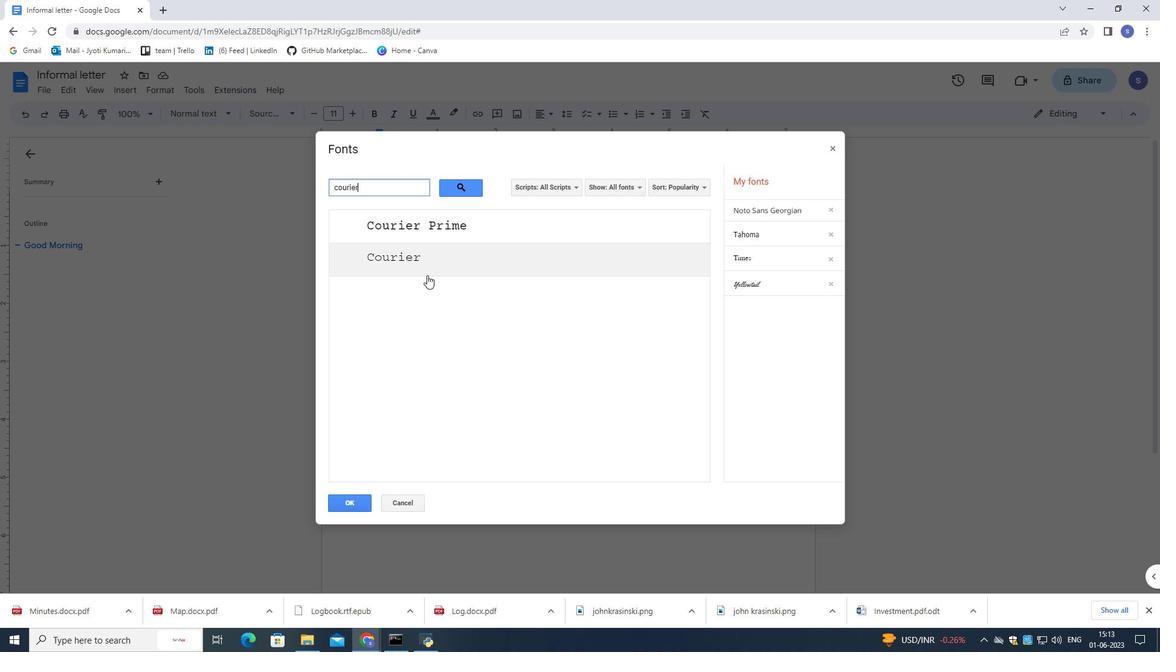 
Action: Mouse moved to (342, 503)
Screenshot: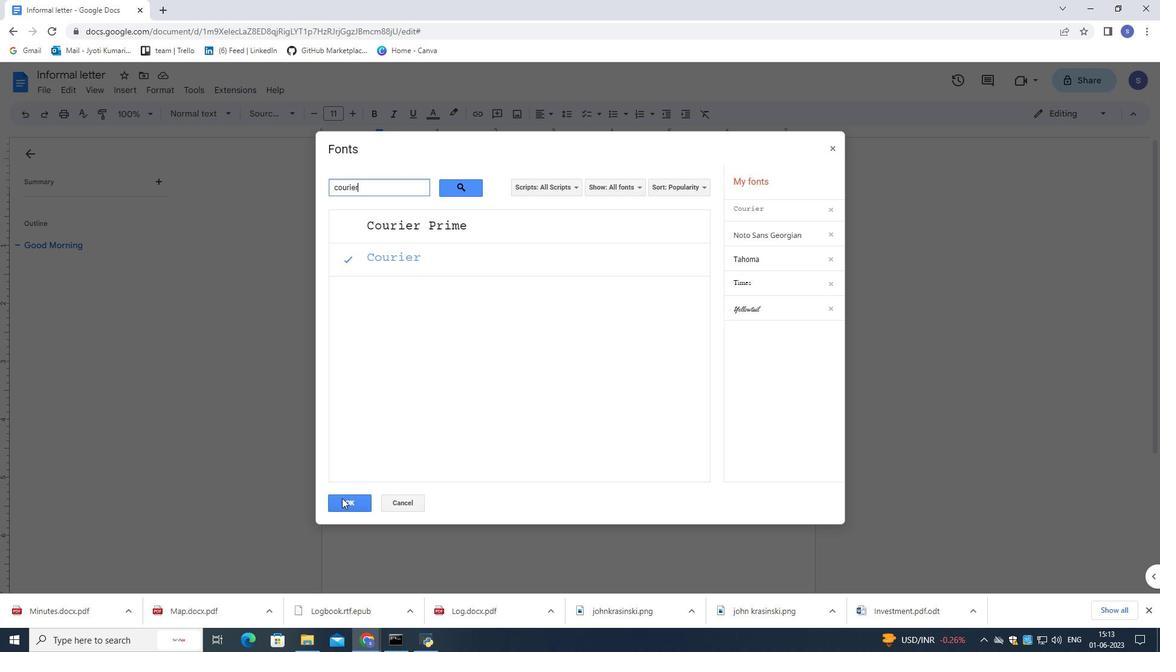 
Action: Mouse pressed left at (342, 503)
Screenshot: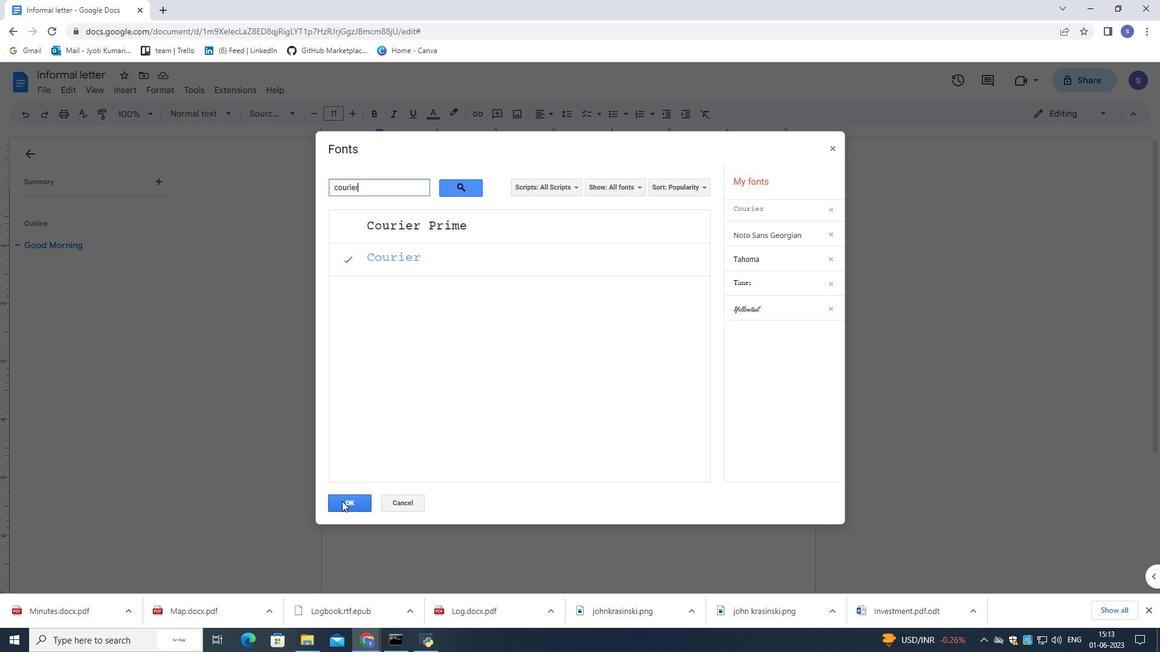 
Action: Mouse moved to (351, 115)
Screenshot: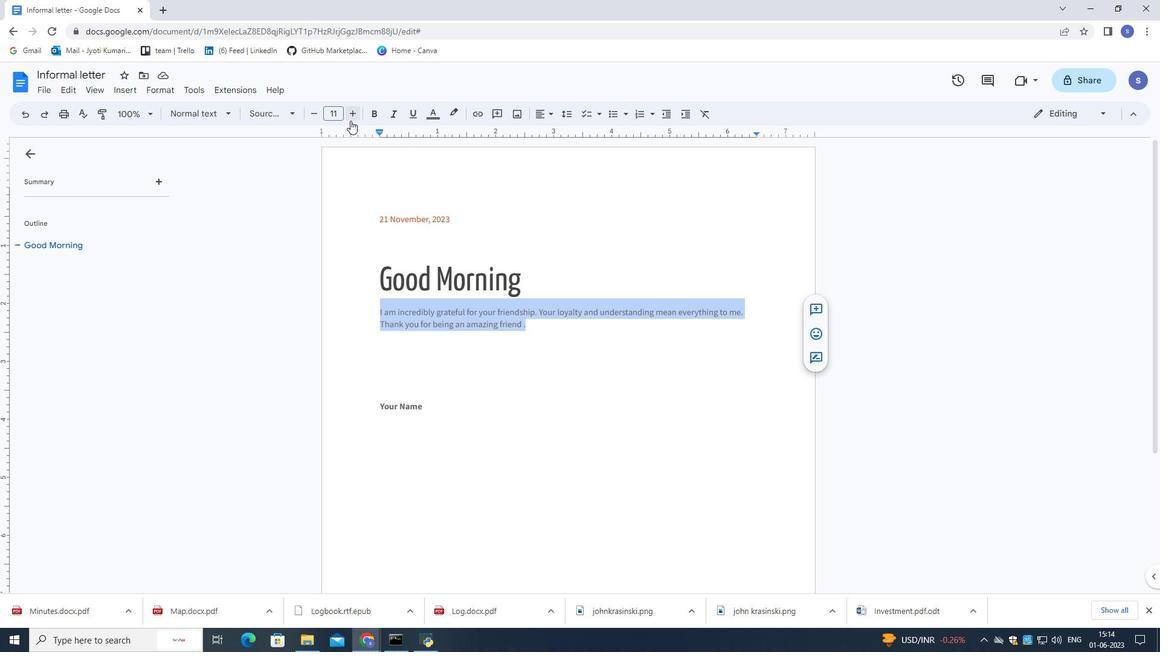 
Action: Mouse pressed left at (351, 115)
Screenshot: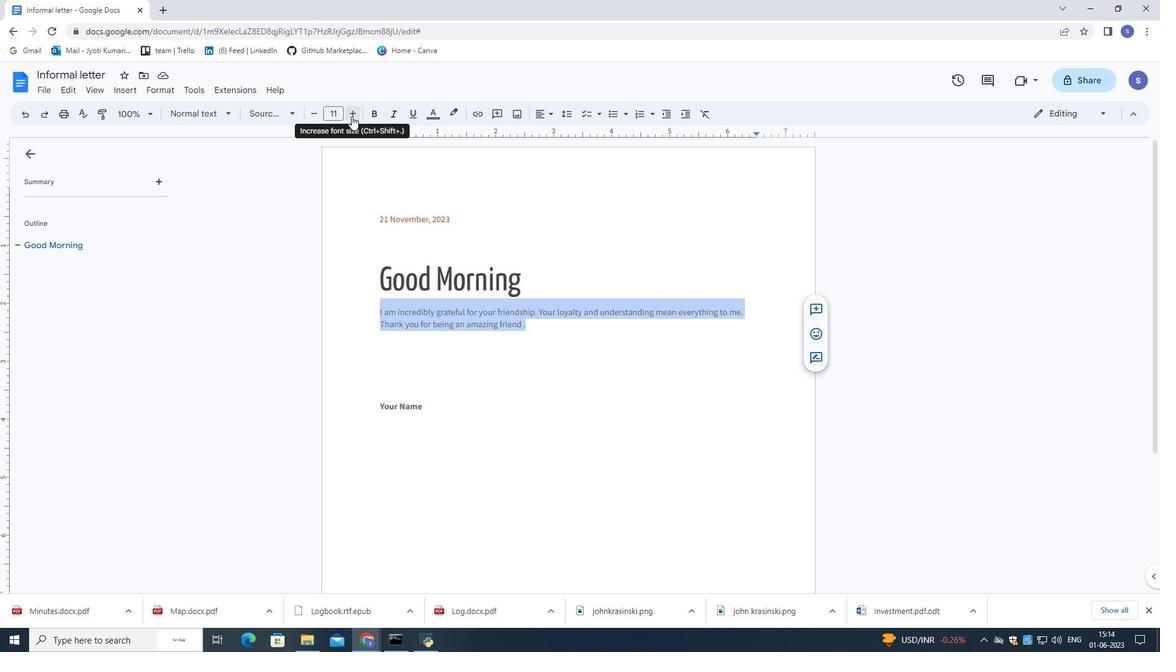 
Action: Mouse moved to (352, 114)
Screenshot: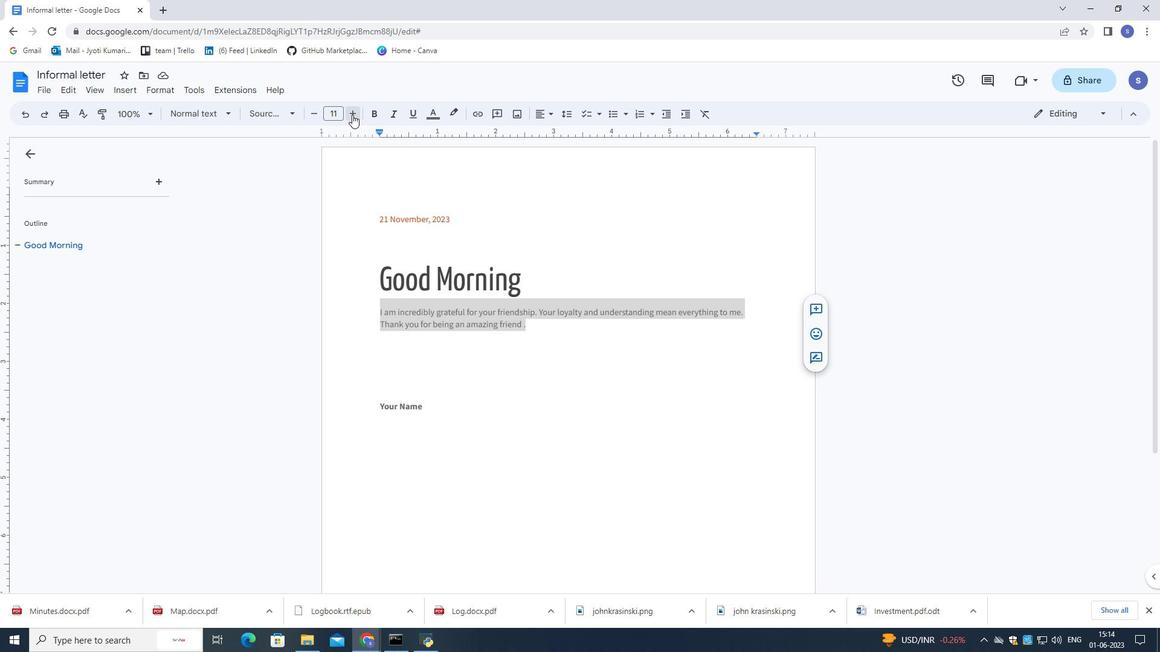 
Action: Mouse pressed left at (352, 114)
Screenshot: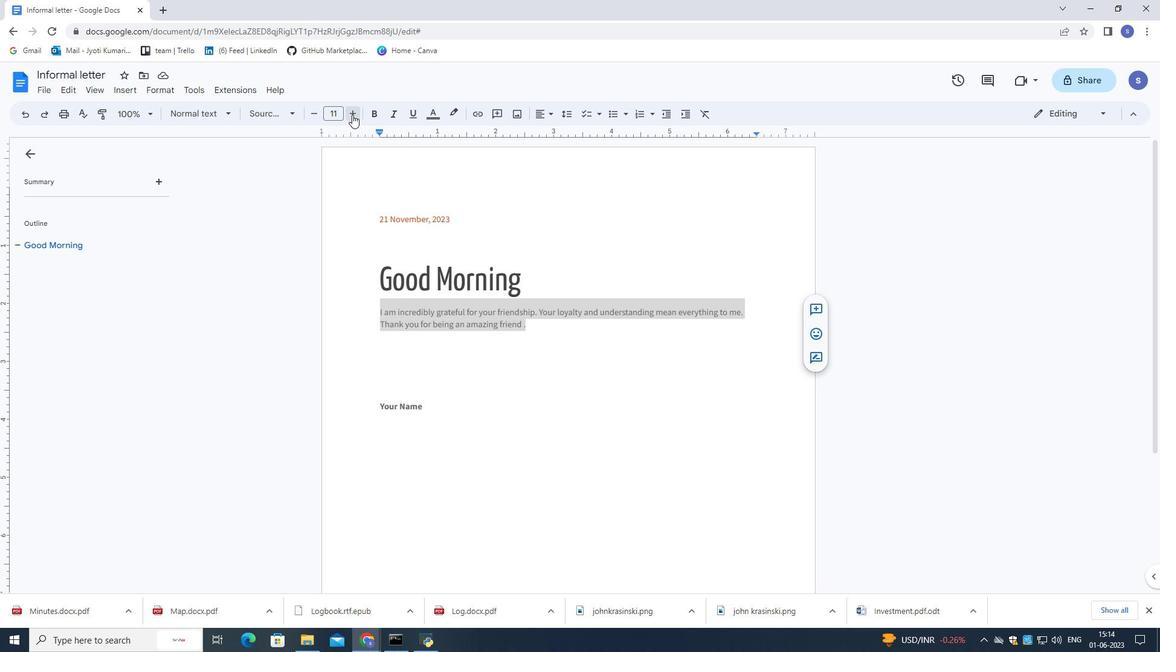 
Action: Mouse pressed left at (352, 114)
Screenshot: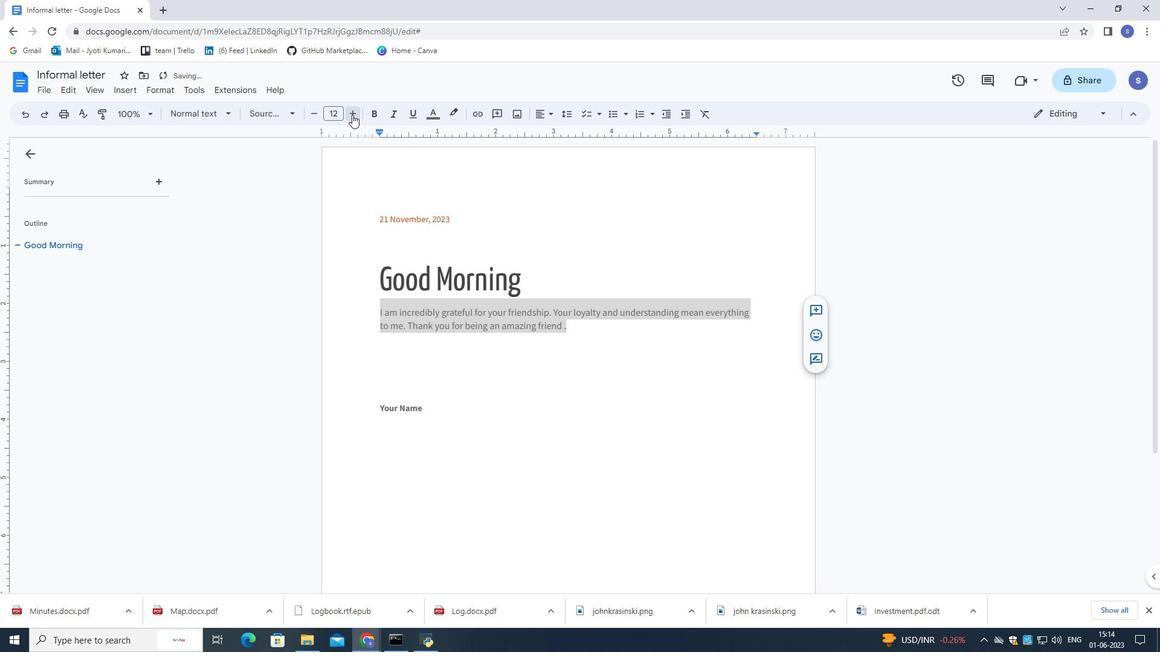 
Action: Mouse pressed left at (352, 114)
Screenshot: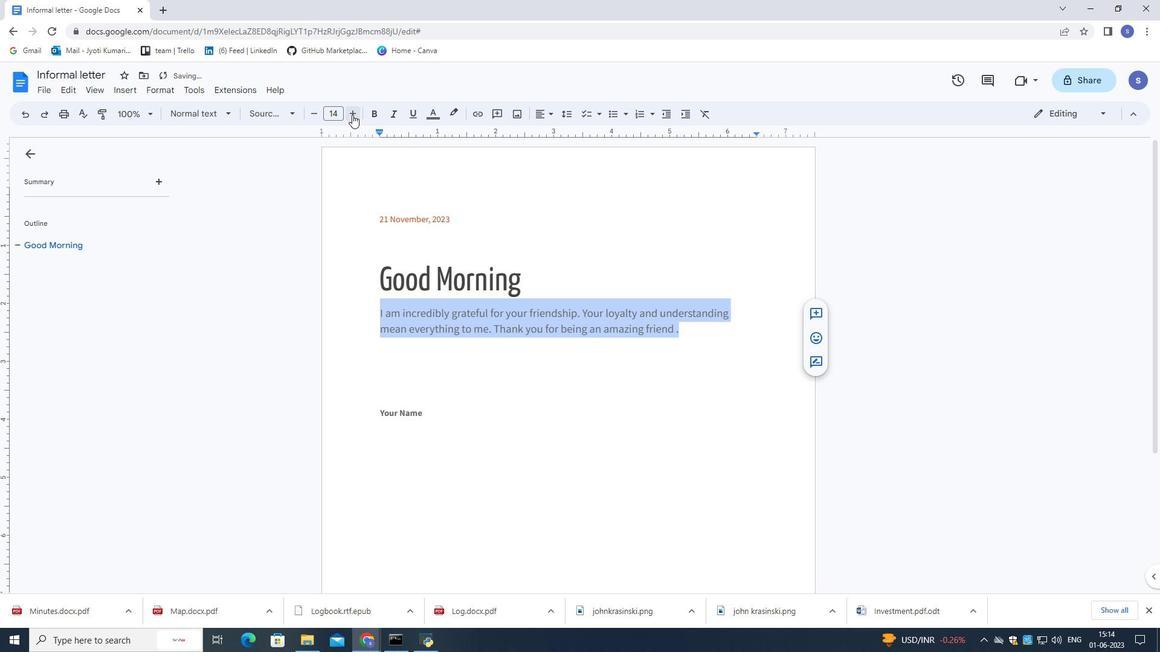 
Action: Mouse pressed left at (352, 114)
Screenshot: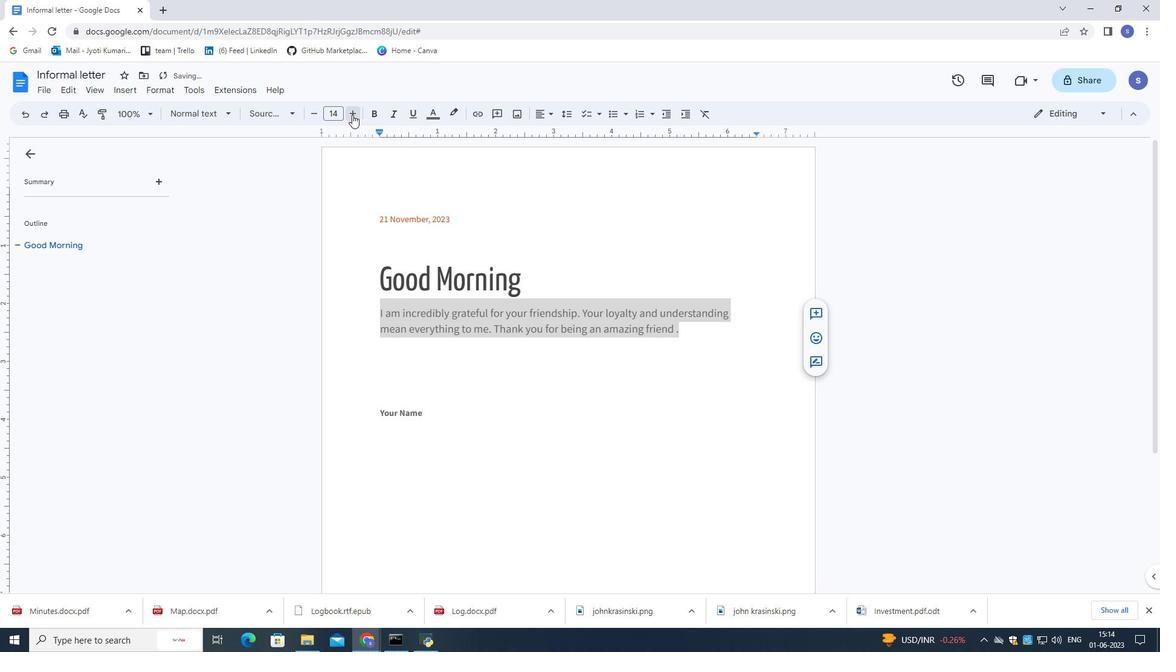 
Action: Mouse pressed left at (352, 114)
Screenshot: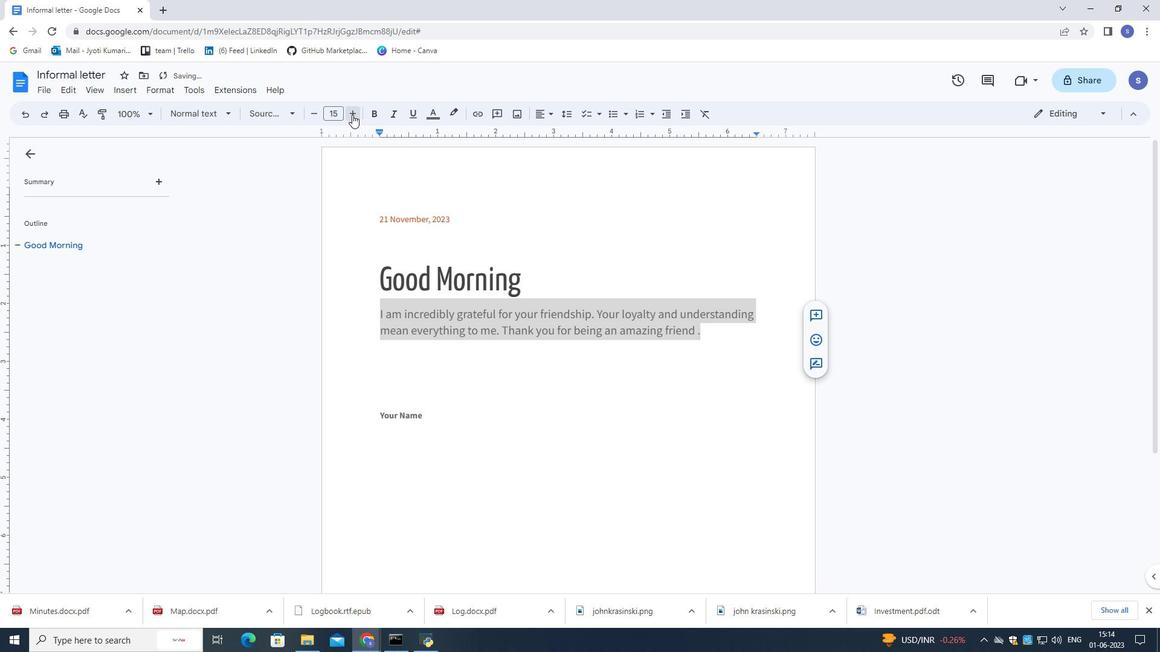 
Action: Mouse pressed left at (352, 114)
Screenshot: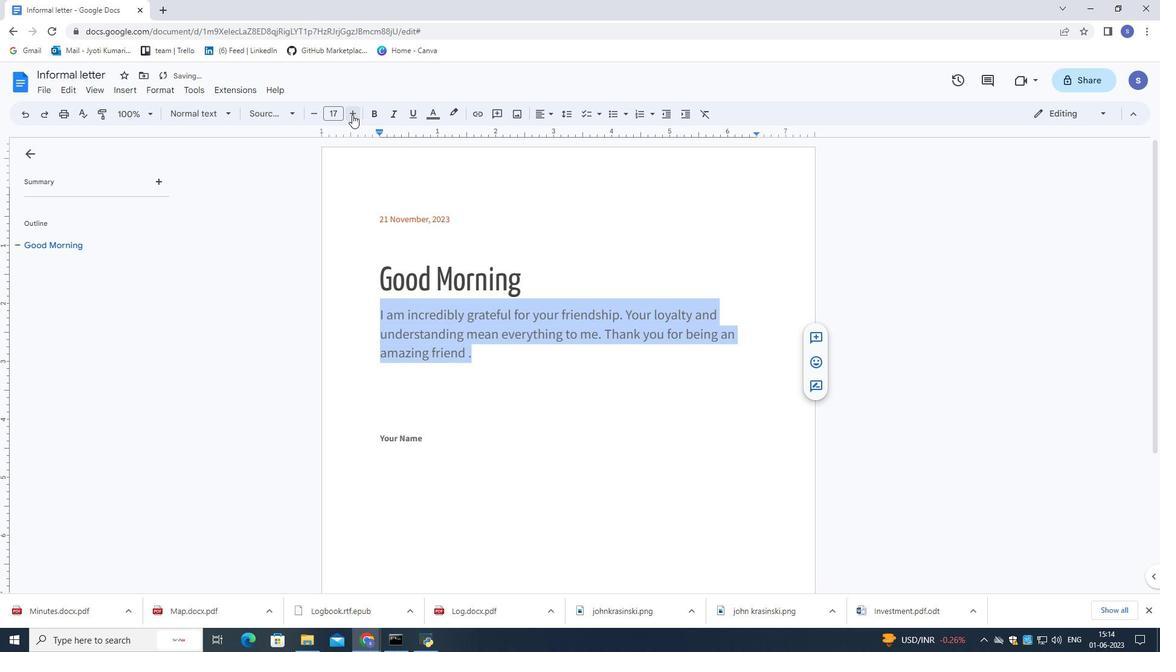 
Action: Mouse moved to (478, 451)
Screenshot: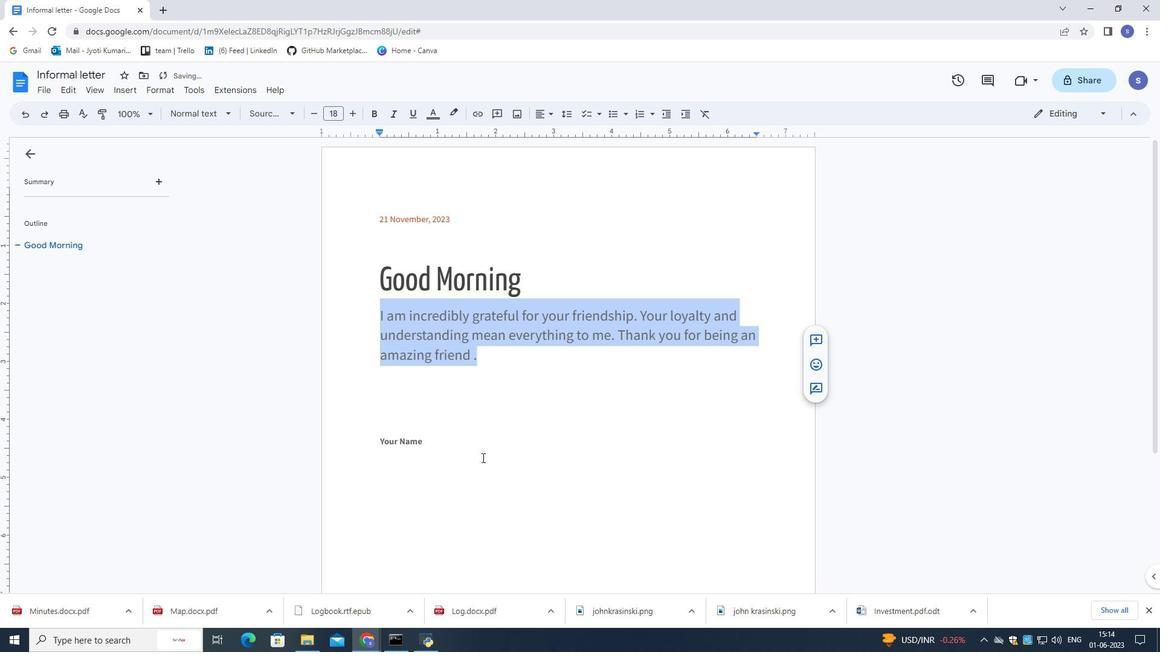 
Action: Mouse pressed left at (478, 451)
Screenshot: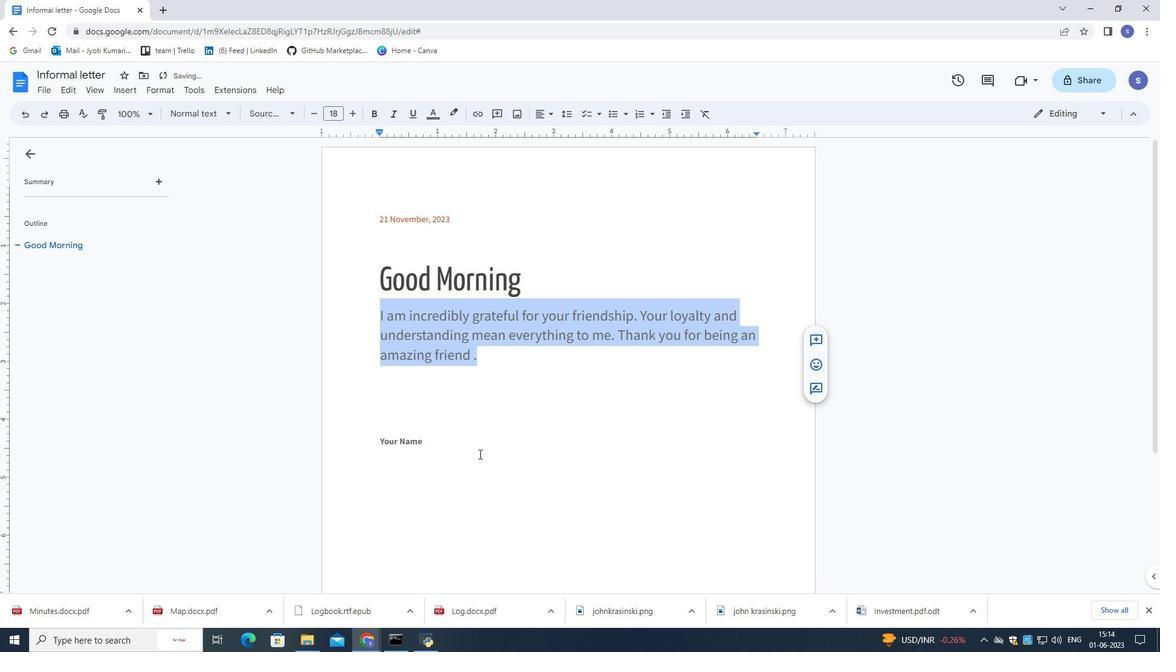 
Action: Mouse moved to (497, 464)
Screenshot: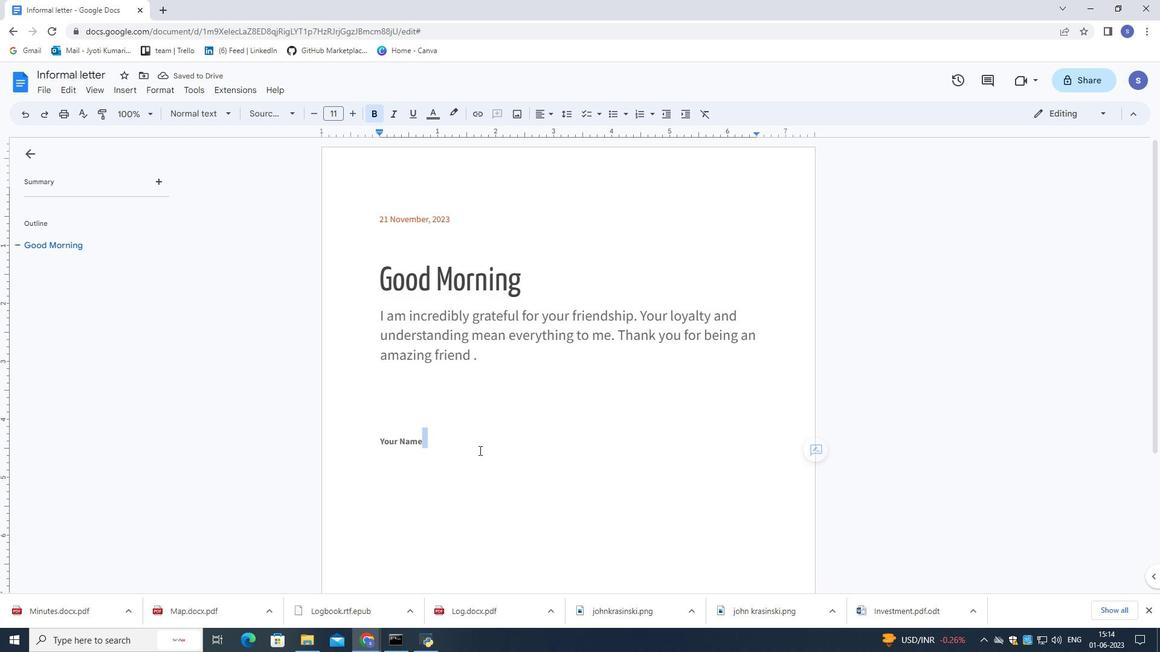 
Action: Key pressed <Key.enter><Key.shift>Ryan
Screenshot: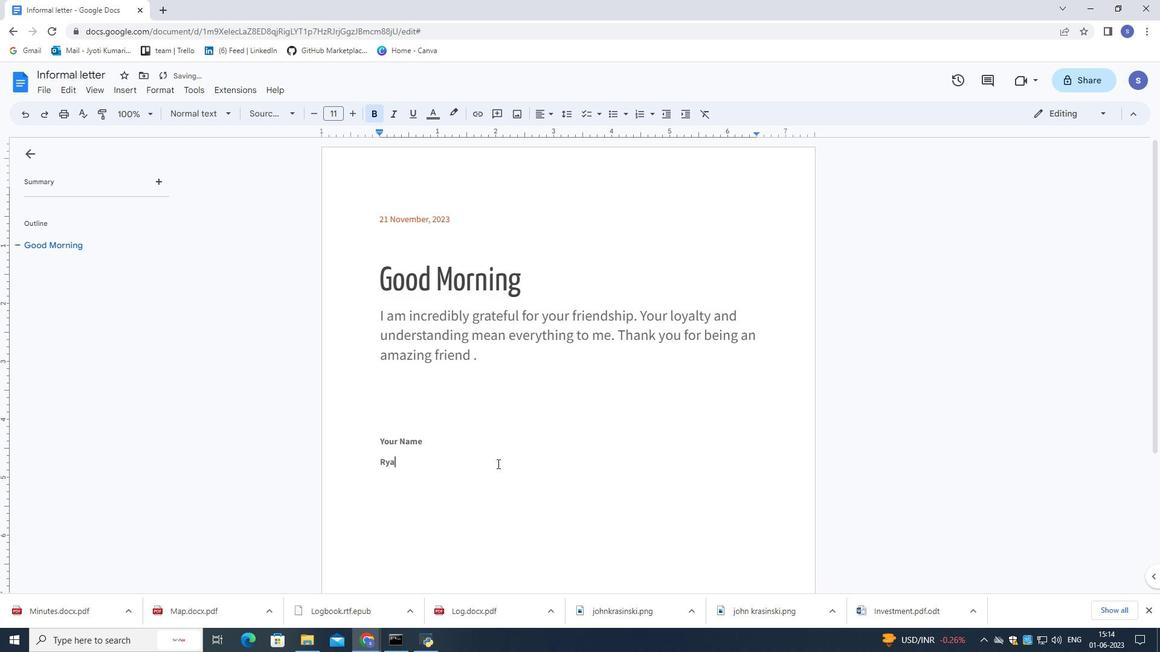 
Action: Mouse moved to (536, 405)
Screenshot: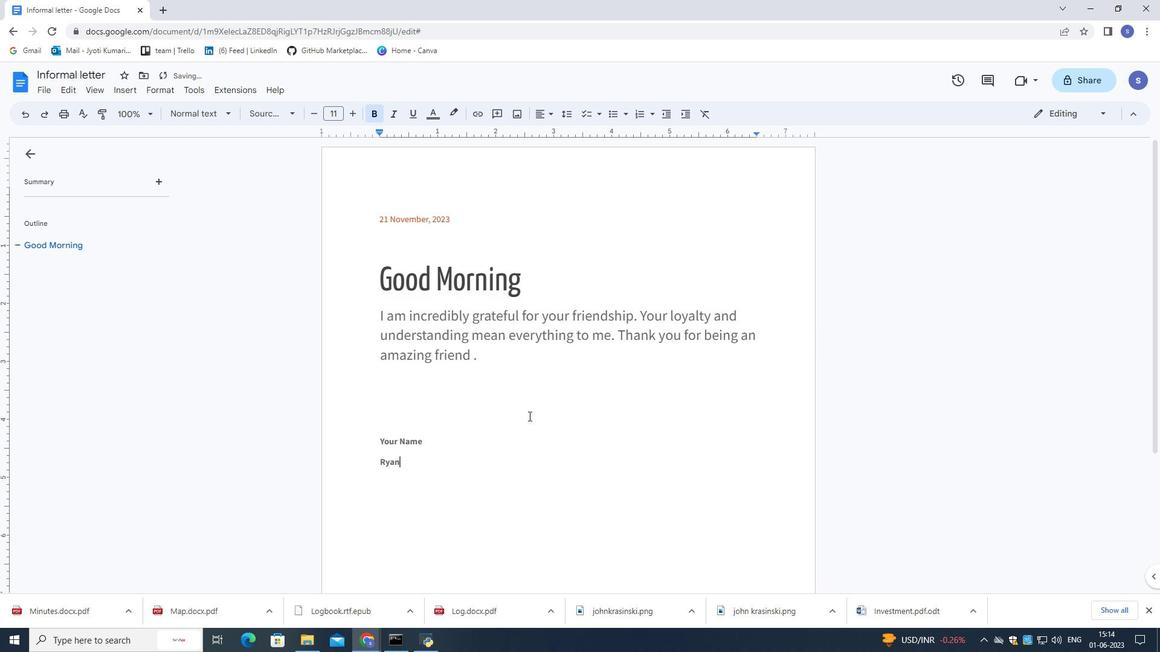 
Action: Mouse scrolled (536, 406) with delta (0, 0)
Screenshot: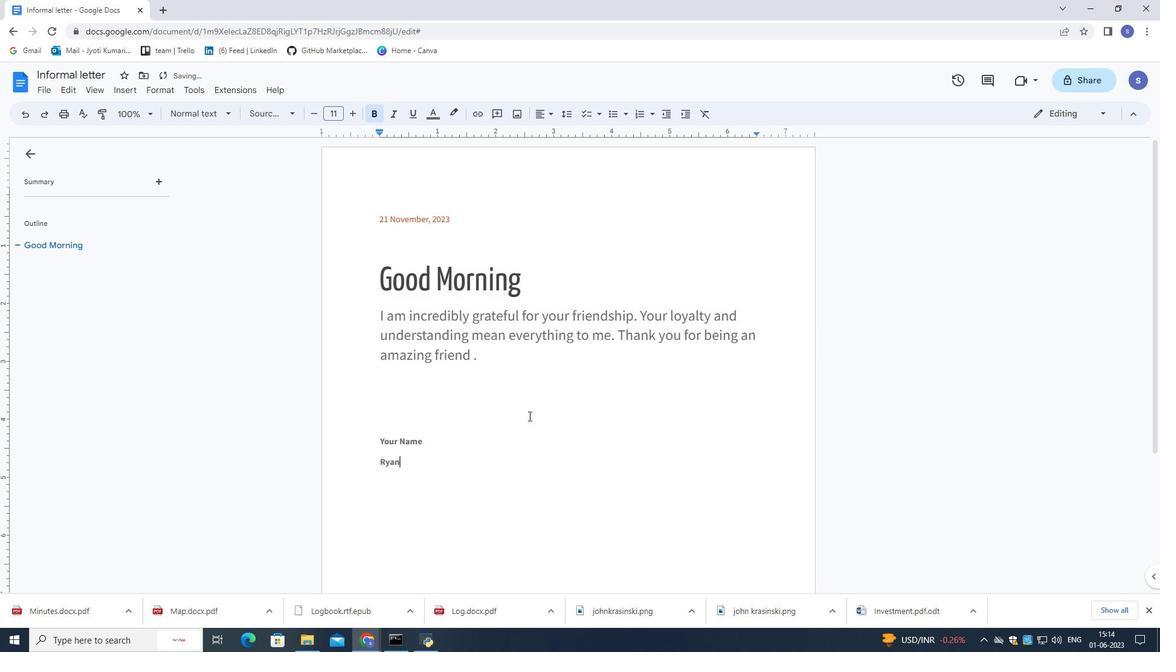 
Action: Mouse scrolled (536, 406) with delta (0, 0)
Screenshot: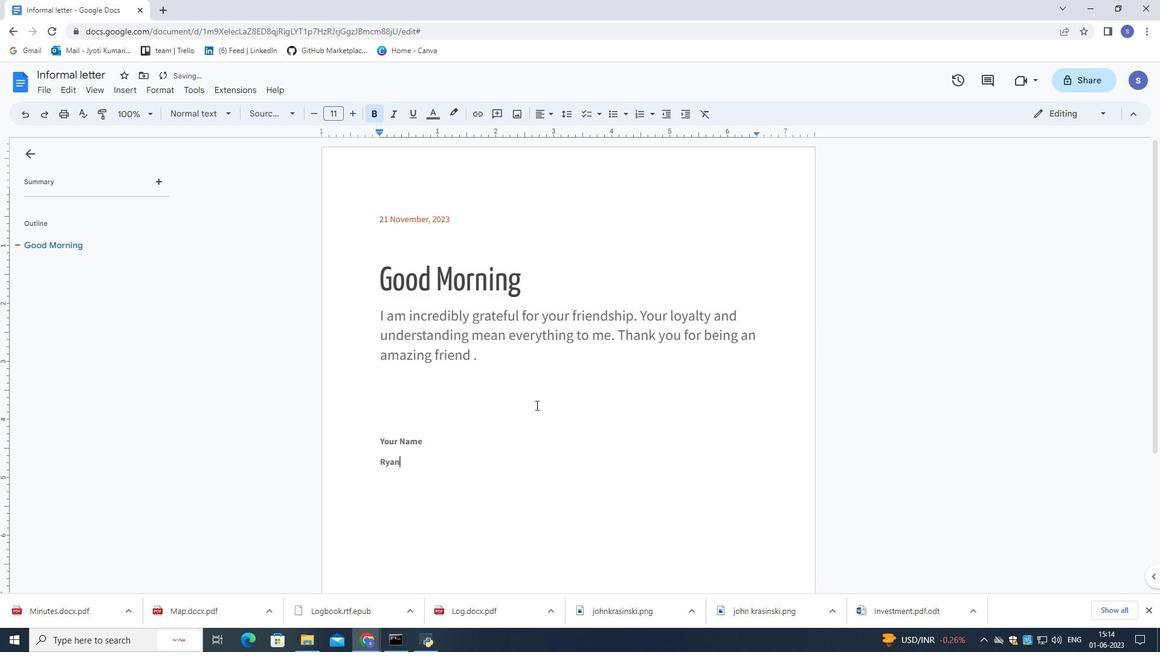 
Action: Mouse scrolled (536, 406) with delta (0, 0)
Screenshot: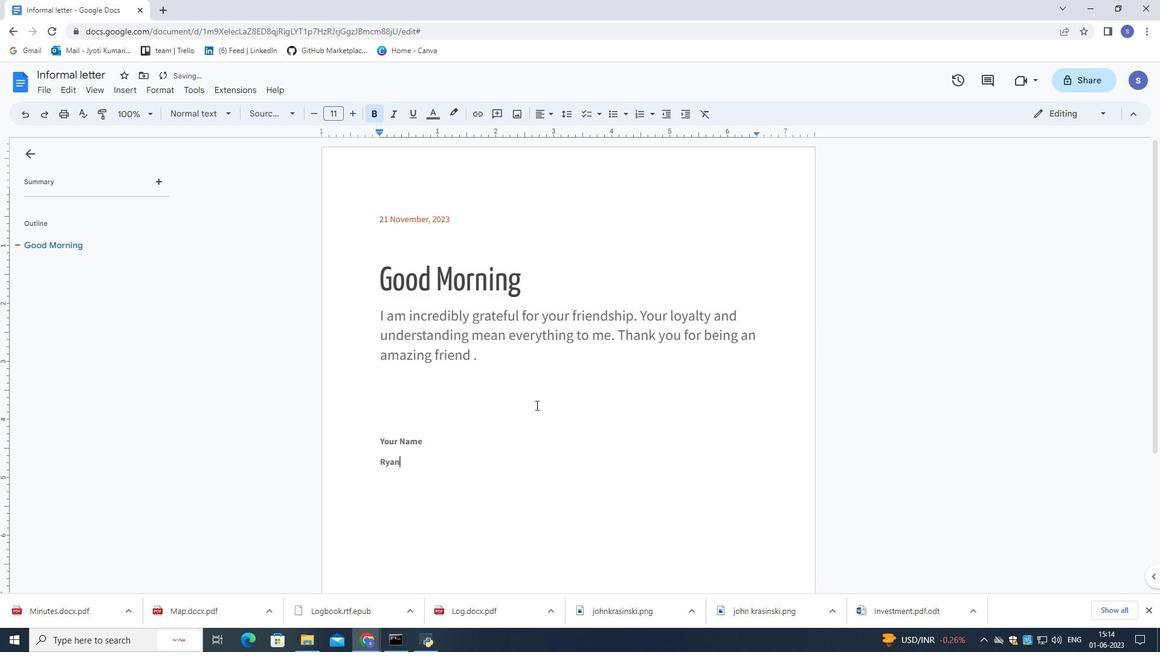 
Action: Mouse scrolled (536, 406) with delta (0, 0)
Screenshot: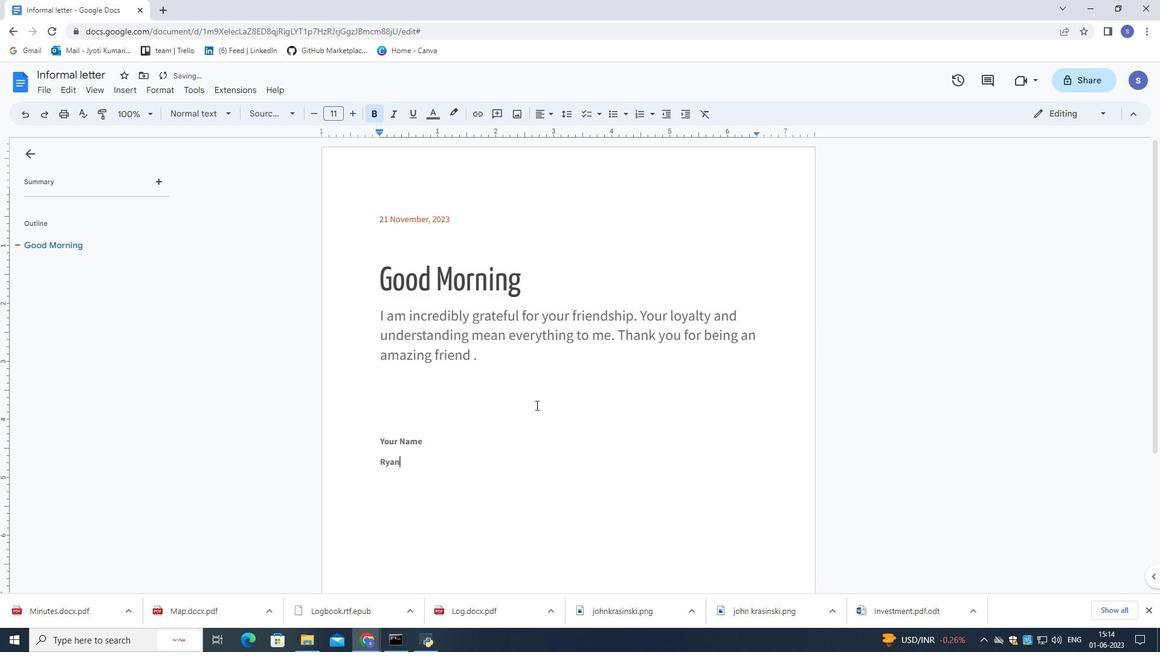 
